 Task: Send an email with the signature Layla Garcia with the subject Request for feedback on a crisis communication plan and the message I would like to schedule a project status review meeting. from softage.3@softage.net to softage.6@softage.net with an attached audio file Audio_log.mp3 and move the email from Sent Items to the folder Raw materials
Action: Mouse moved to (227, 350)
Screenshot: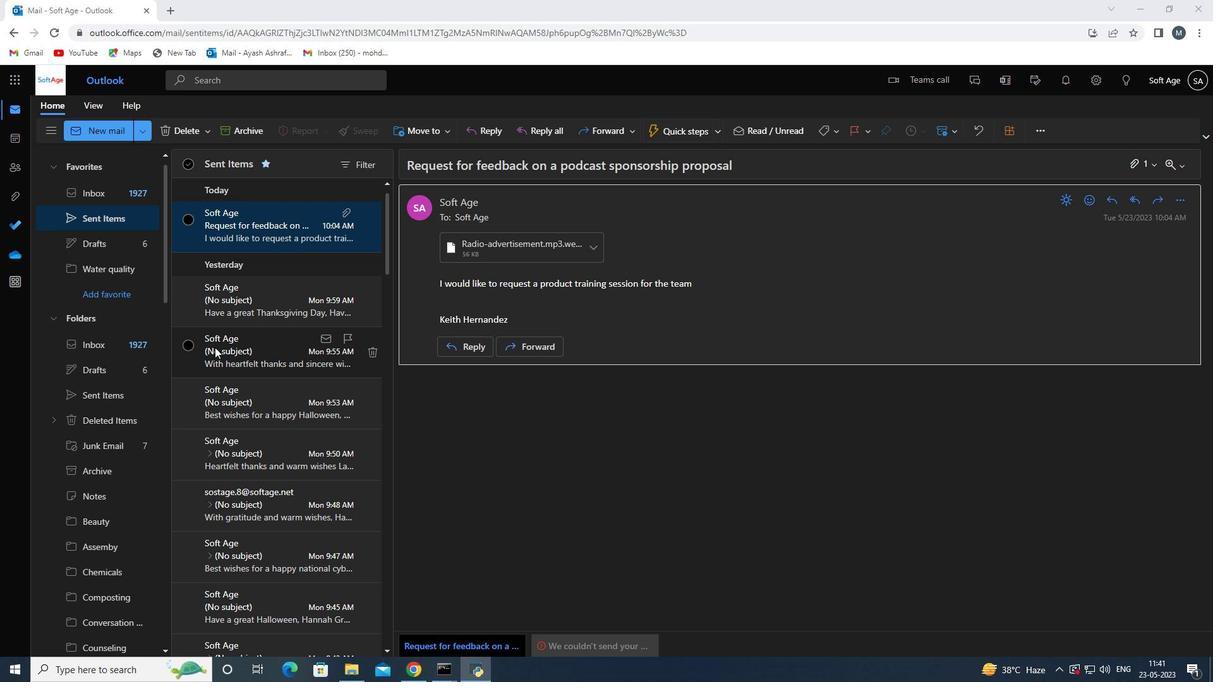
Action: Mouse scrolled (227, 351) with delta (0, 0)
Screenshot: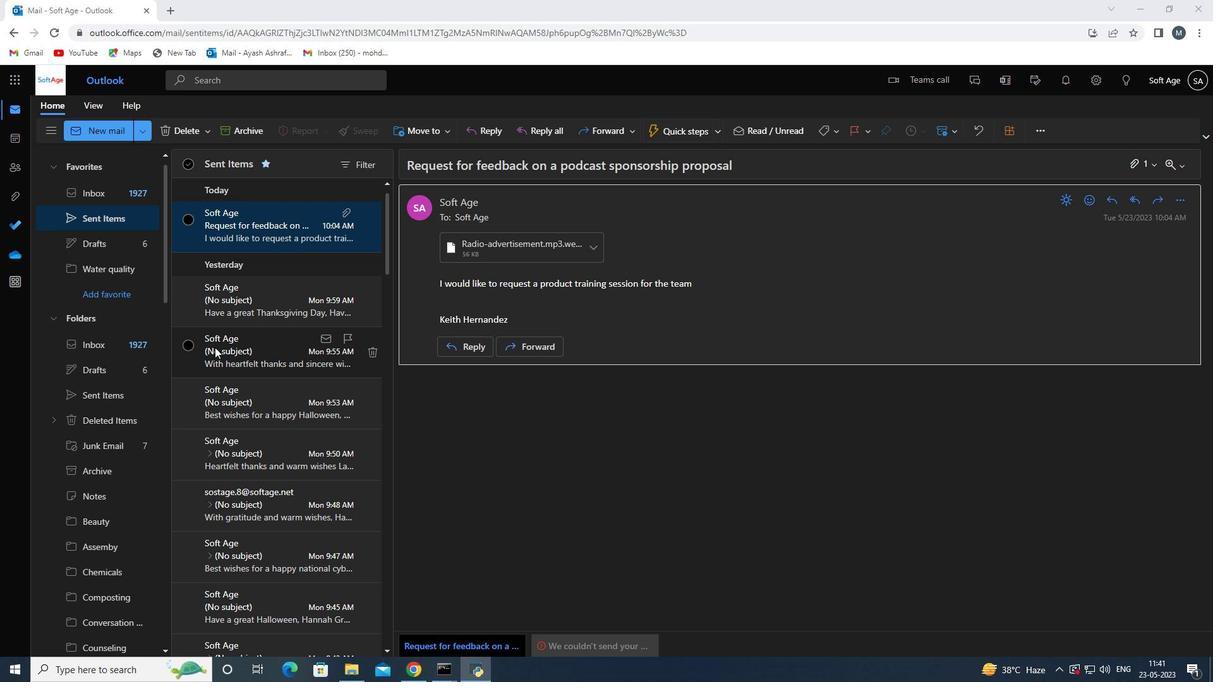 
Action: Mouse scrolled (227, 351) with delta (0, 0)
Screenshot: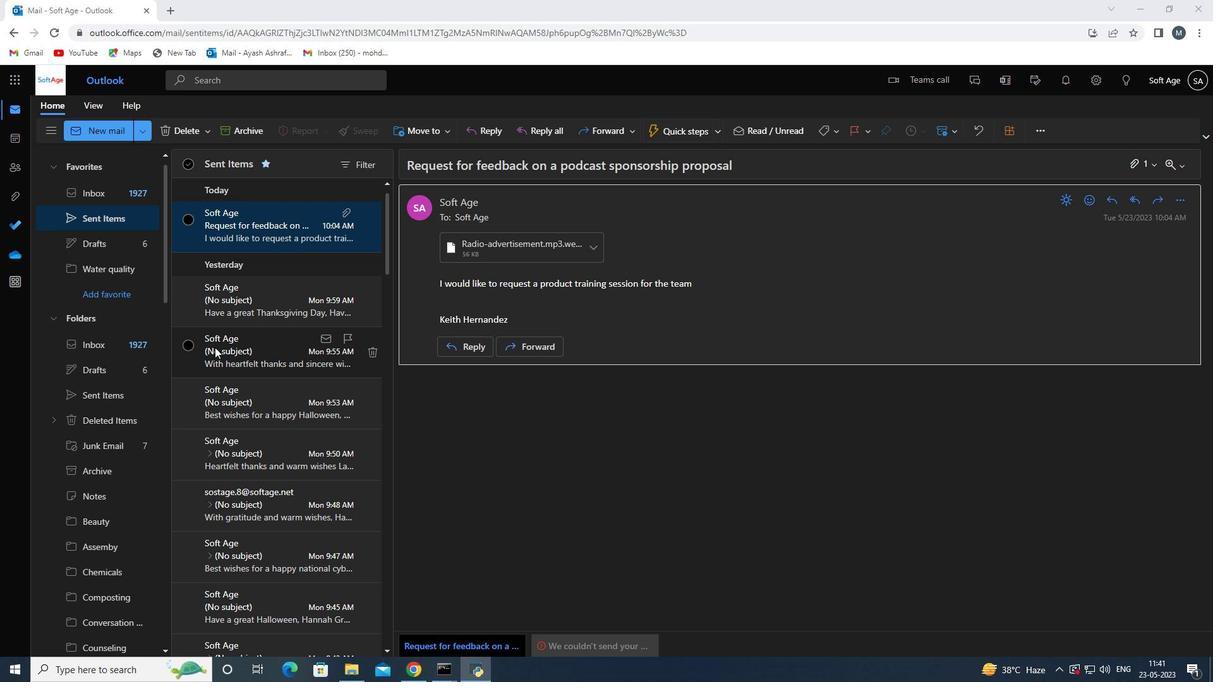 
Action: Mouse scrolled (227, 351) with delta (0, 0)
Screenshot: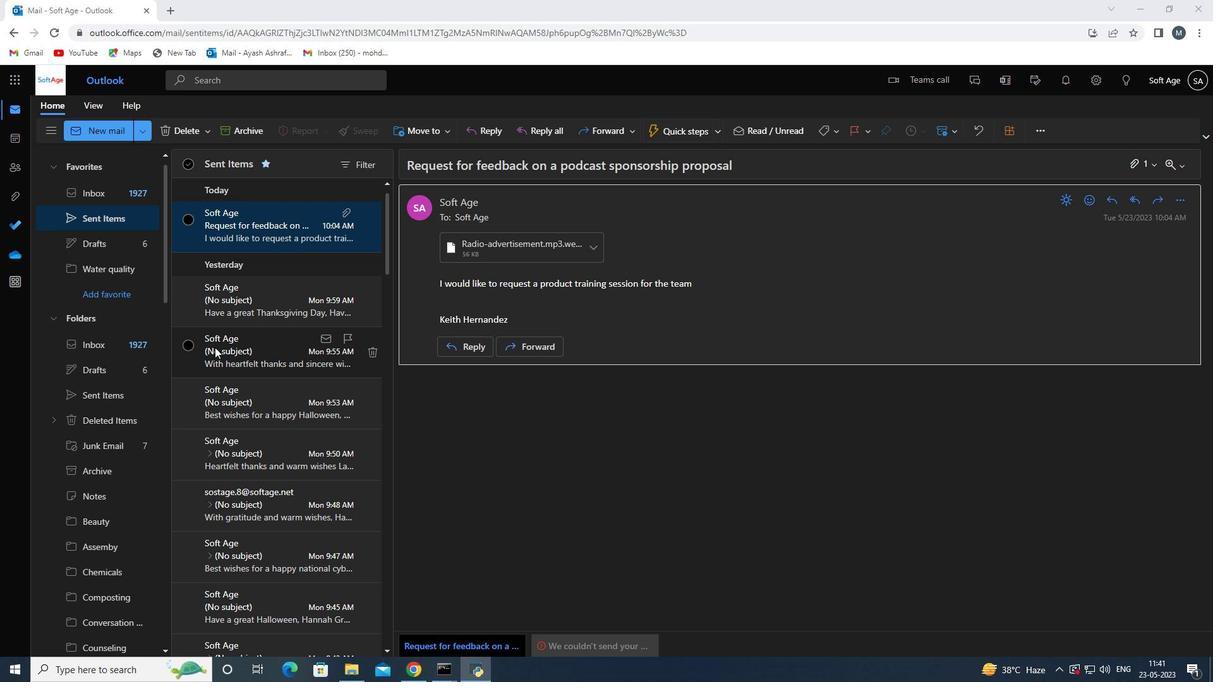 
Action: Mouse scrolled (227, 351) with delta (0, 0)
Screenshot: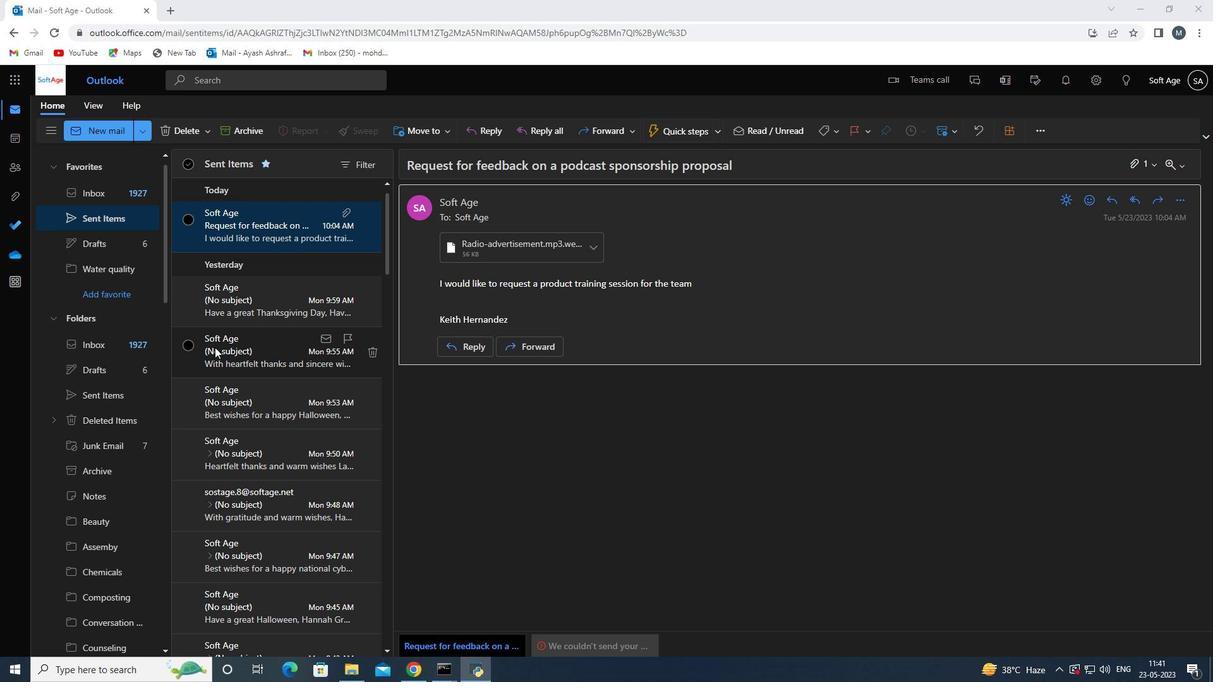 
Action: Mouse scrolled (227, 351) with delta (0, 0)
Screenshot: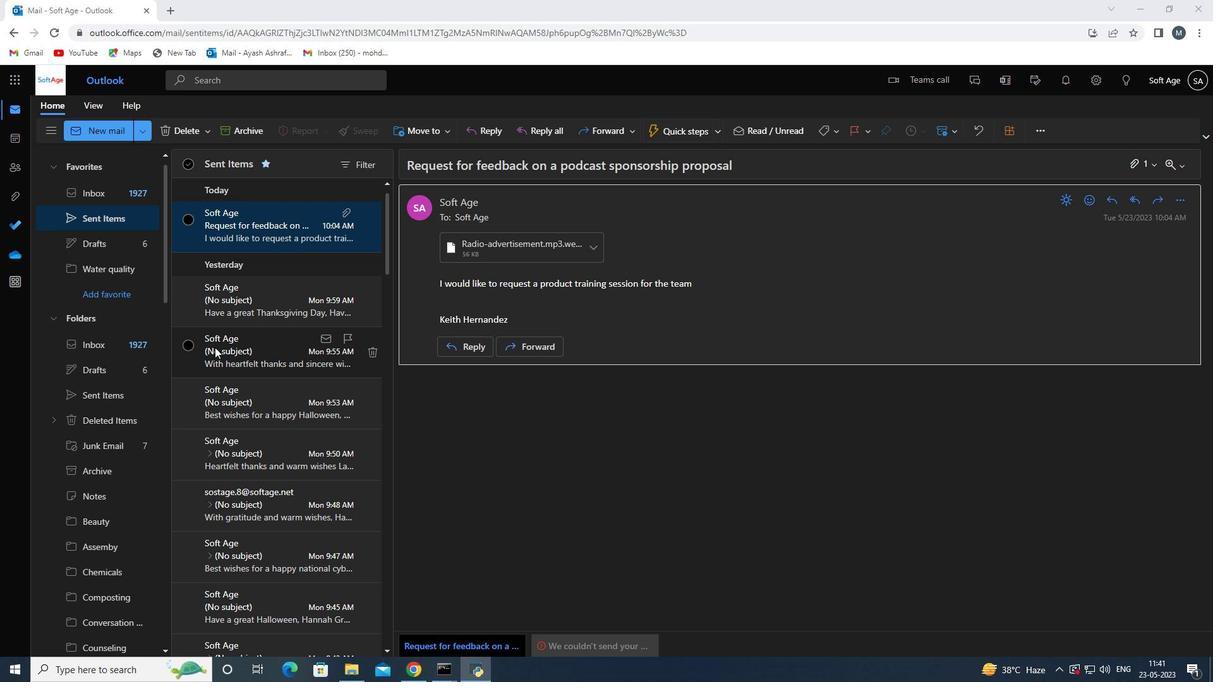 
Action: Mouse scrolled (227, 351) with delta (0, 0)
Screenshot: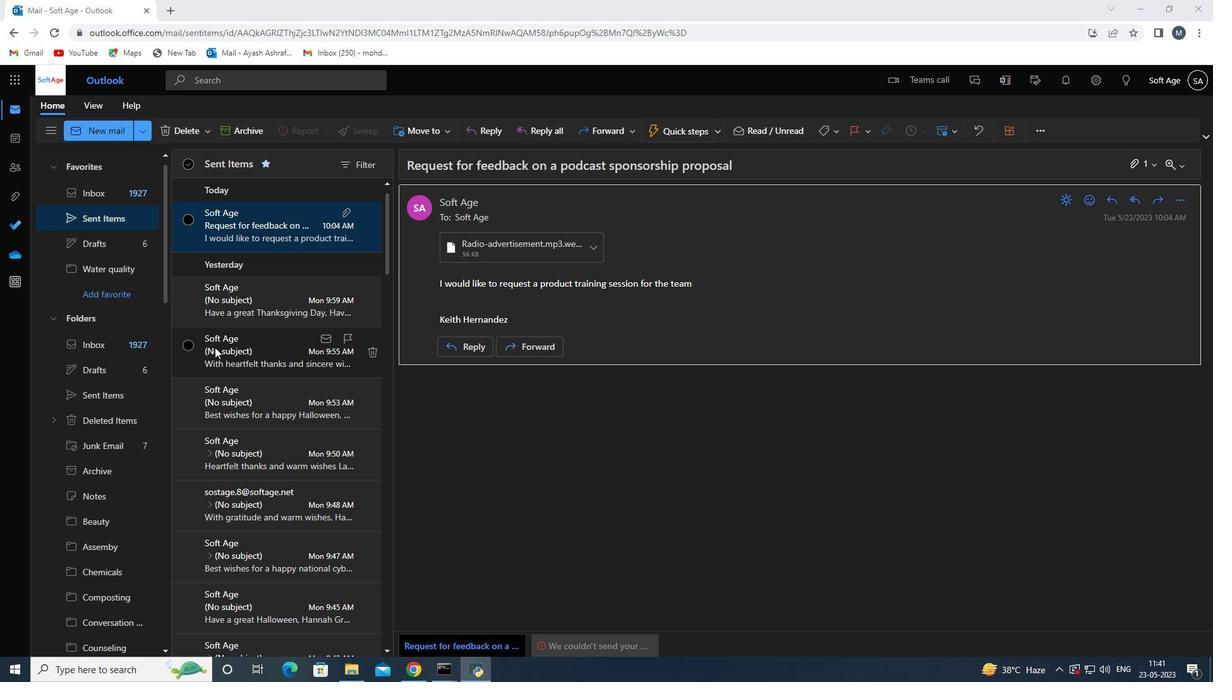 
Action: Mouse moved to (104, 137)
Screenshot: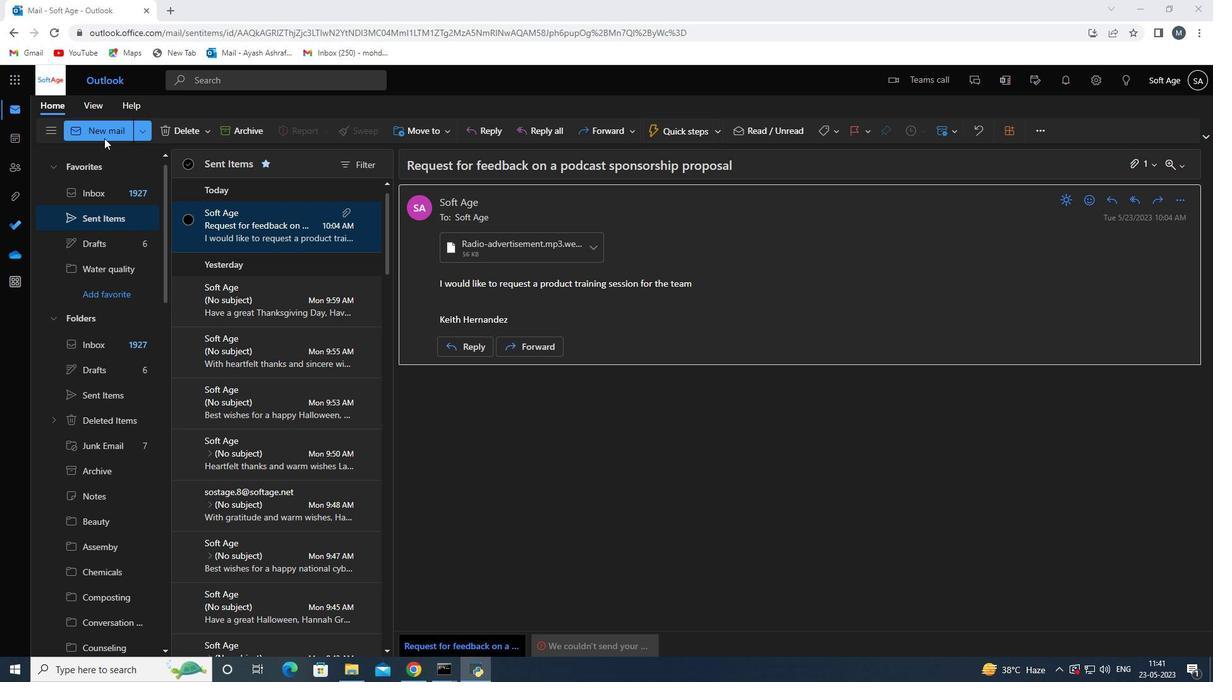 
Action: Mouse pressed left at (104, 137)
Screenshot: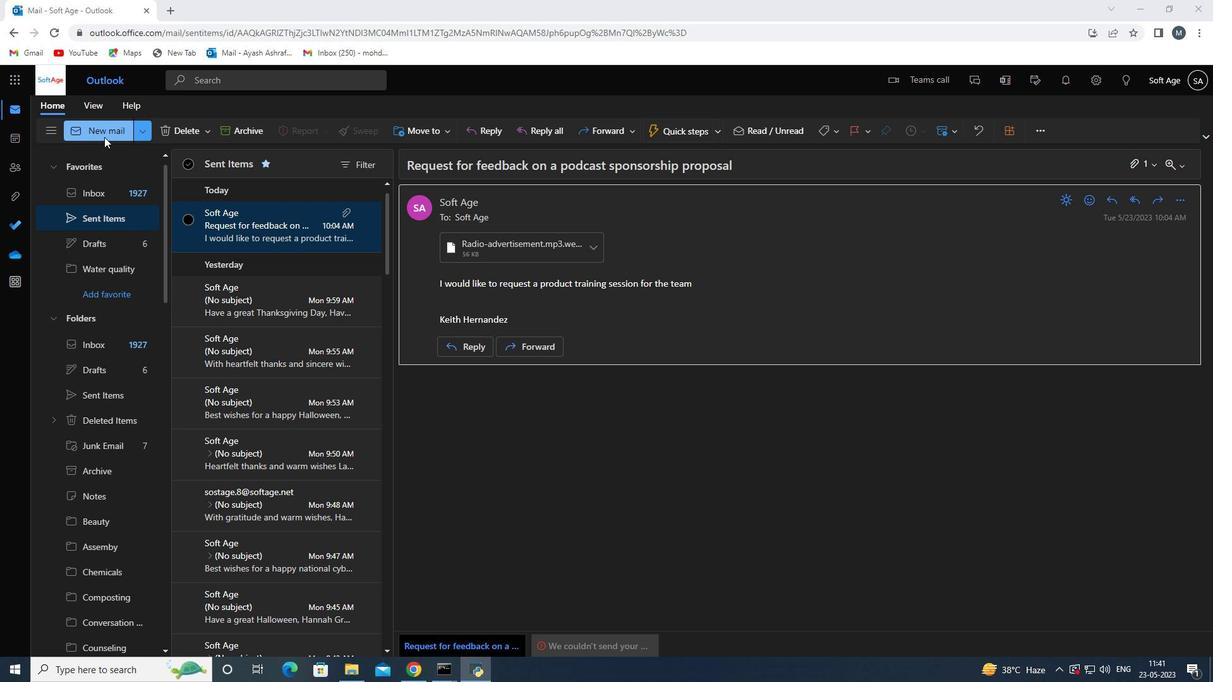 
Action: Mouse moved to (111, 194)
Screenshot: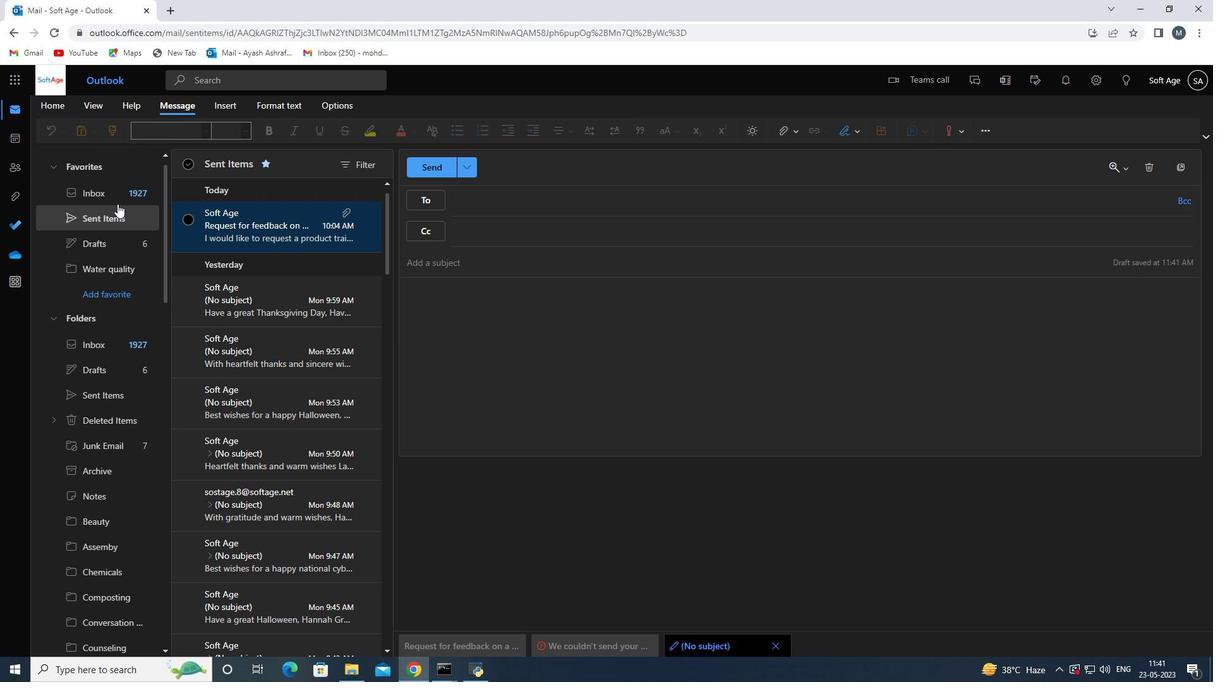 
Action: Mouse pressed left at (111, 194)
Screenshot: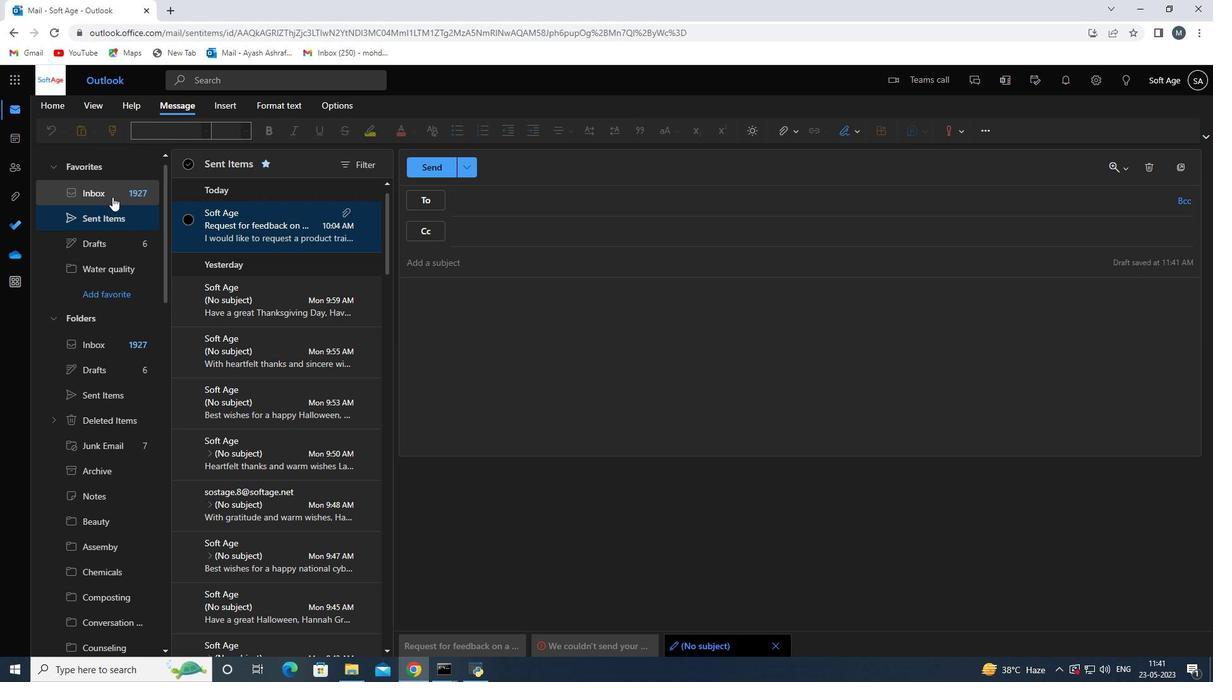 
Action: Mouse moved to (94, 128)
Screenshot: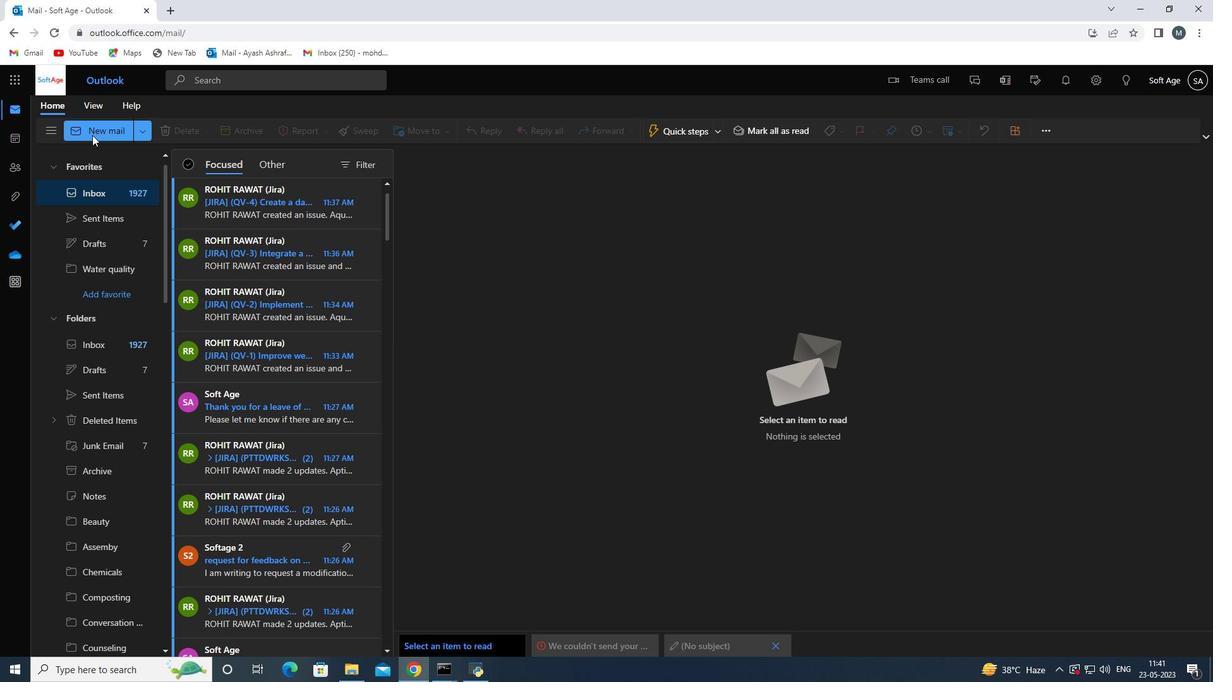 
Action: Mouse pressed left at (94, 128)
Screenshot: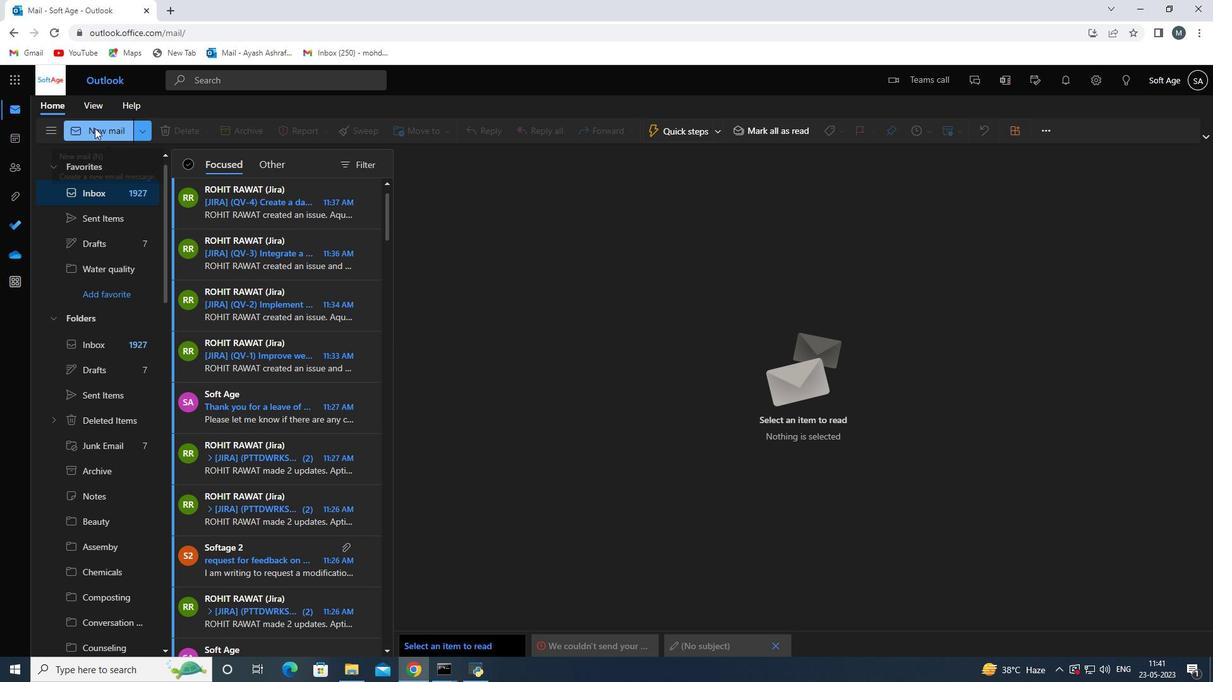 
Action: Mouse moved to (857, 134)
Screenshot: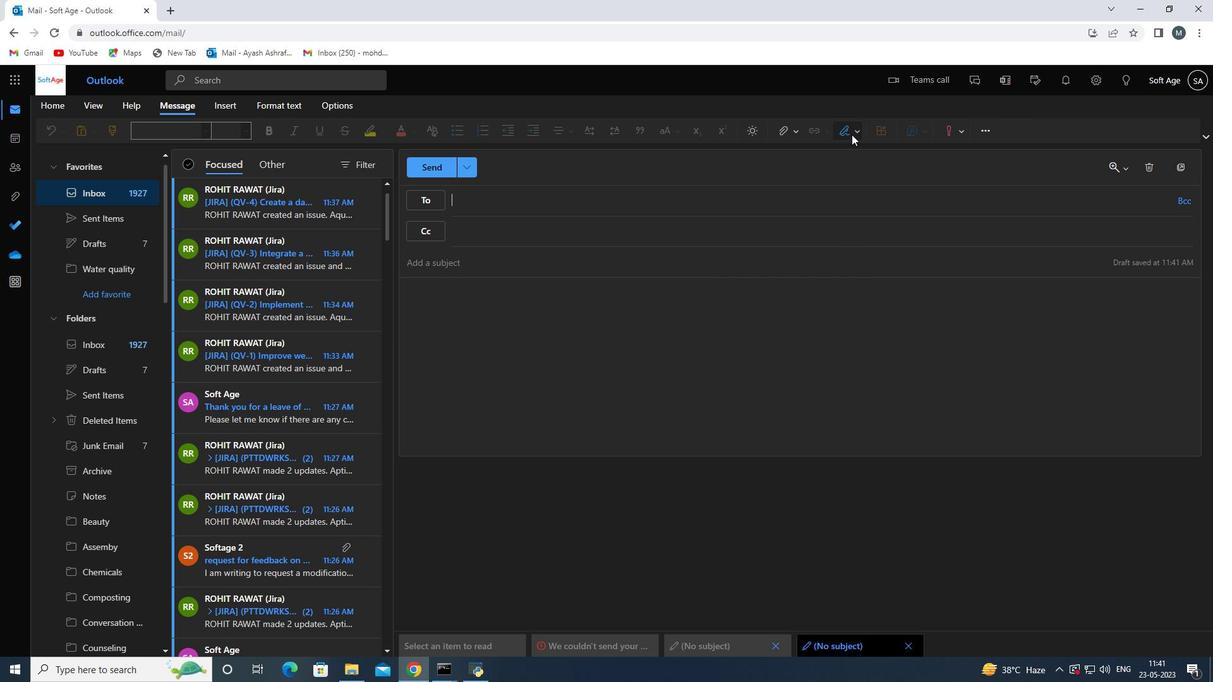 
Action: Mouse pressed left at (857, 134)
Screenshot: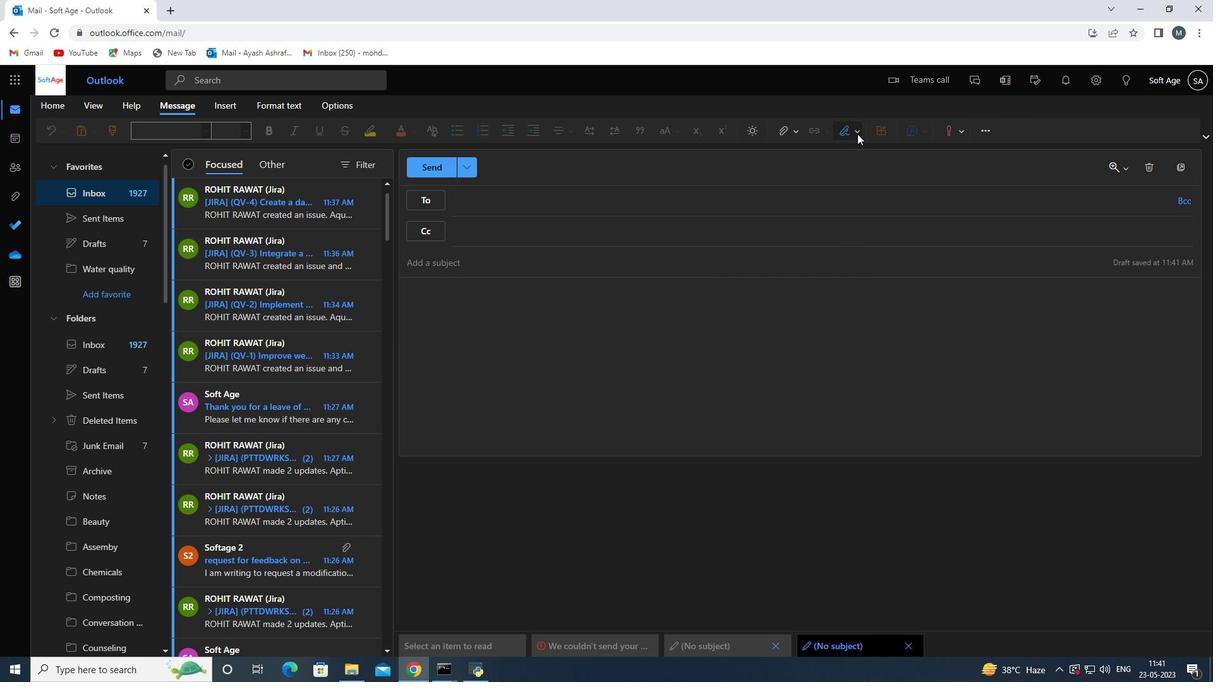 
Action: Mouse moved to (838, 179)
Screenshot: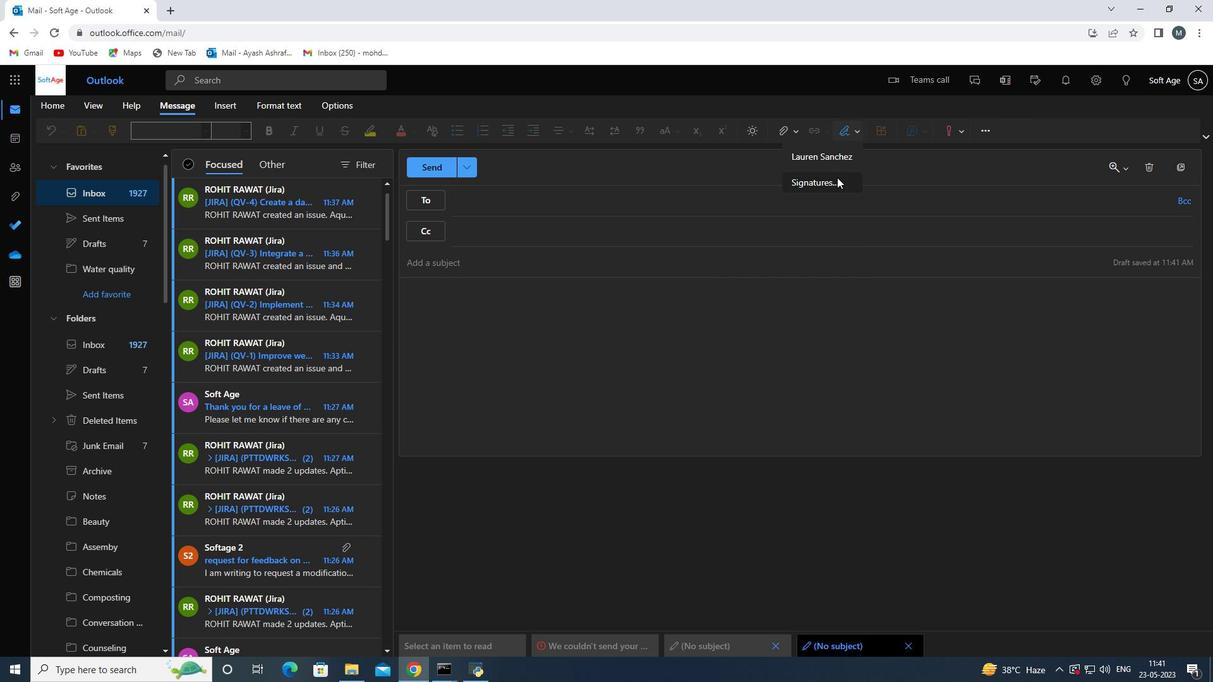 
Action: Mouse pressed left at (838, 179)
Screenshot: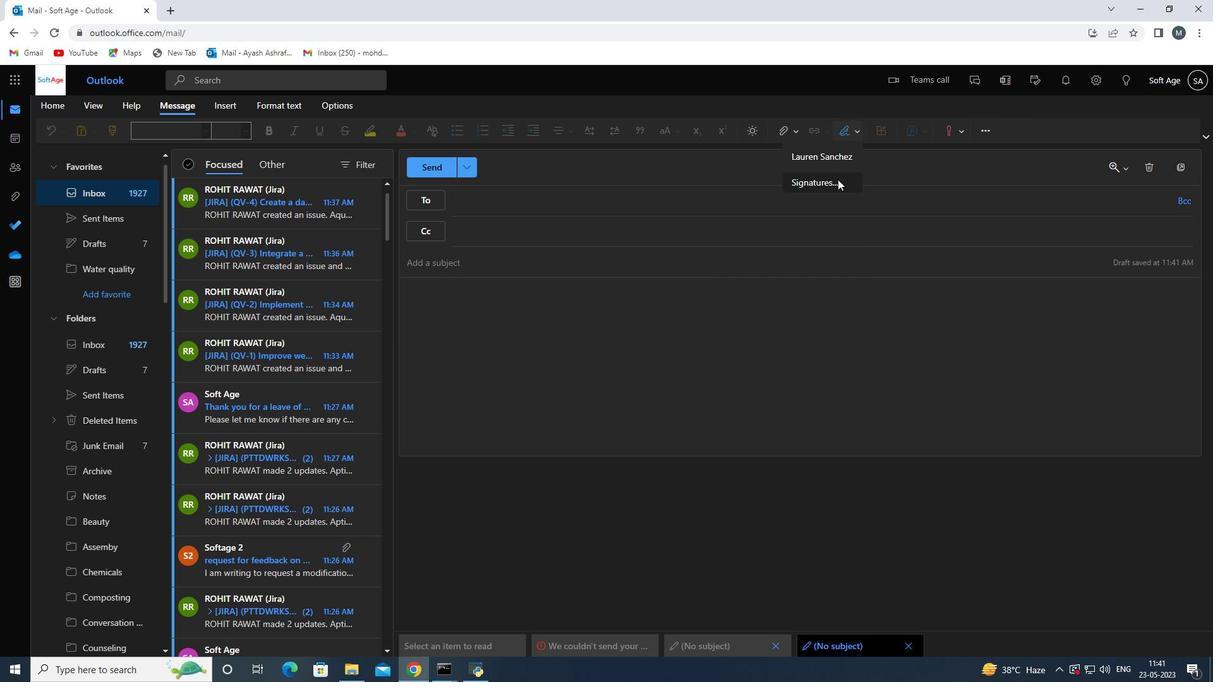 
Action: Mouse moved to (841, 235)
Screenshot: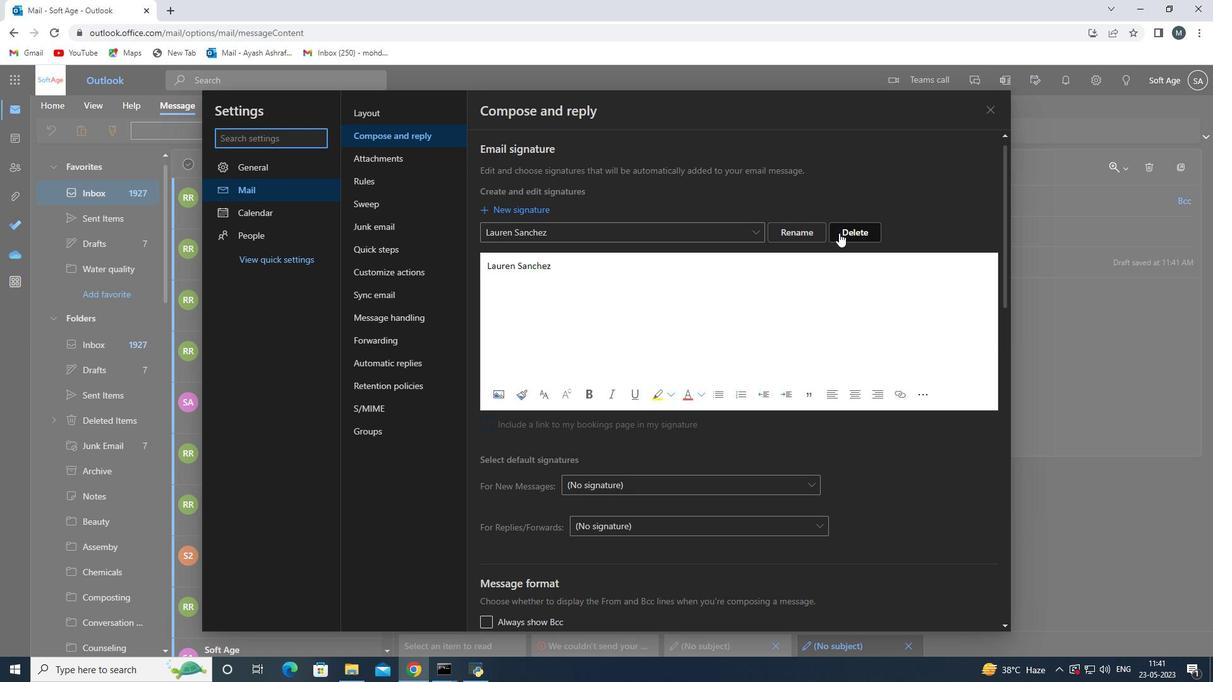 
Action: Mouse pressed left at (841, 235)
Screenshot: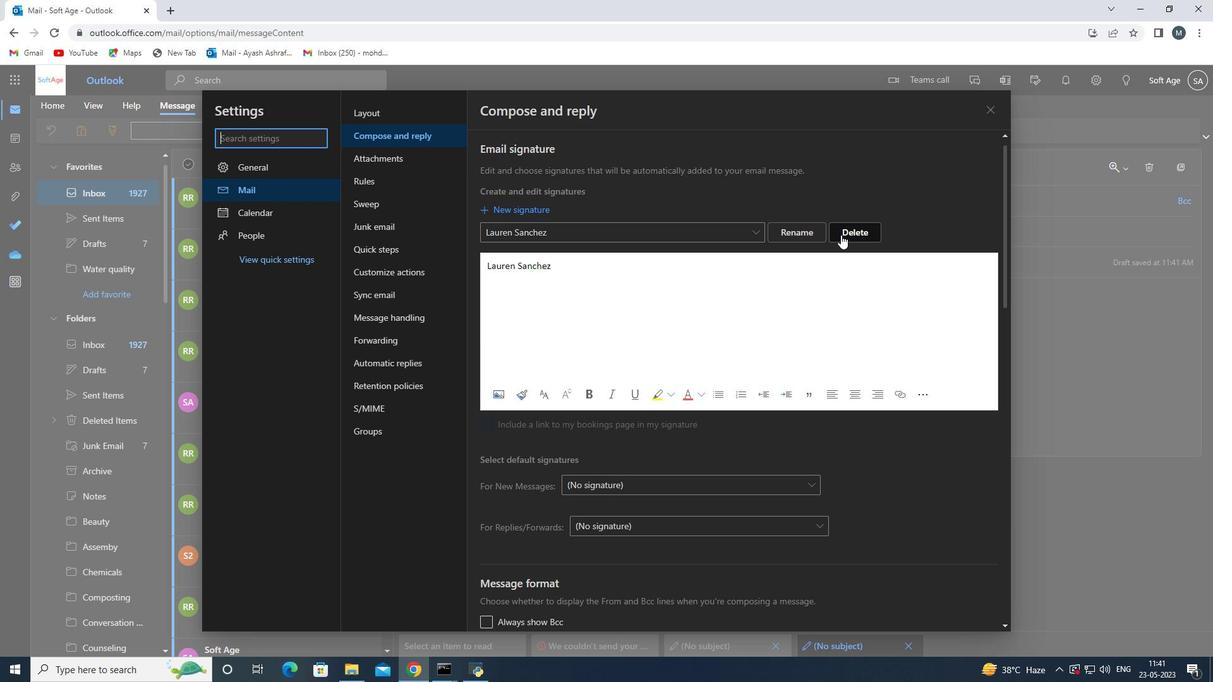 
Action: Mouse moved to (685, 229)
Screenshot: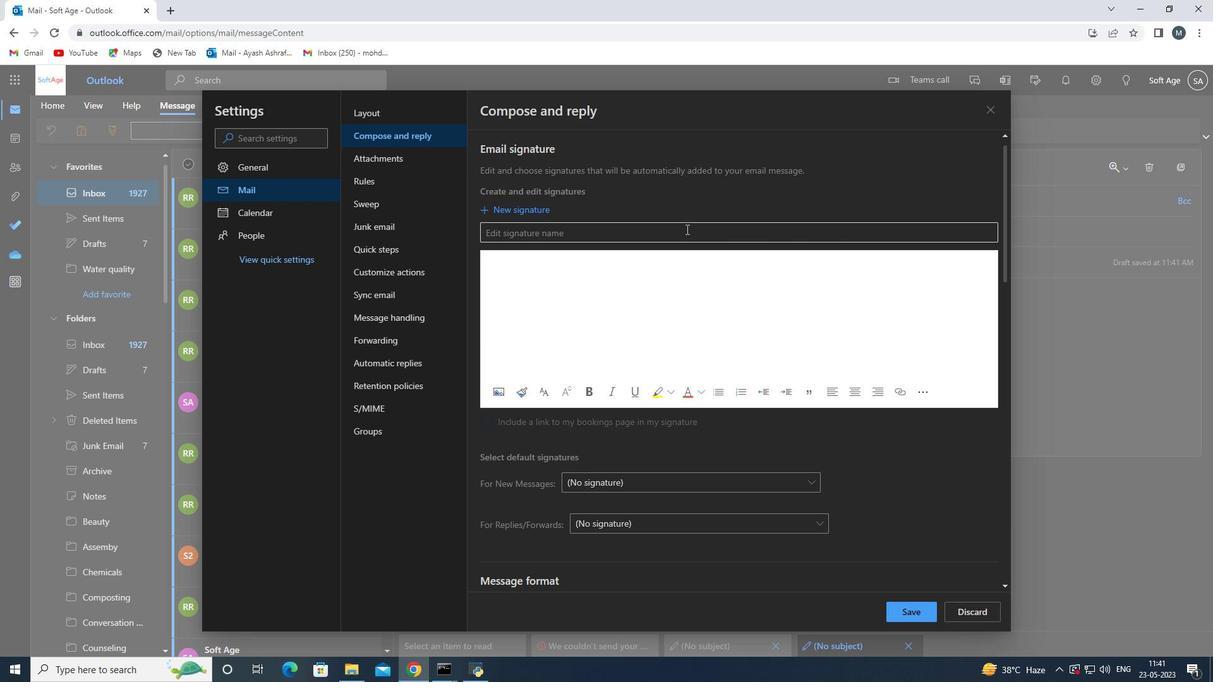 
Action: Mouse pressed left at (685, 229)
Screenshot: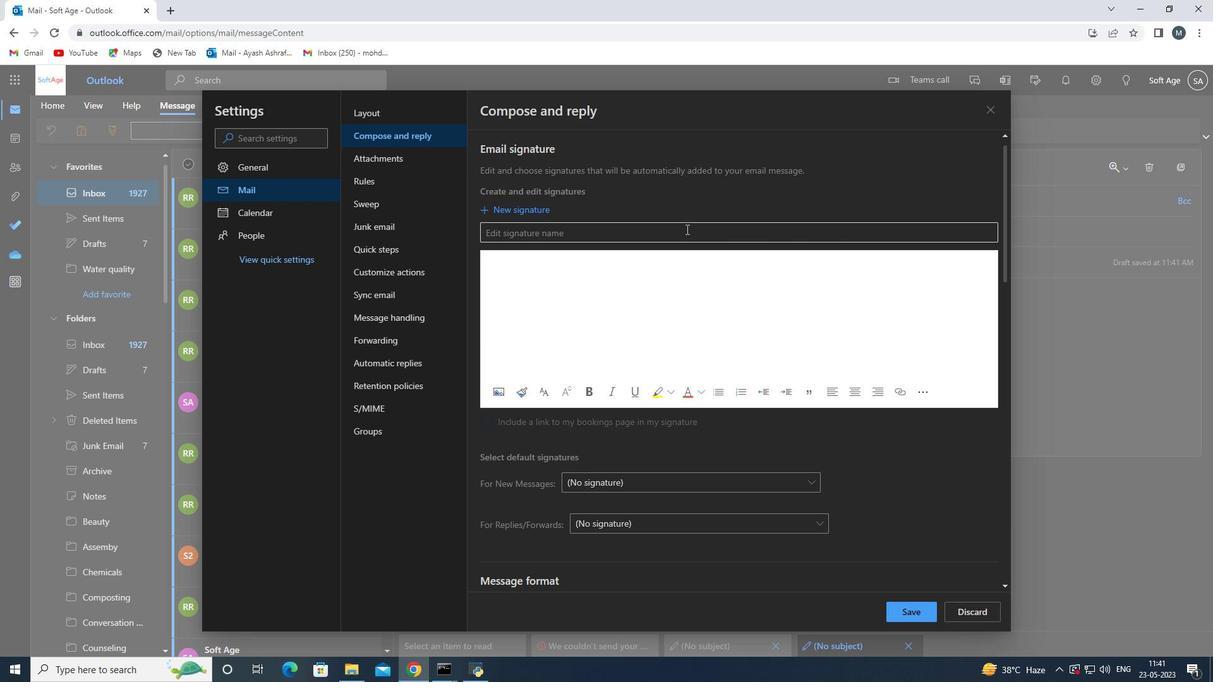 
Action: Key pressed <Key.shift>Layla<Key.space><Key.shift><Key.shift><Key.shift><Key.shift><Key.shift><Key.shift><Key.shift><Key.shift><Key.shift><Key.shift><Key.shift><Key.shift><Key.shift><Key.shift><Key.shift>Garcis<Key.space><Key.backspace><Key.backspace>a
Screenshot: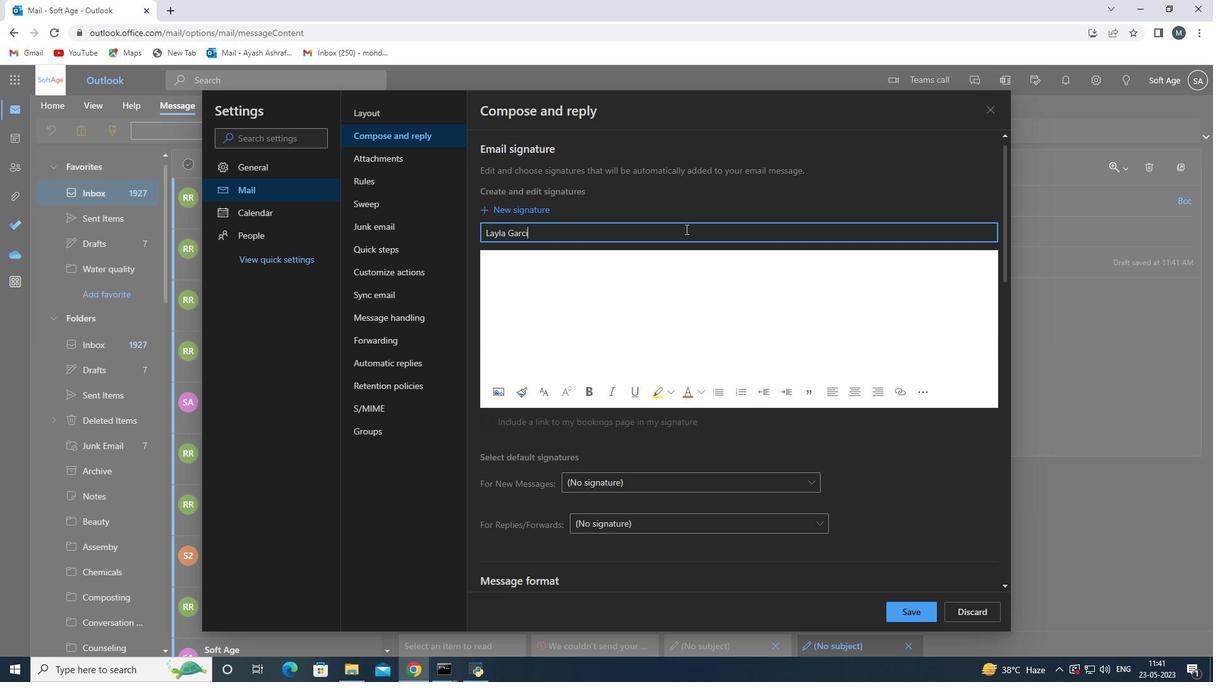 
Action: Mouse moved to (680, 281)
Screenshot: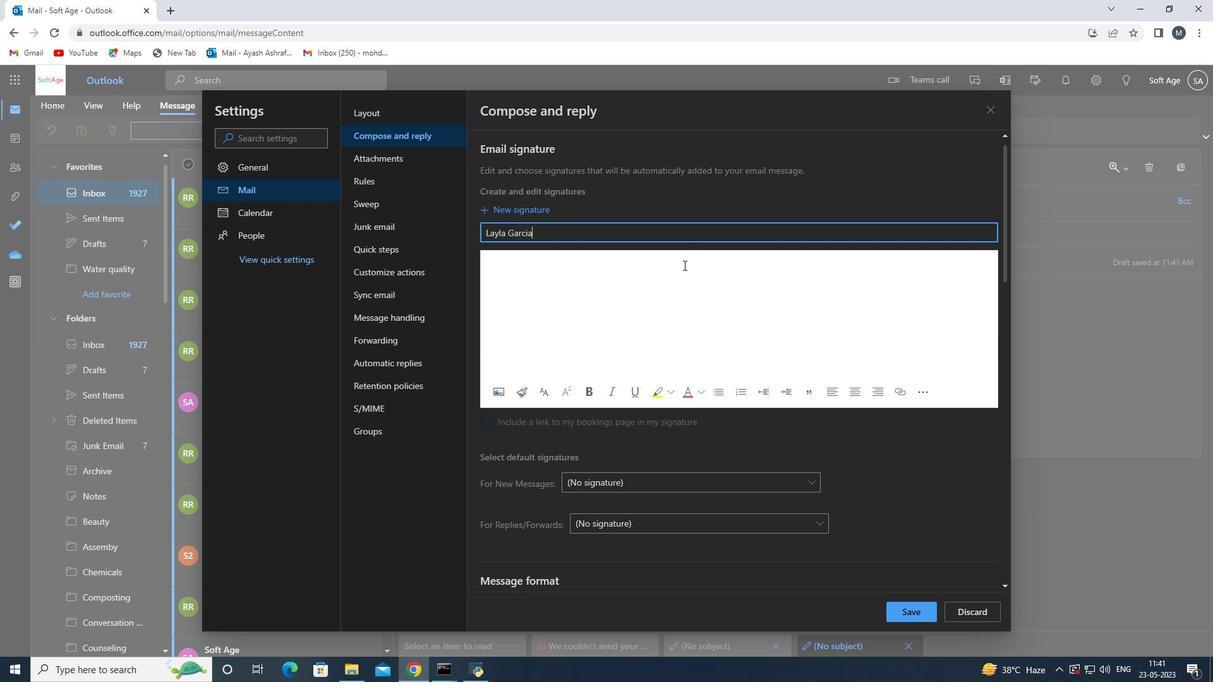 
Action: Mouse pressed left at (680, 281)
Screenshot: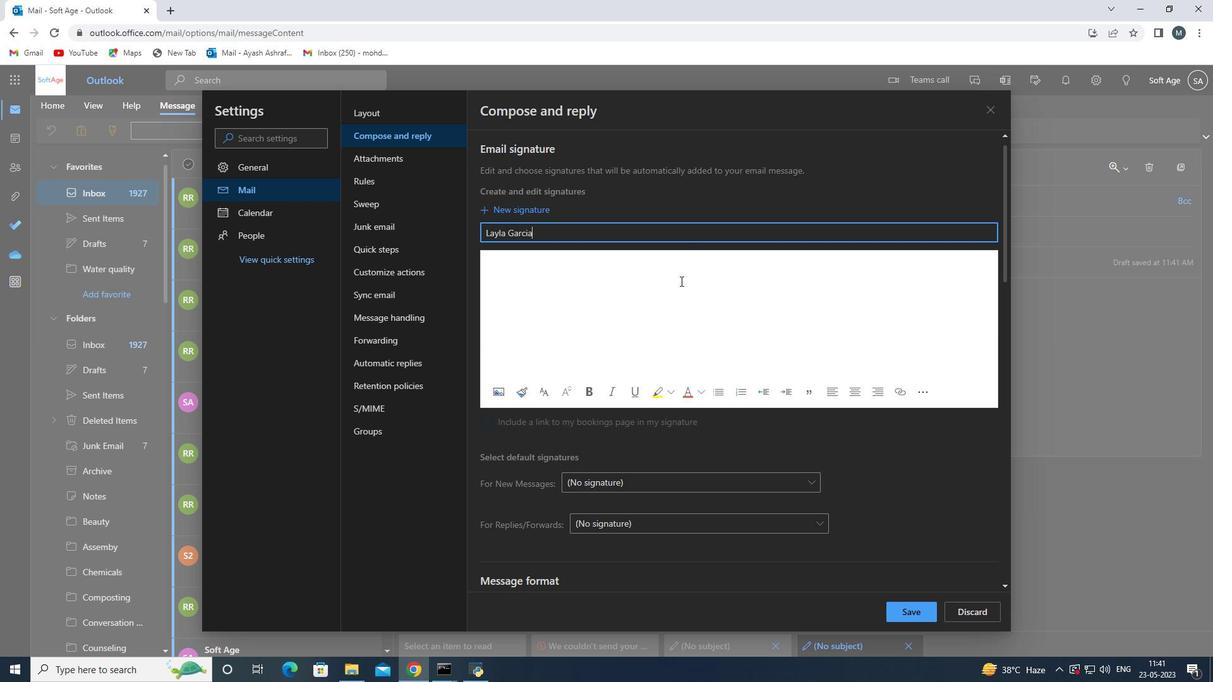 
Action: Key pressed <Key.shift>Layla<Key.space><Key.shift><Key.shift>garcia<Key.space>
Screenshot: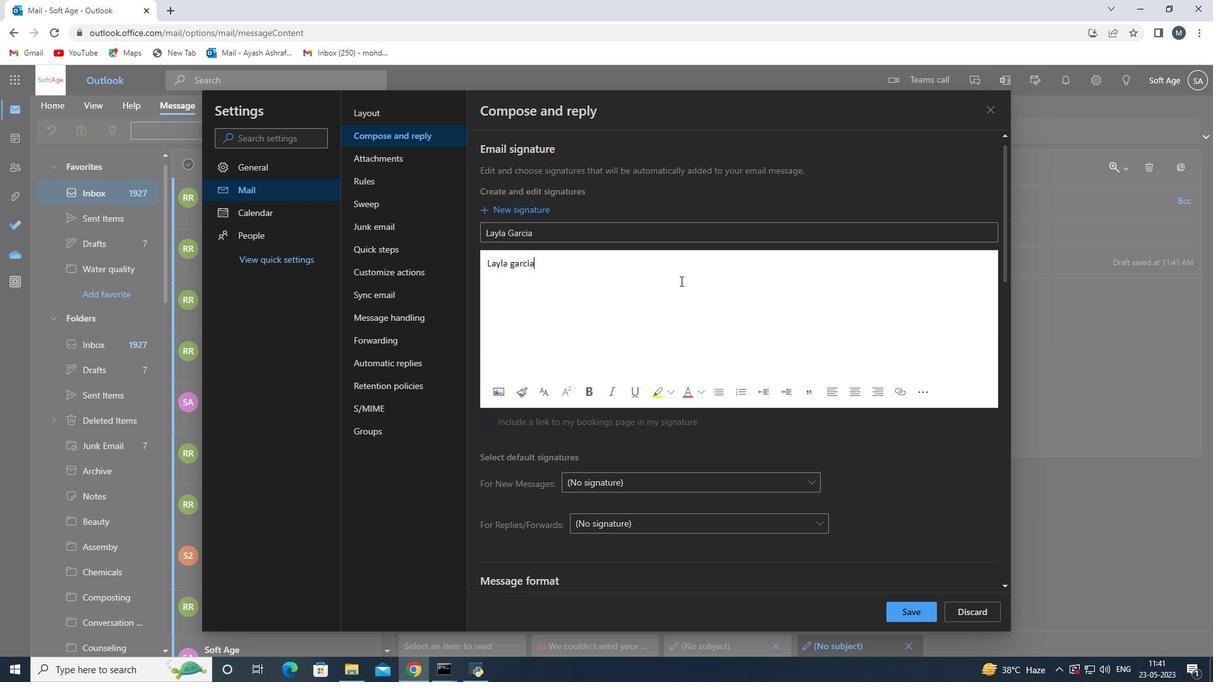 
Action: Mouse moved to (515, 261)
Screenshot: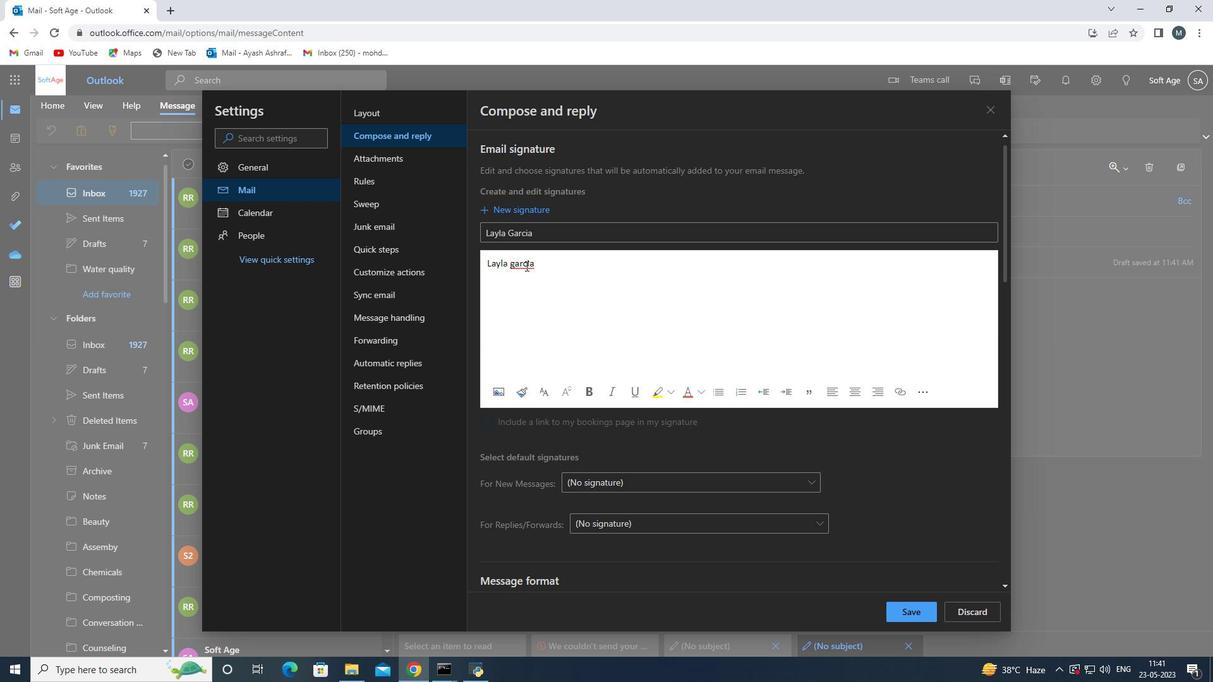 
Action: Mouse pressed left at (515, 261)
Screenshot: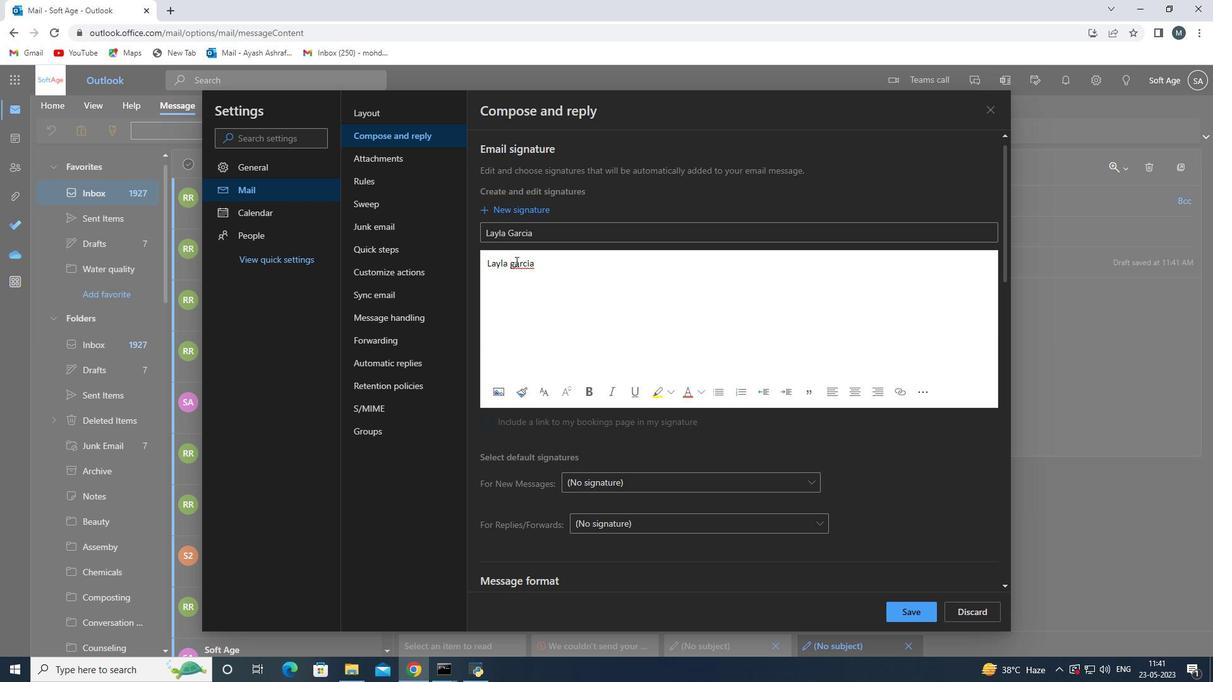 
Action: Mouse moved to (532, 266)
Screenshot: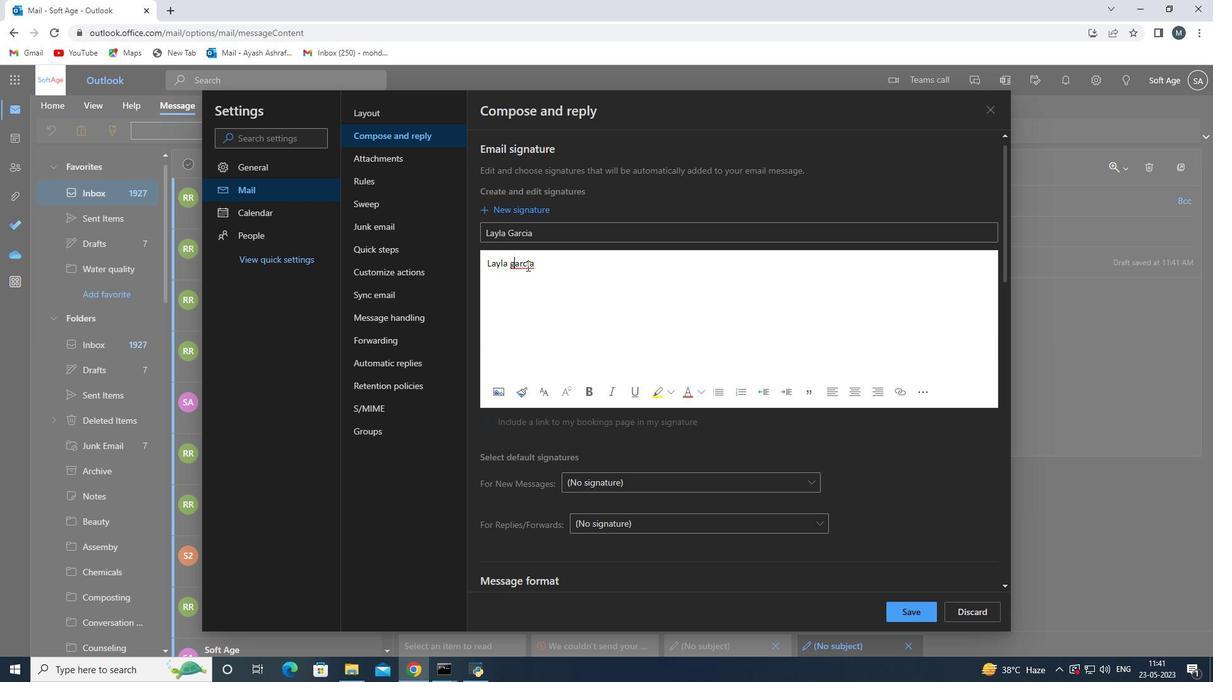 
Action: Key pressed <Key.backspace><Key.shift>G
Screenshot: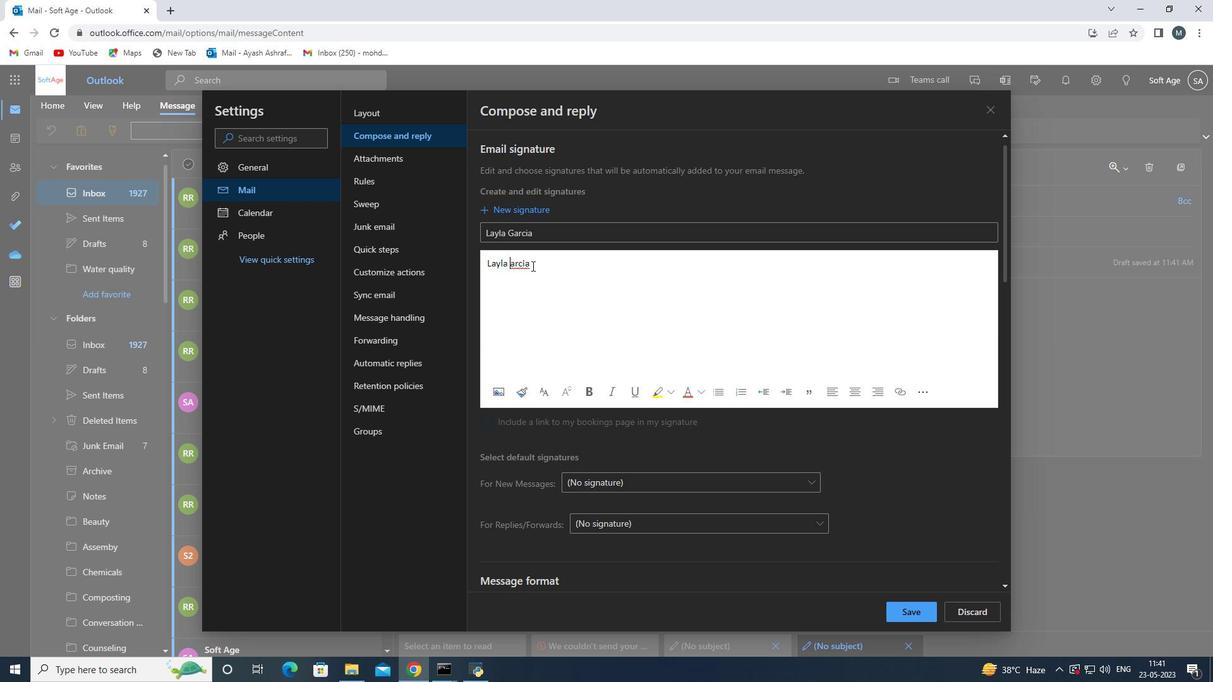 
Action: Mouse moved to (935, 612)
Screenshot: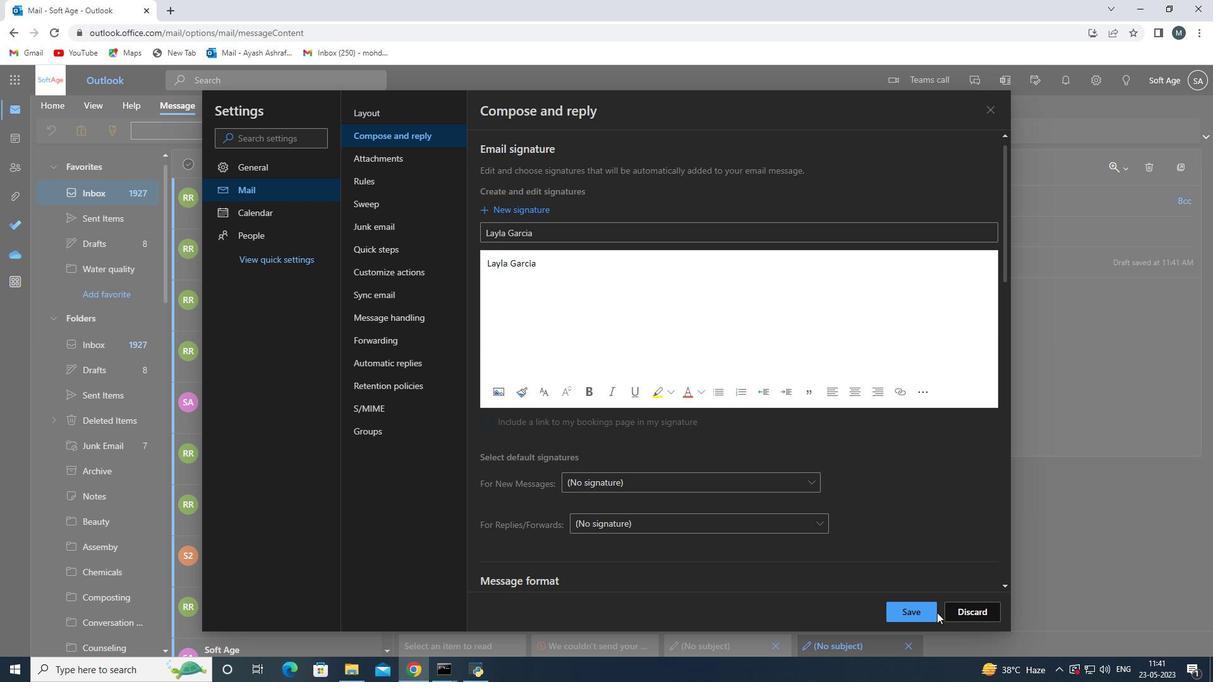 
Action: Mouse pressed left at (935, 612)
Screenshot: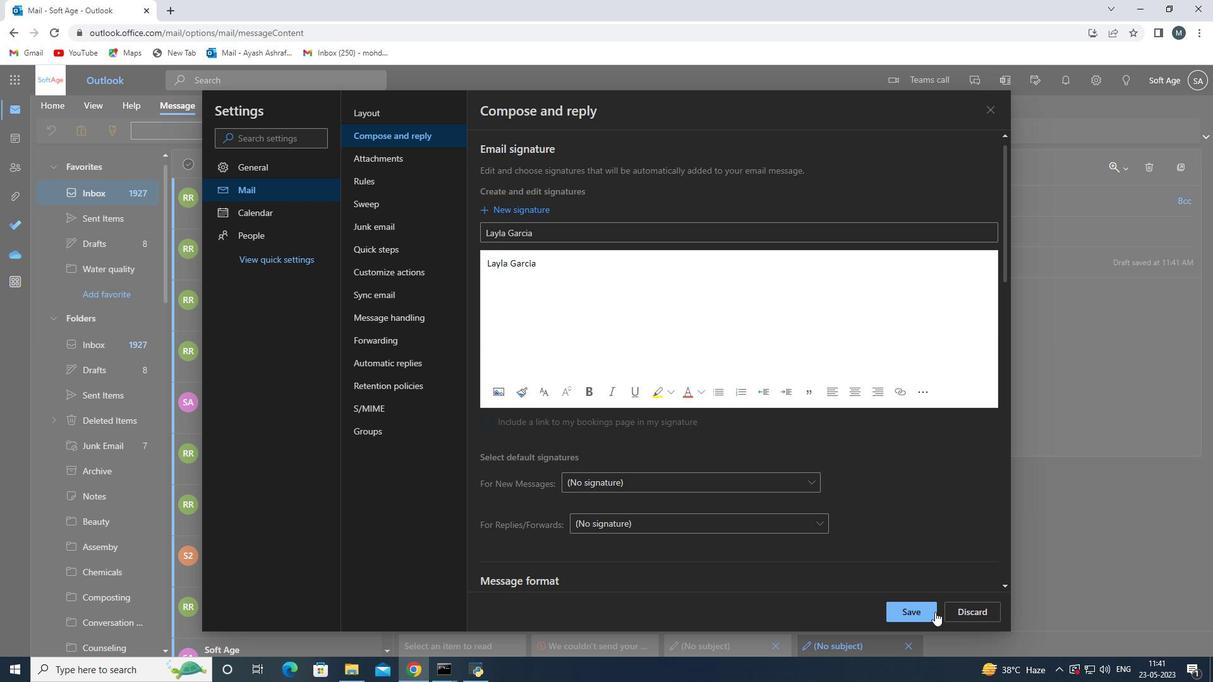 
Action: Mouse moved to (991, 110)
Screenshot: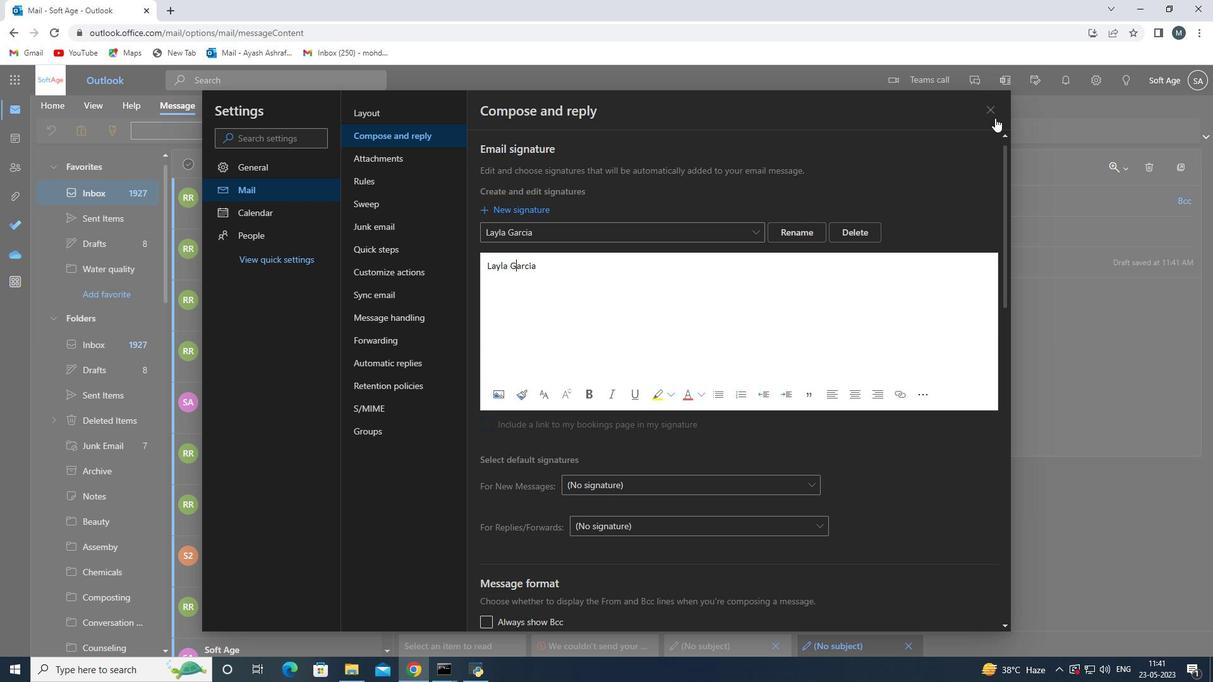 
Action: Mouse pressed left at (991, 110)
Screenshot: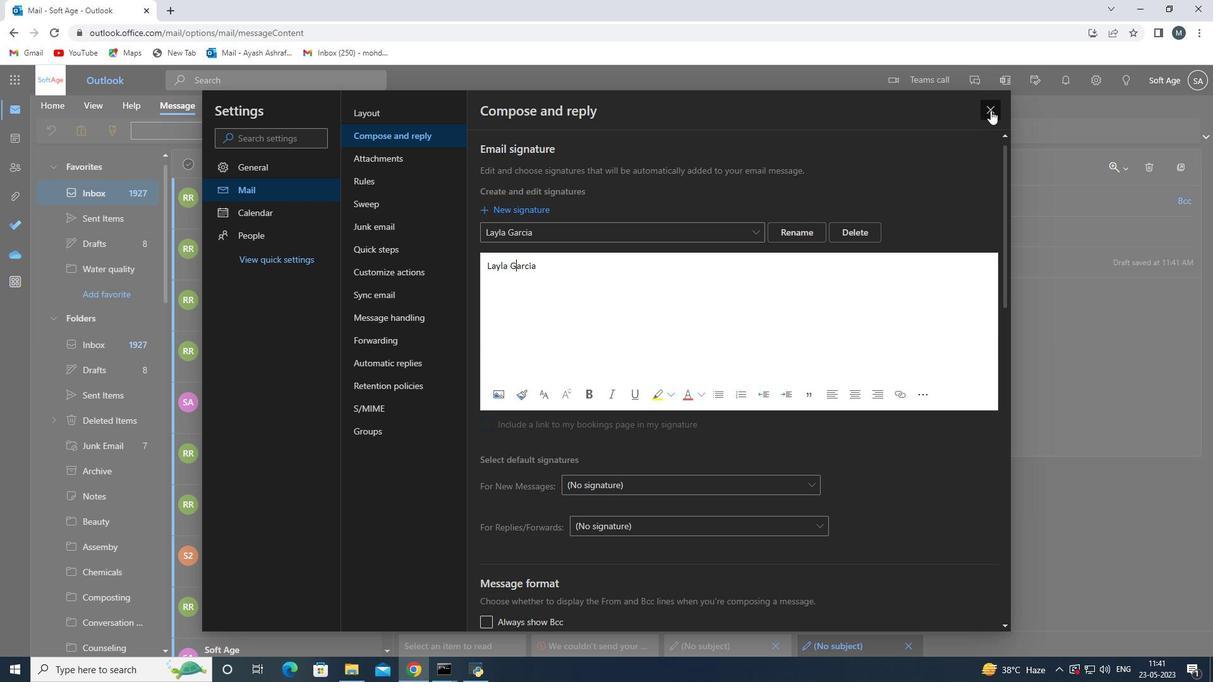 
Action: Mouse moved to (486, 266)
Screenshot: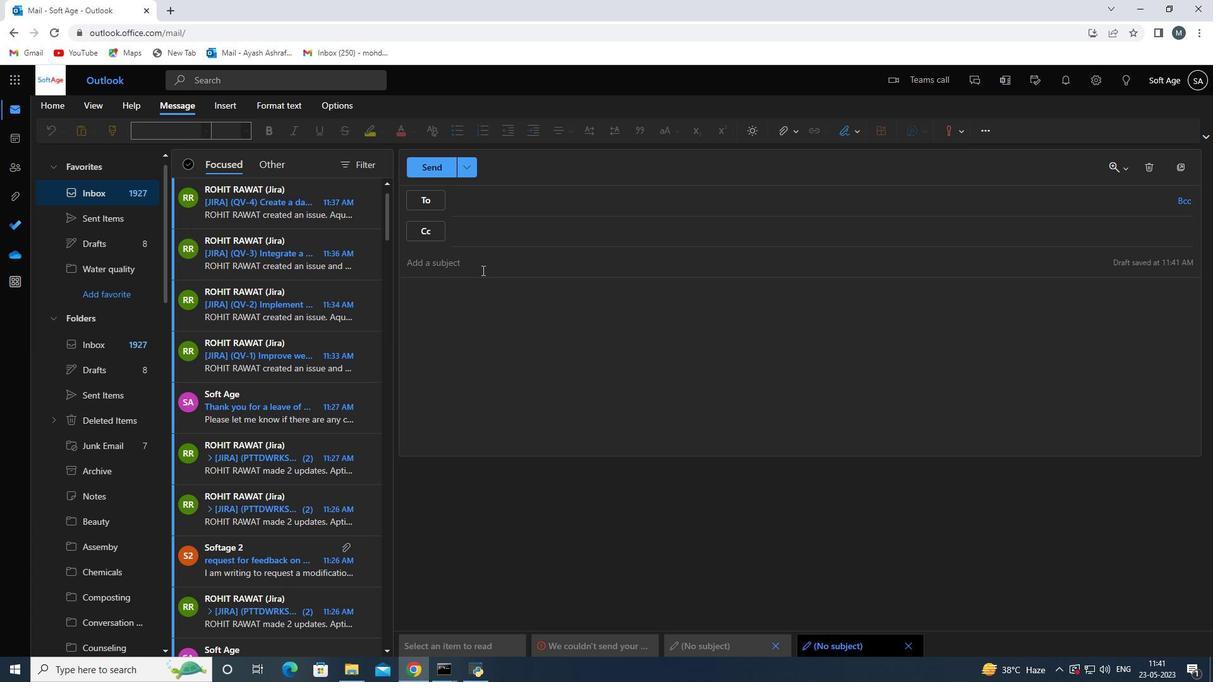 
Action: Mouse pressed left at (486, 266)
Screenshot: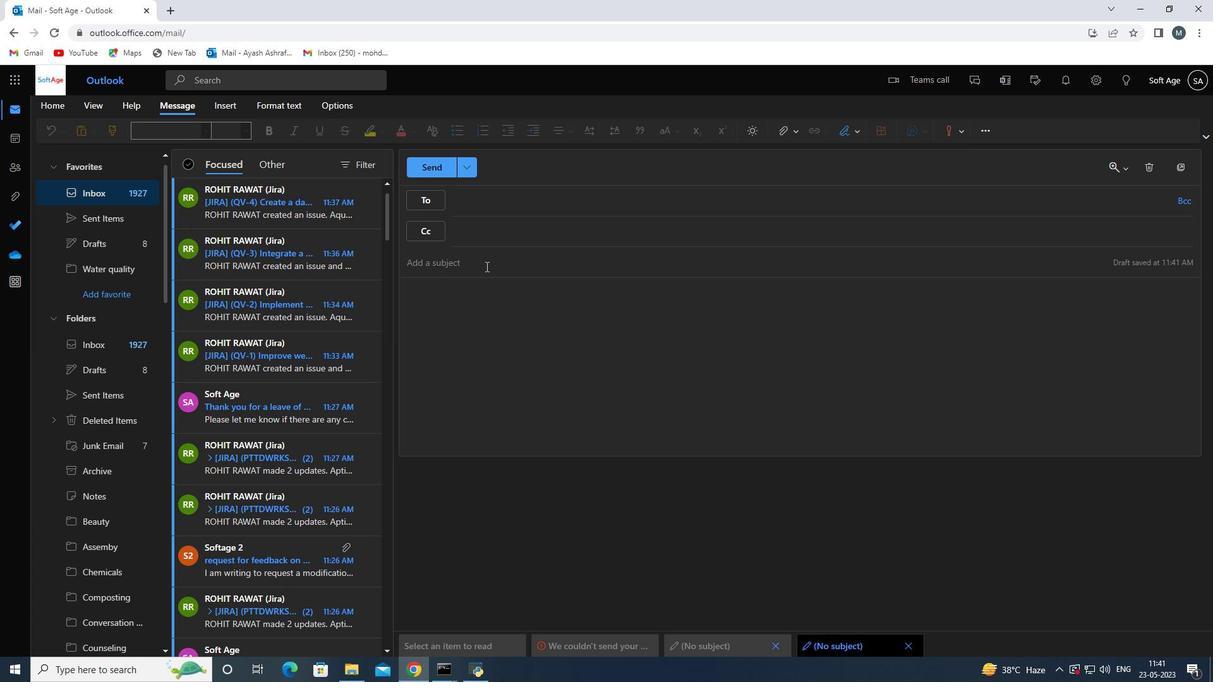 
Action: Key pressed <Key.shift>Request<Key.space>for<Key.space>feedback<Key.space>on<Key.space>a<Key.space>crisis<Key.space>communication<Key.space>plan<Key.space>
Screenshot: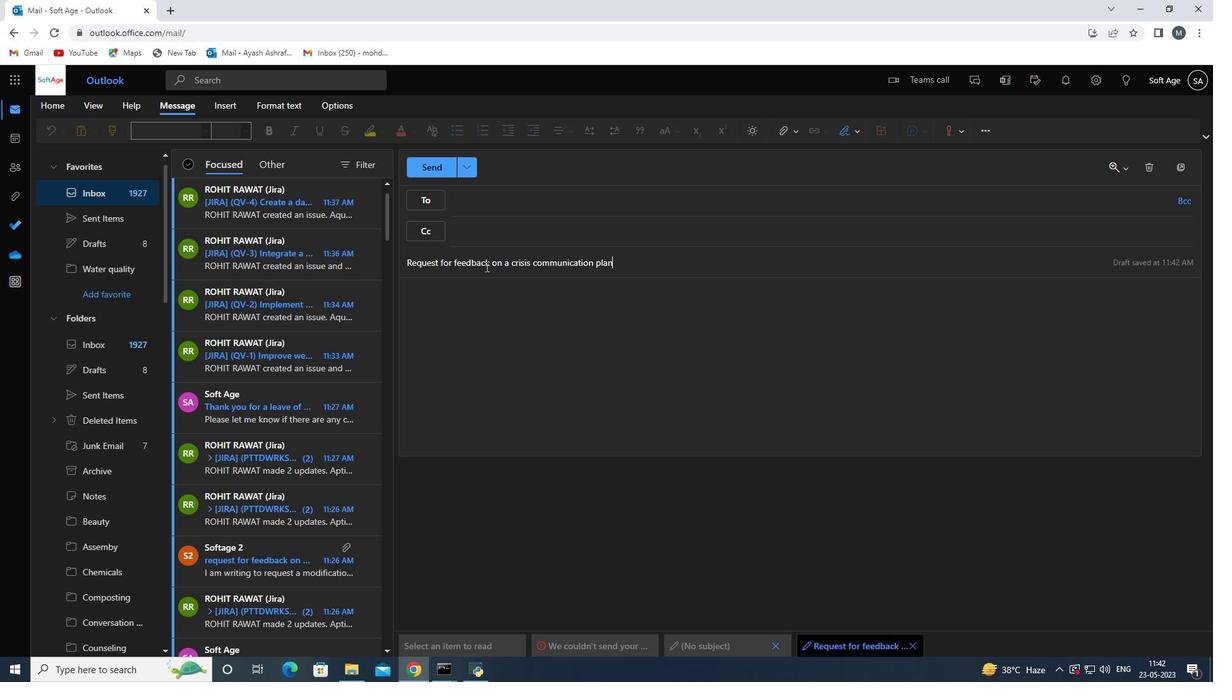 
Action: Mouse moved to (500, 311)
Screenshot: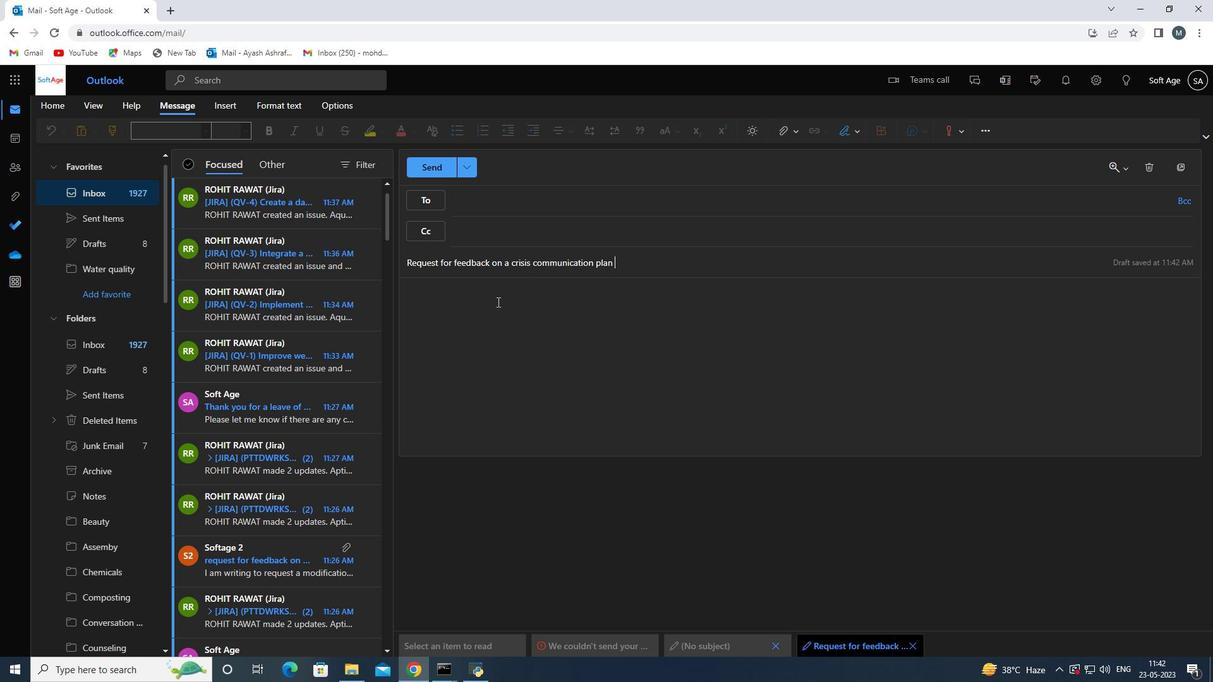 
Action: Mouse pressed left at (500, 311)
Screenshot: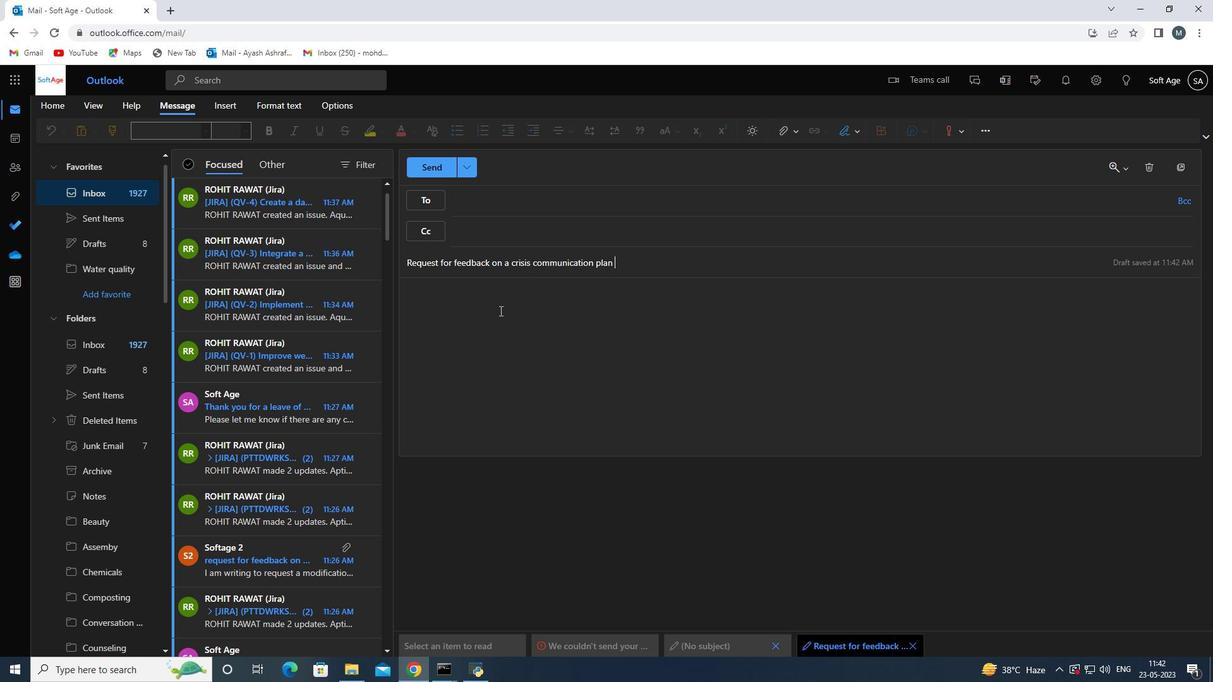 
Action: Key pressed <Key.shift>I<Key.space>would<Key.space>like<Key.space>to<Key.space>schedukl<Key.backspace><Key.backspace>le<Key.space>a<Key.space>project<Key.space>stt<Key.backspace>atus<Key.space>review<Key.space>meeting<Key.space>
Screenshot: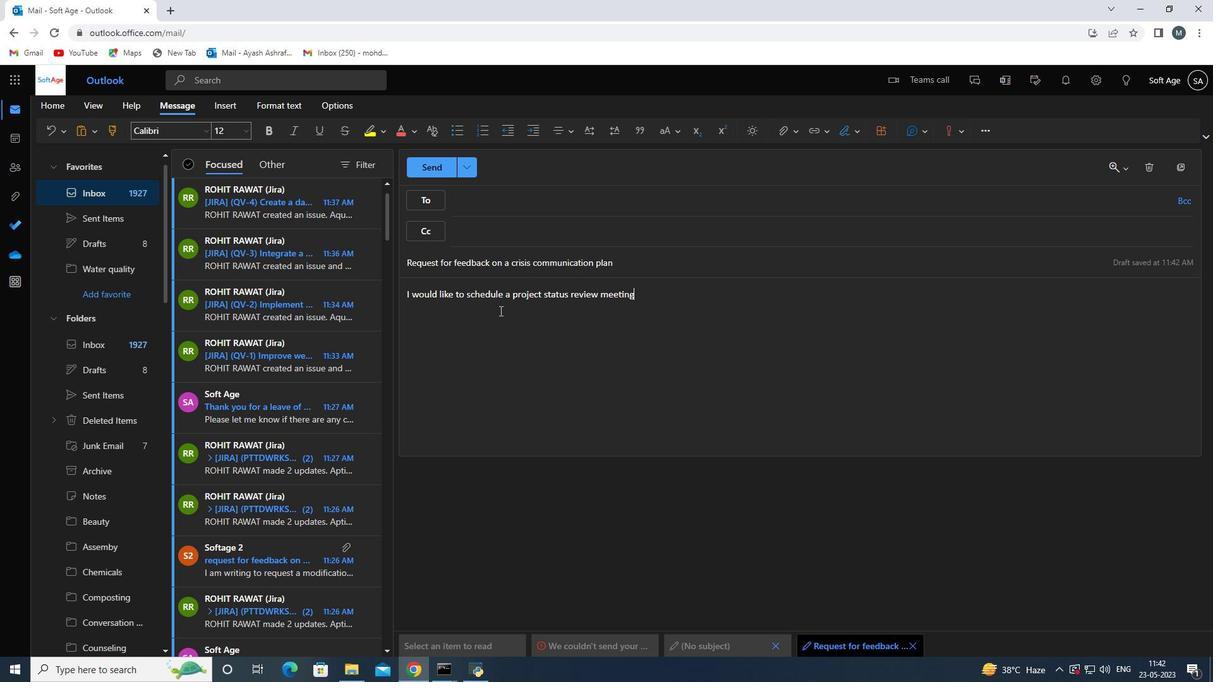 
Action: Mouse moved to (515, 205)
Screenshot: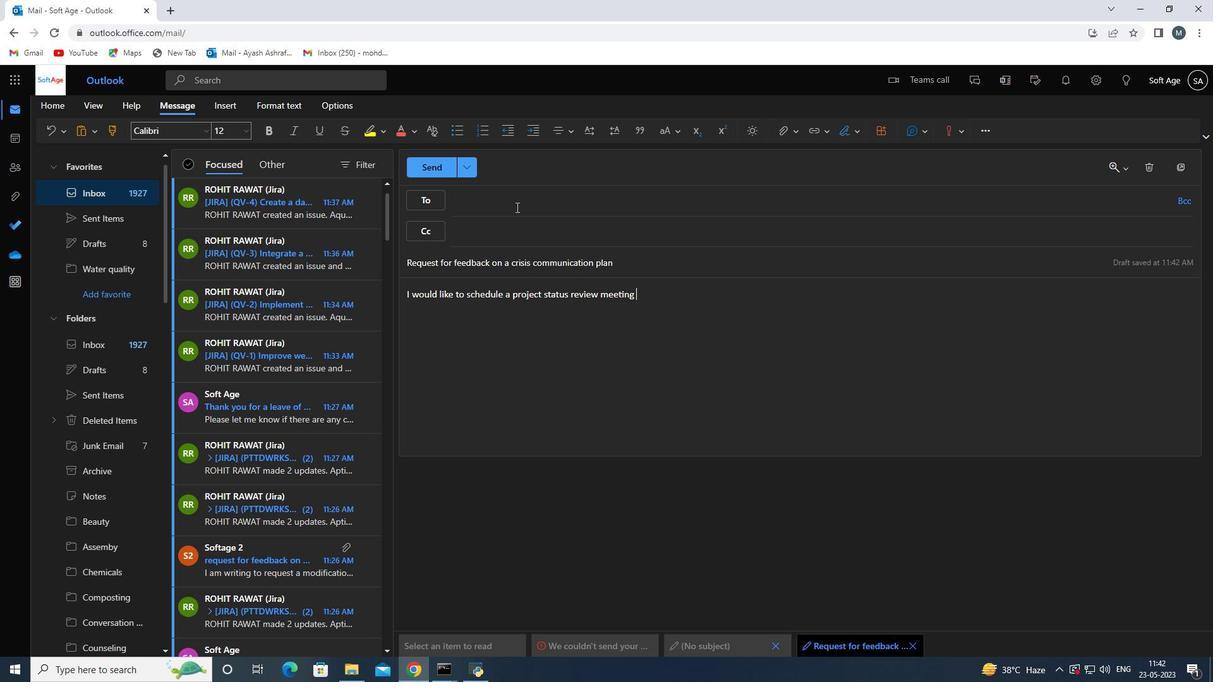
Action: Mouse pressed left at (515, 205)
Screenshot: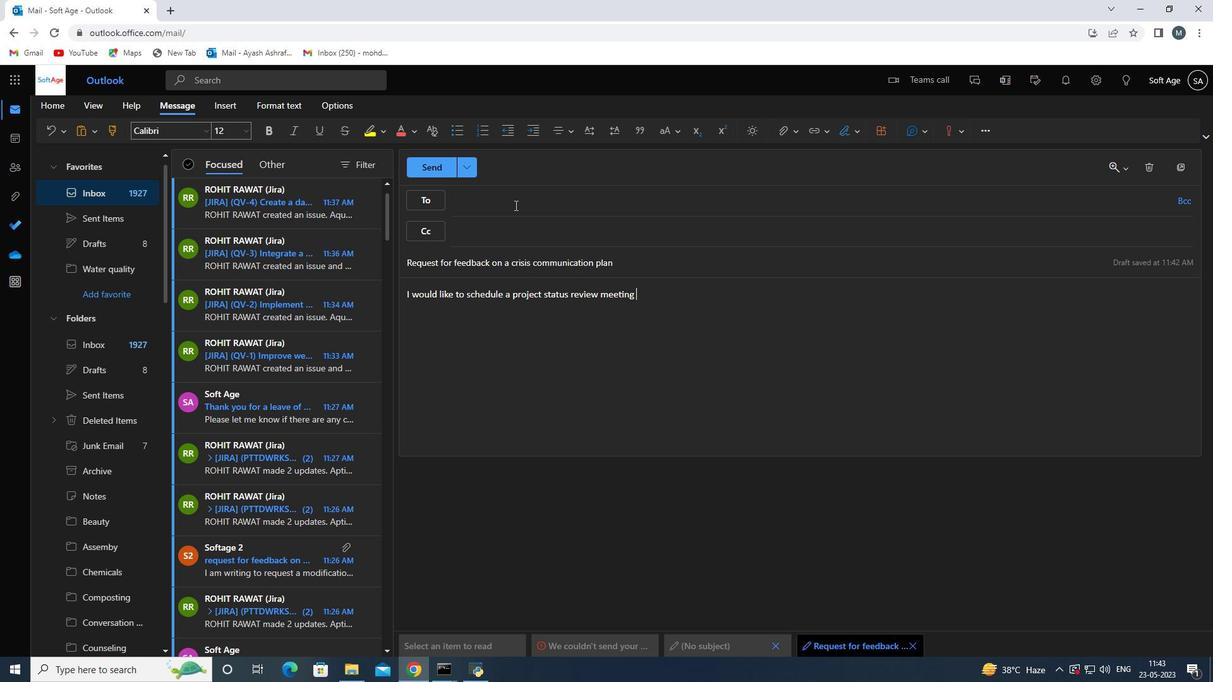 
Action: Mouse moved to (515, 205)
Screenshot: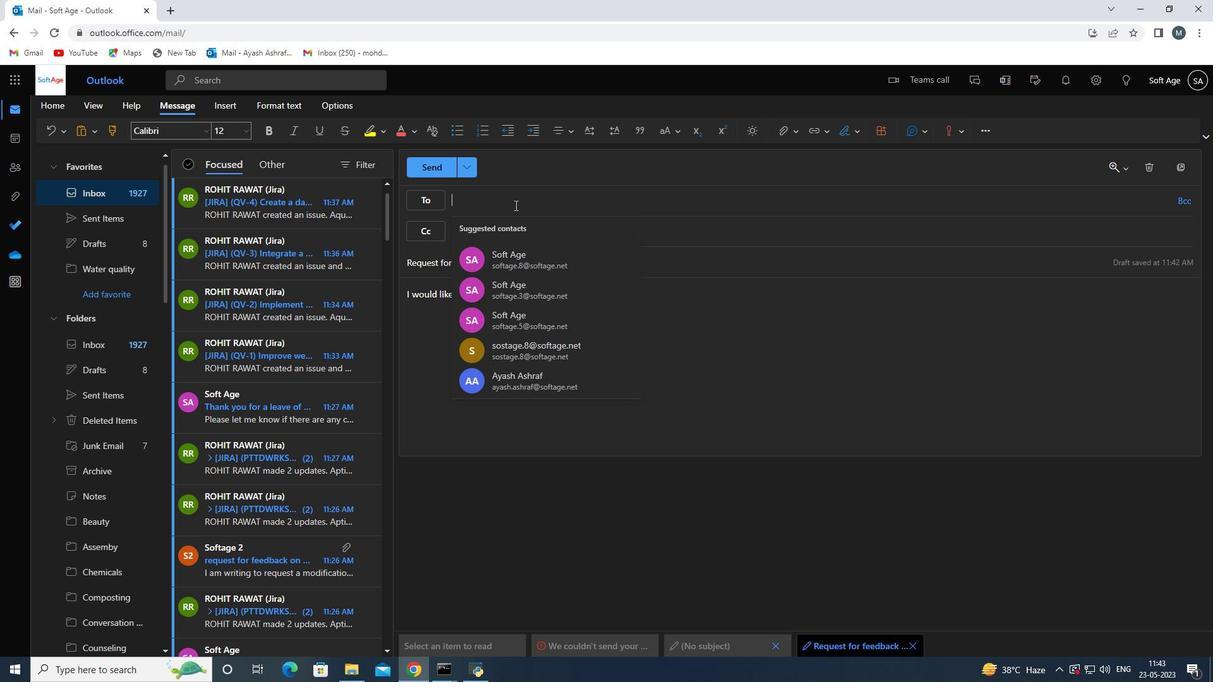 
Action: Key pressed softage.6<Key.shift>@softage.net
Screenshot: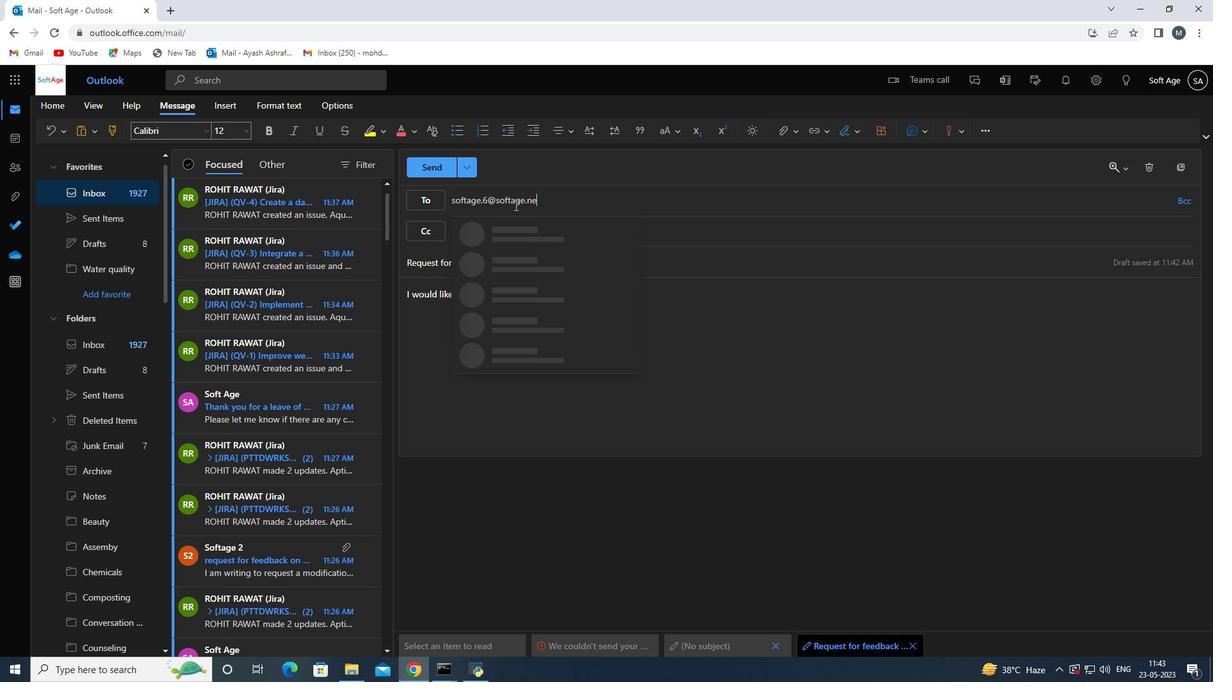 
Action: Mouse moved to (531, 238)
Screenshot: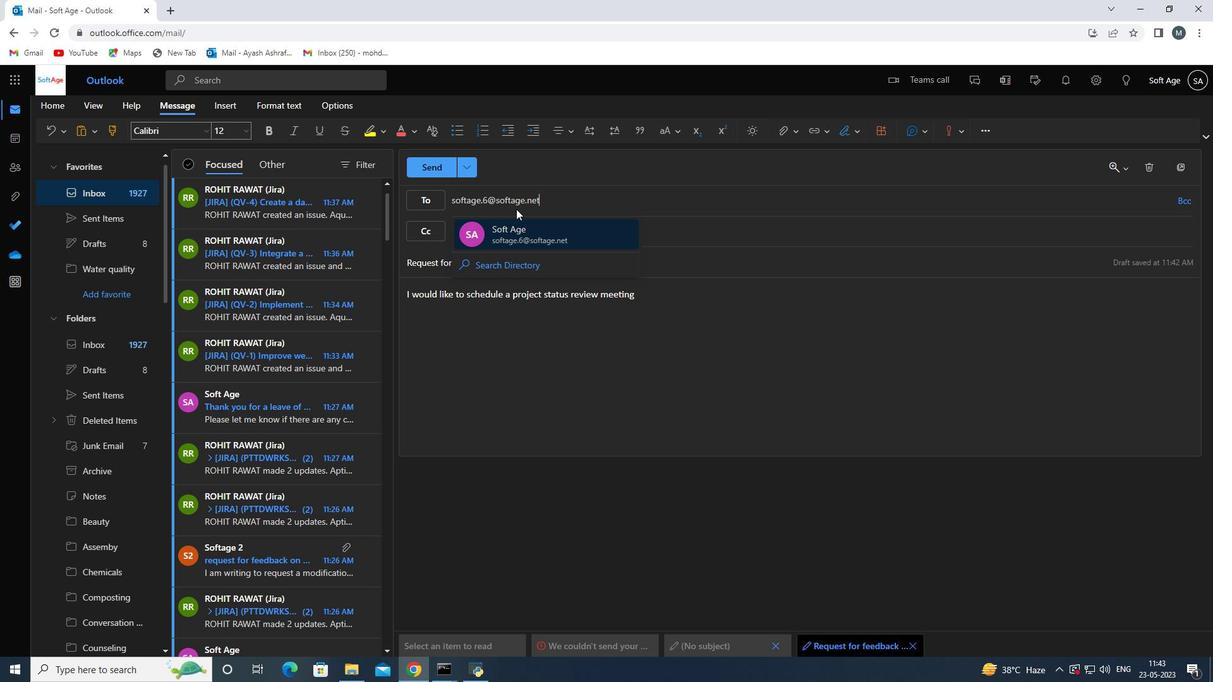 
Action: Mouse pressed left at (531, 238)
Screenshot: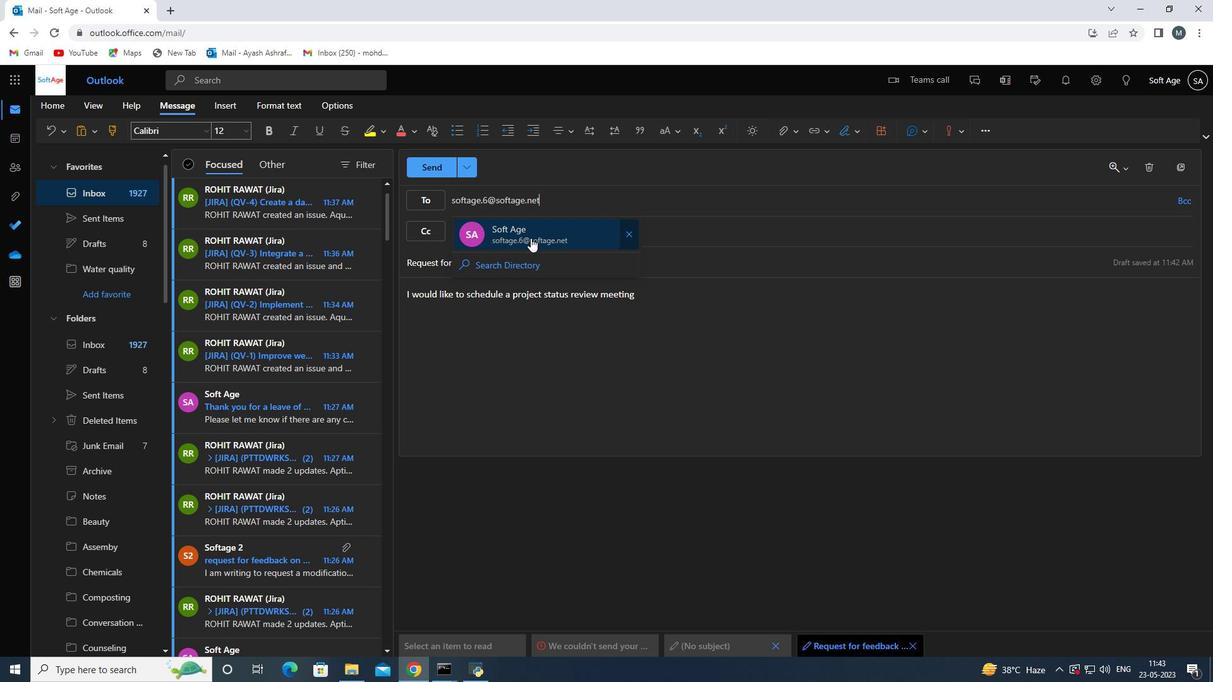 
Action: Mouse moved to (858, 132)
Screenshot: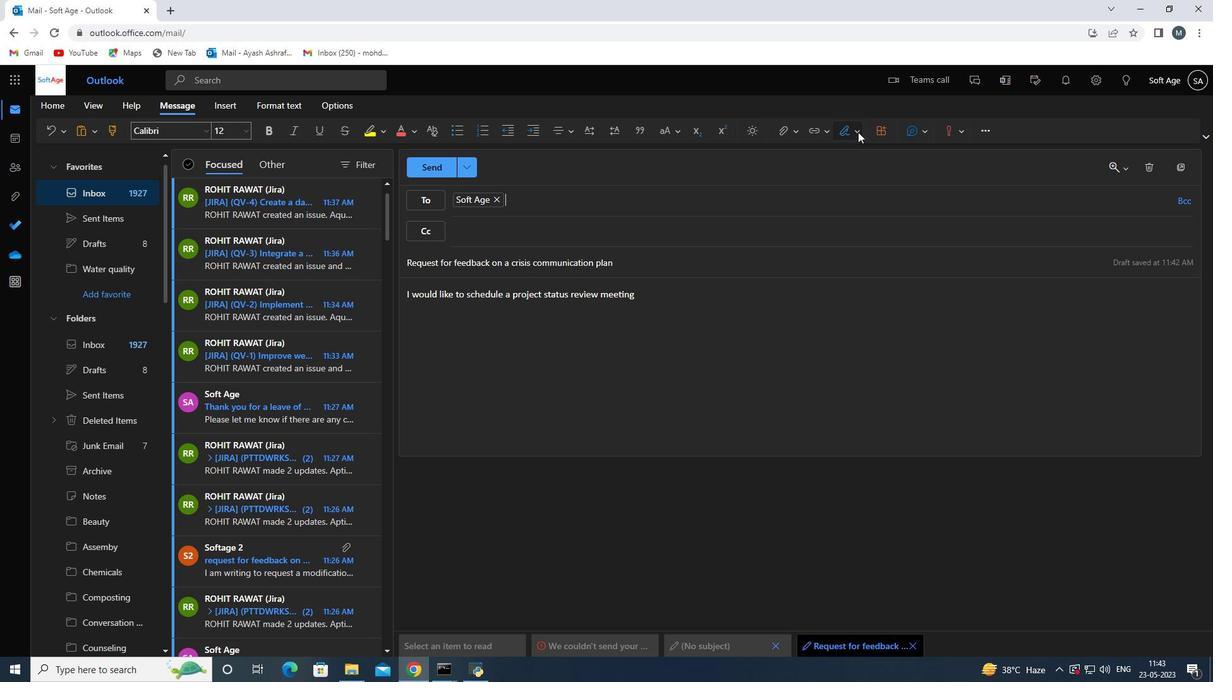 
Action: Mouse pressed left at (858, 132)
Screenshot: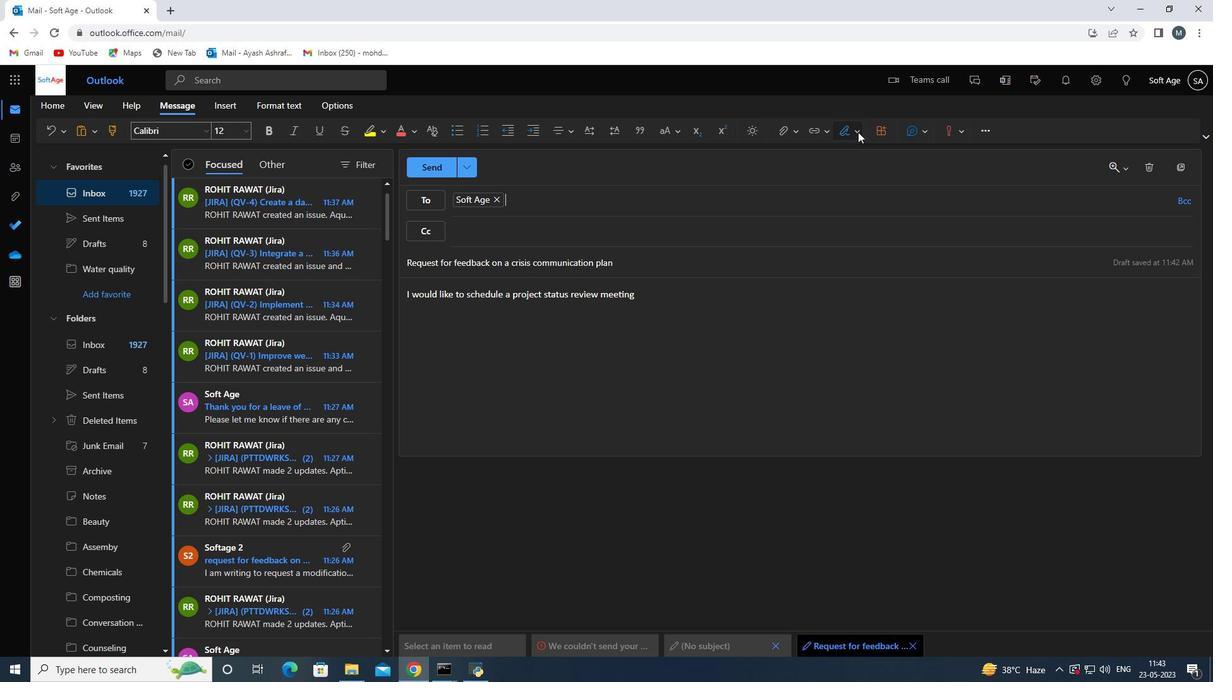 
Action: Mouse moved to (831, 159)
Screenshot: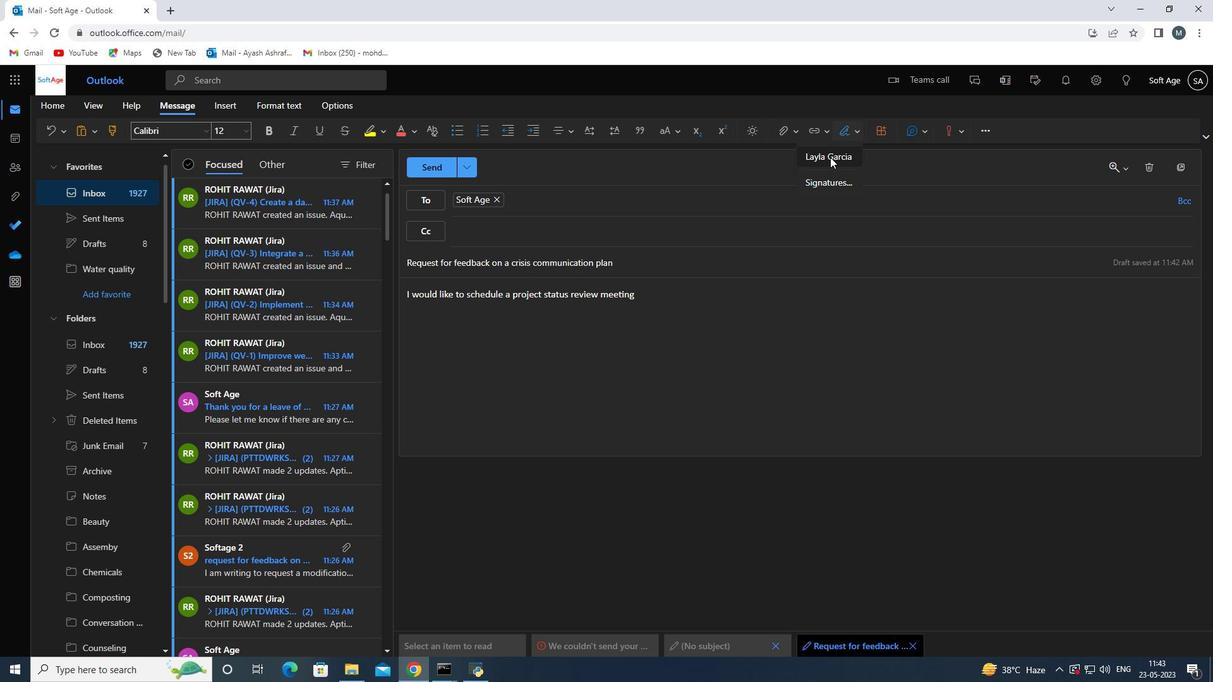 
Action: Mouse pressed left at (831, 159)
Screenshot: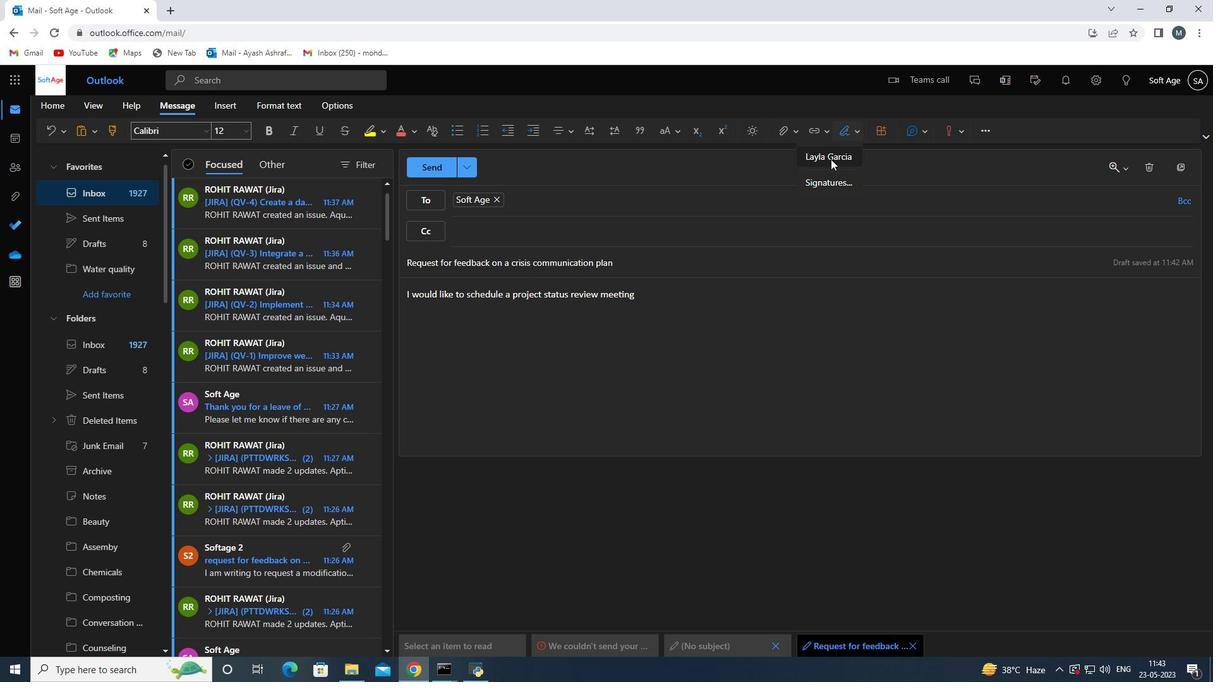 
Action: Mouse moved to (792, 132)
Screenshot: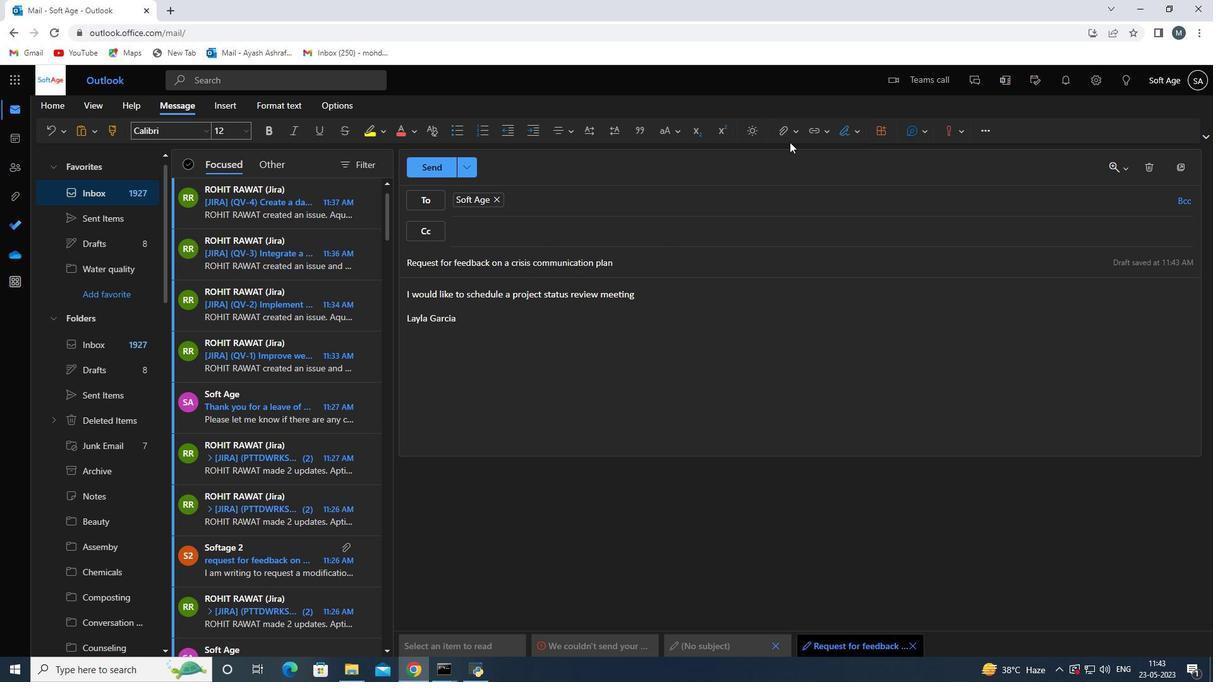 
Action: Mouse pressed left at (792, 132)
Screenshot: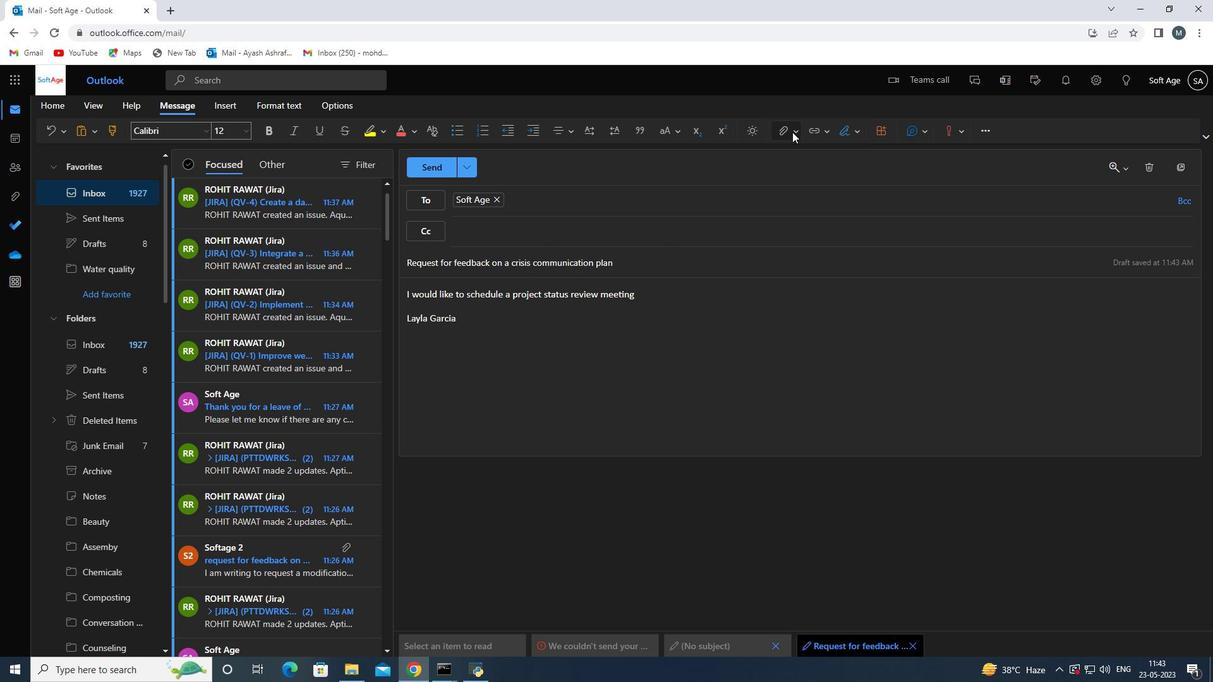 
Action: Mouse moved to (778, 156)
Screenshot: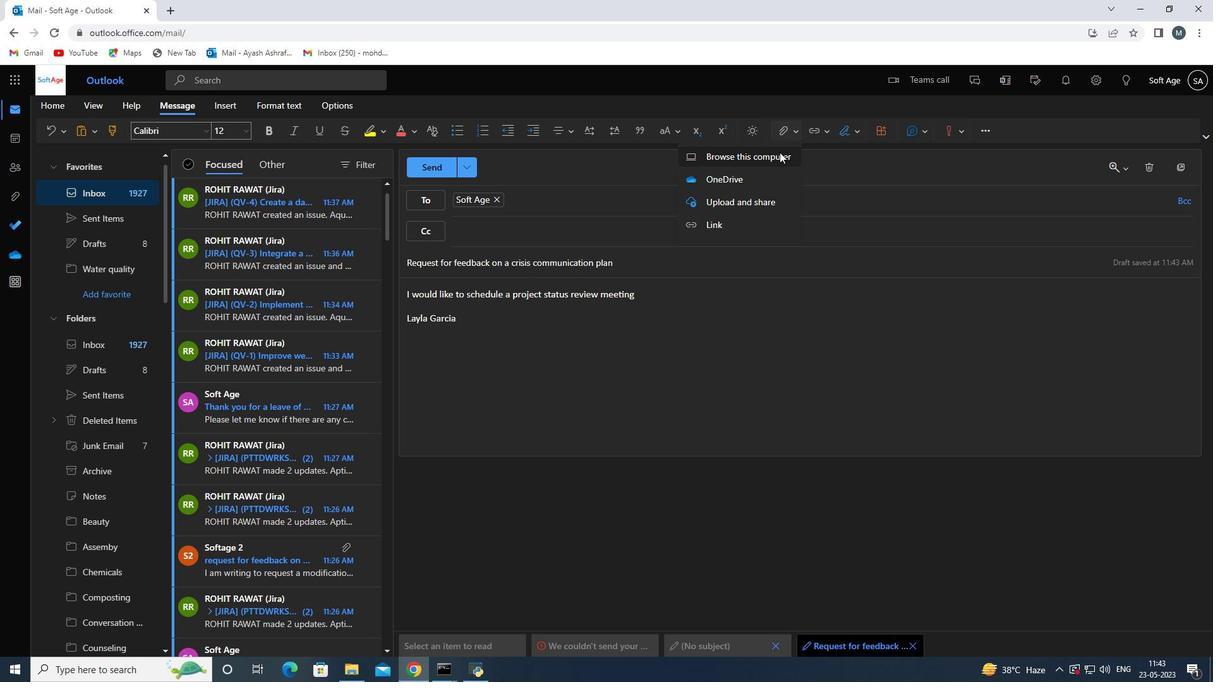 
Action: Mouse pressed left at (778, 156)
Screenshot: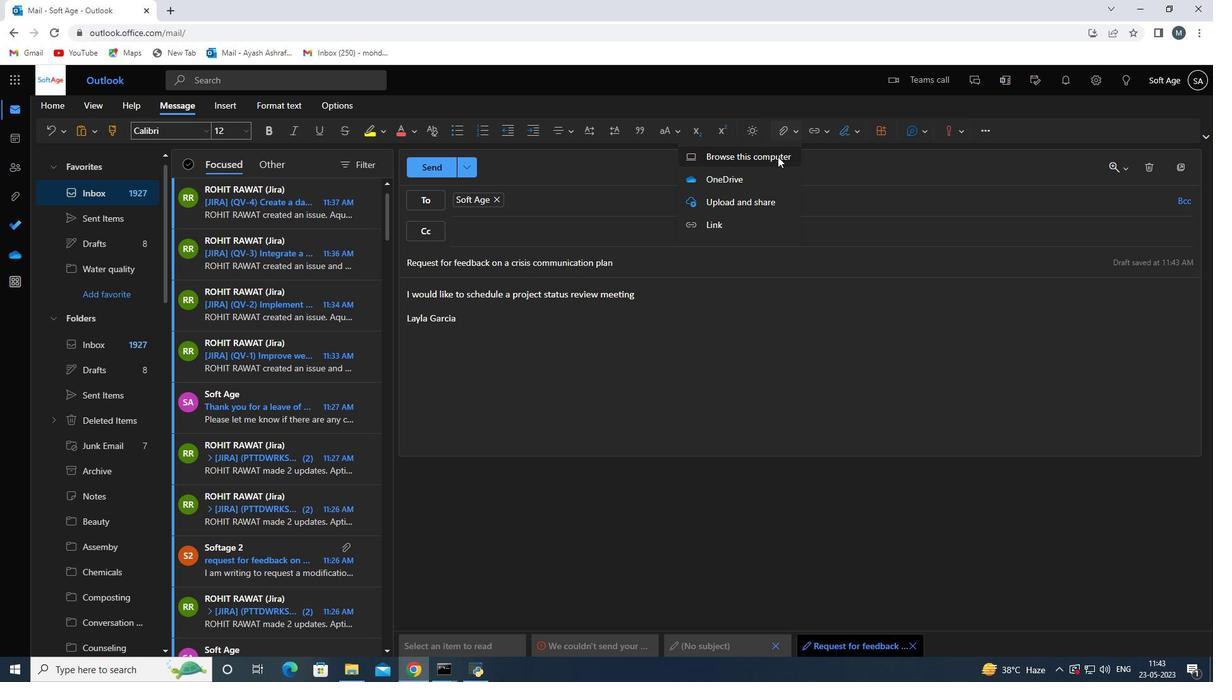 
Action: Mouse moved to (248, 208)
Screenshot: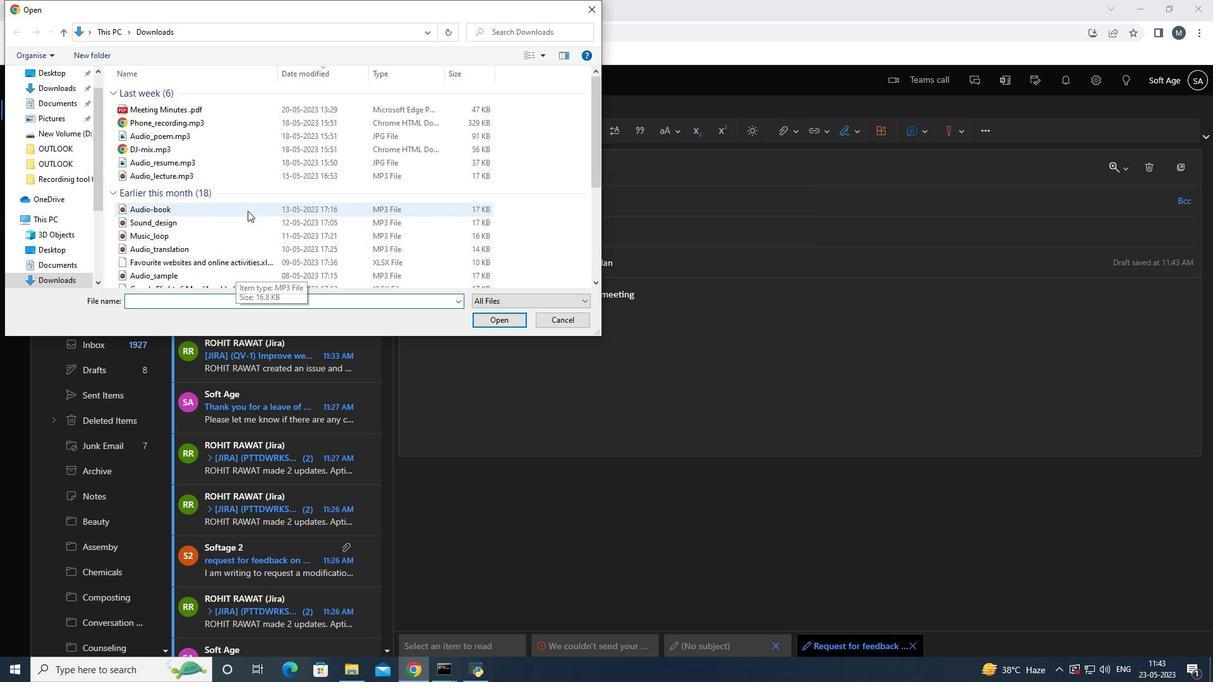 
Action: Mouse scrolled (248, 208) with delta (0, 0)
Screenshot: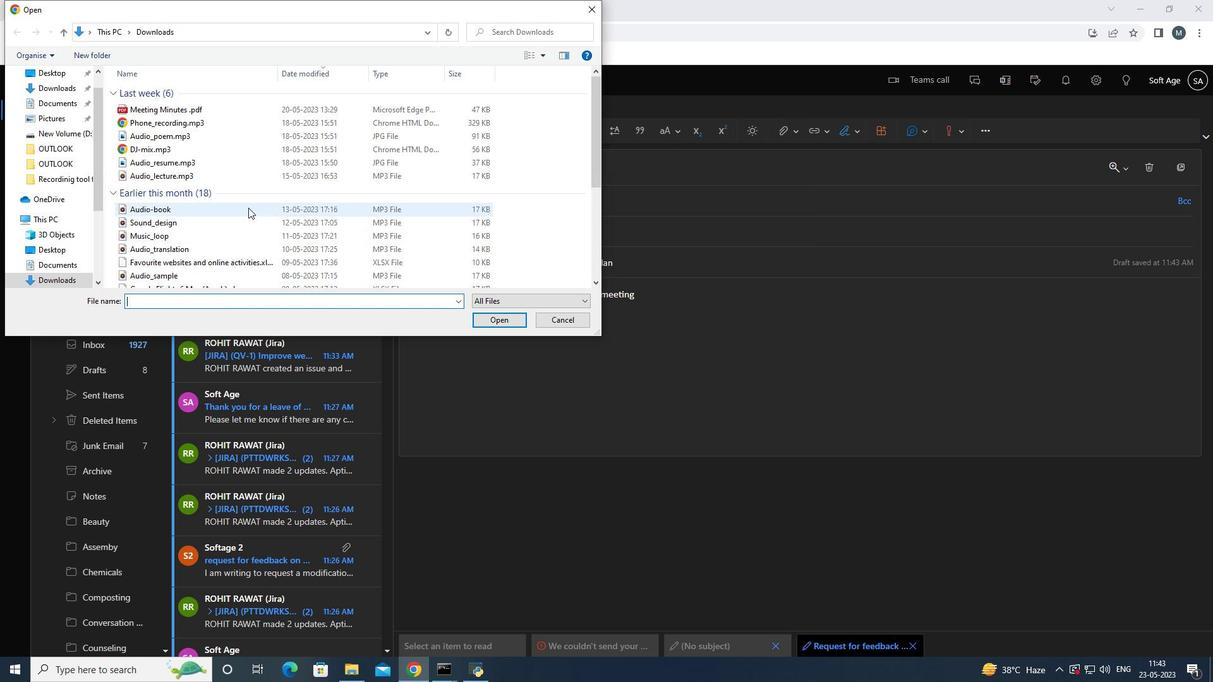 
Action: Mouse scrolled (248, 208) with delta (0, 0)
Screenshot: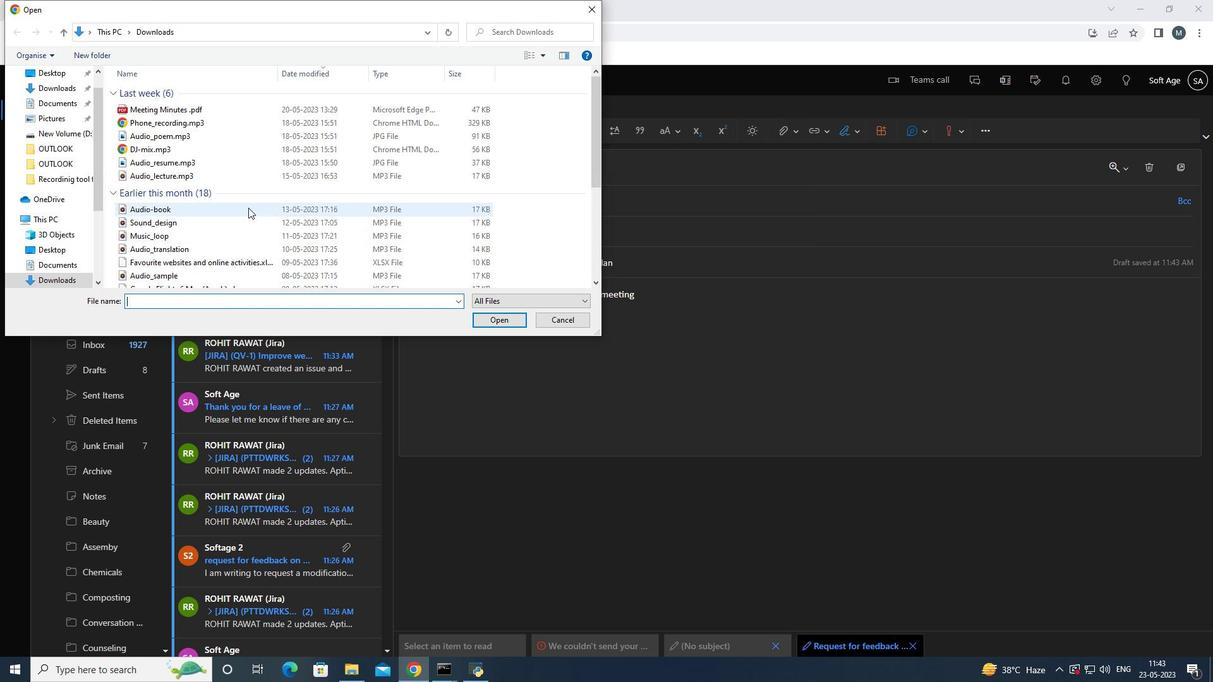 
Action: Mouse moved to (249, 225)
Screenshot: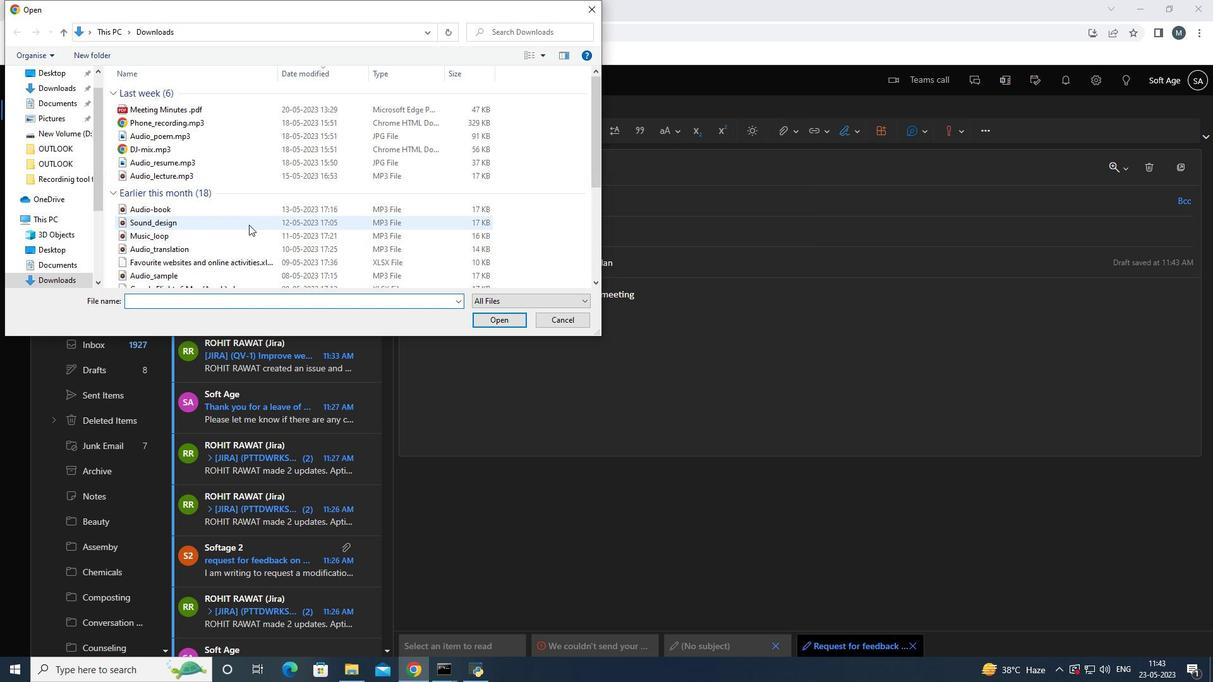 
Action: Mouse scrolled (249, 224) with delta (0, 0)
Screenshot: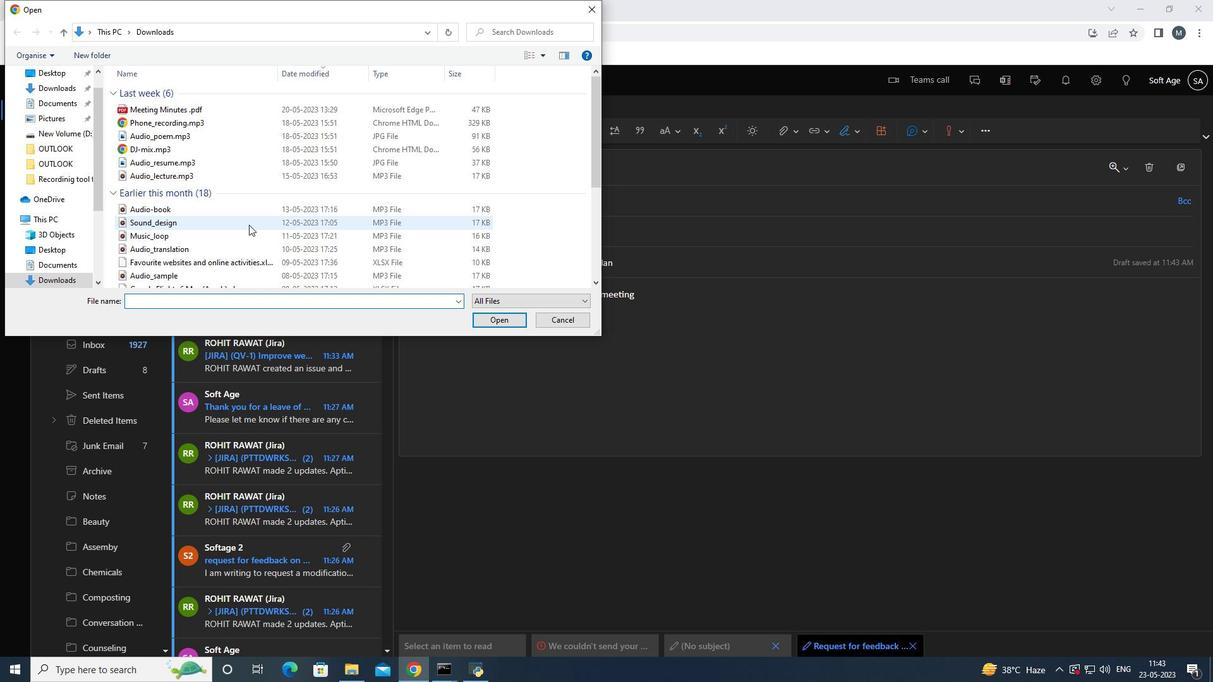 
Action: Mouse moved to (218, 224)
Screenshot: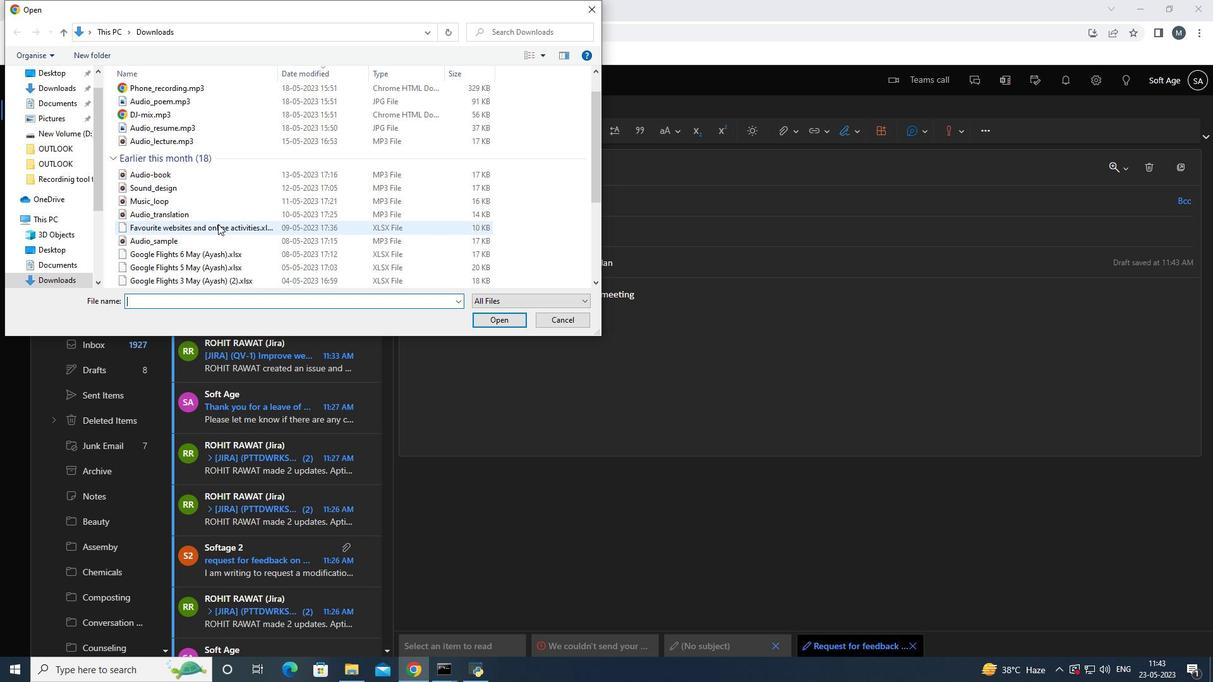 
Action: Mouse pressed left at (218, 224)
Screenshot: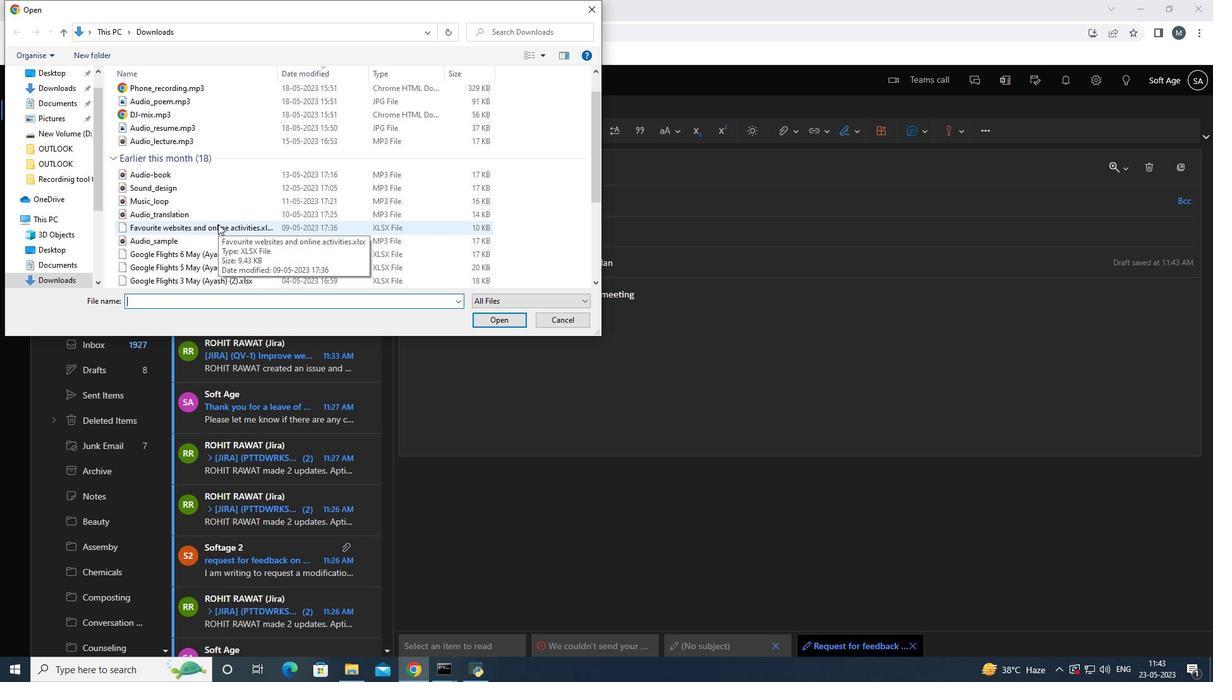 
Action: Mouse pressed right at (218, 224)
Screenshot: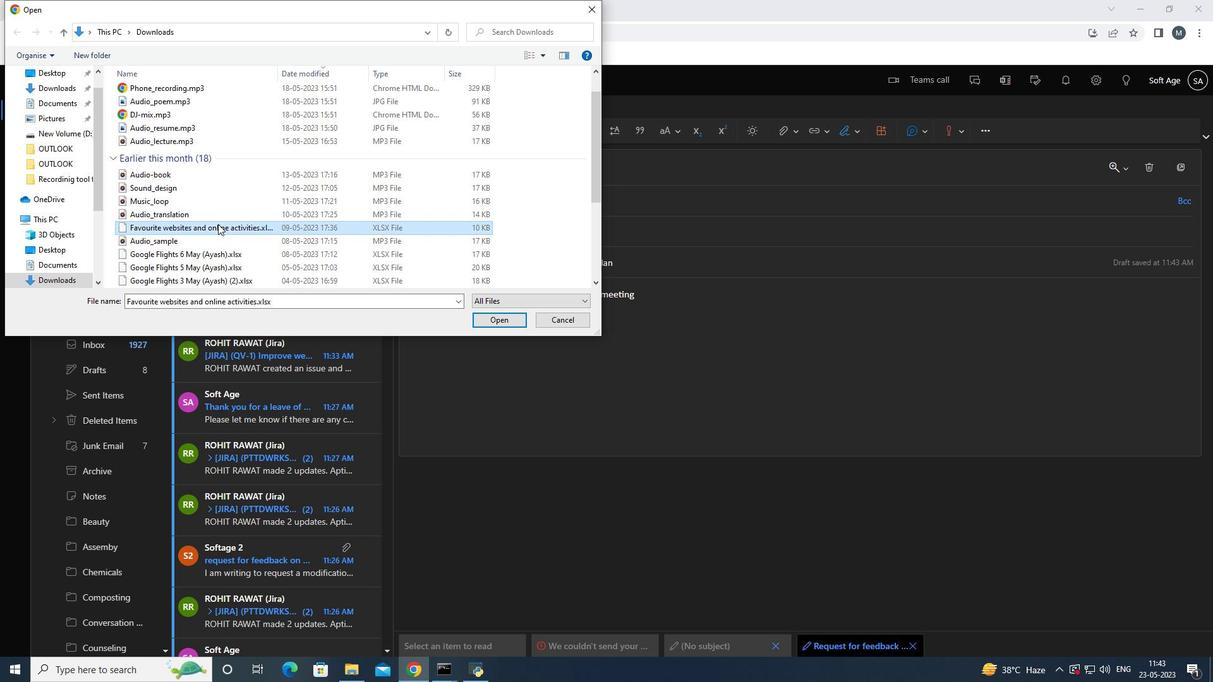 
Action: Mouse moved to (262, 464)
Screenshot: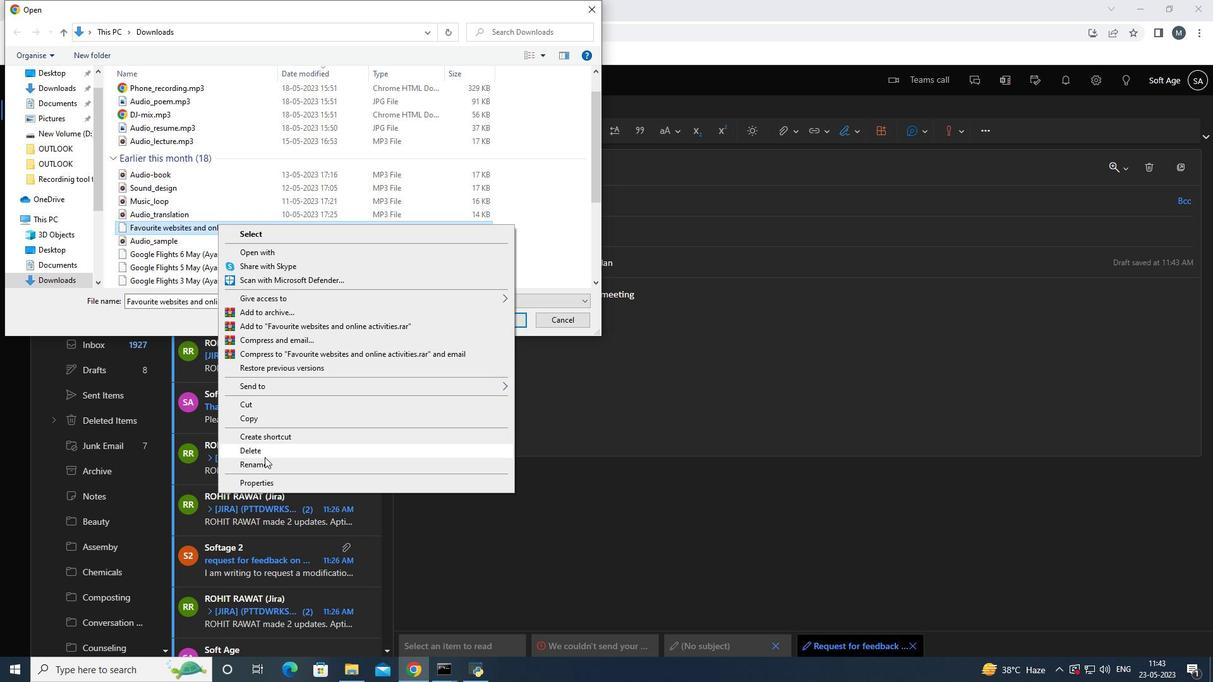 
Action: Mouse pressed left at (262, 464)
Screenshot: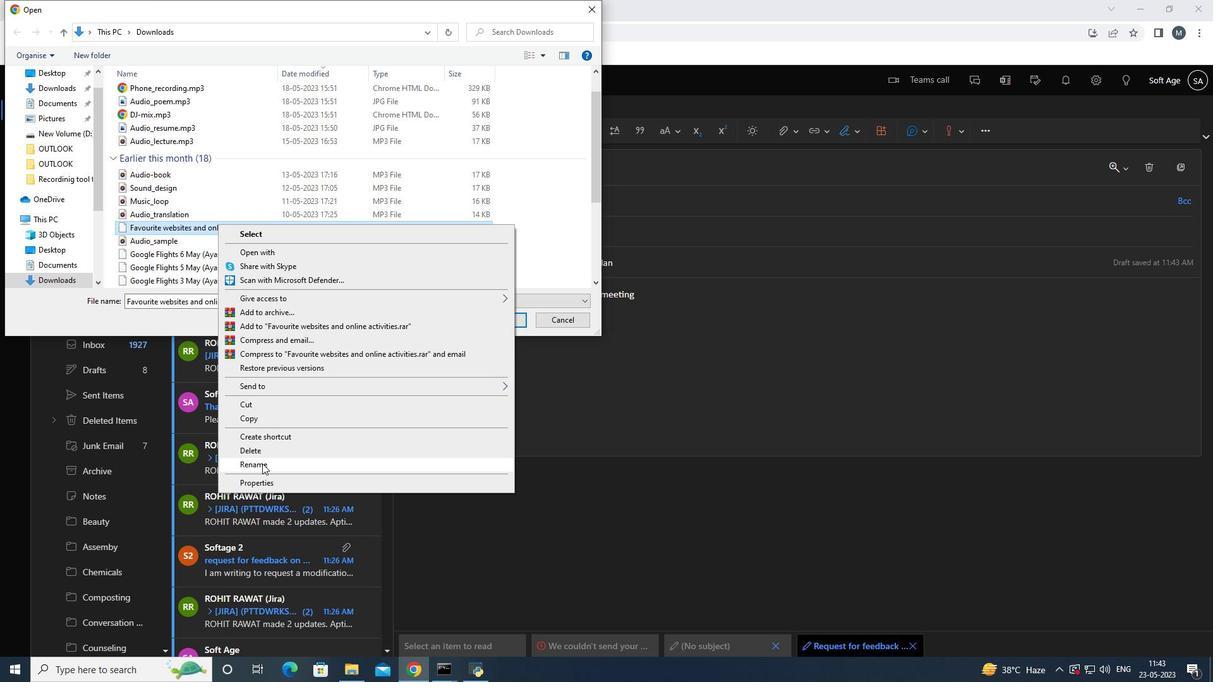 
Action: Key pressed <Key.shift>Audio<Key.shift><Key.caps_lock>_LO<Key.backspace><Key.backspace><Key.caps_lock>log.mp3
Screenshot: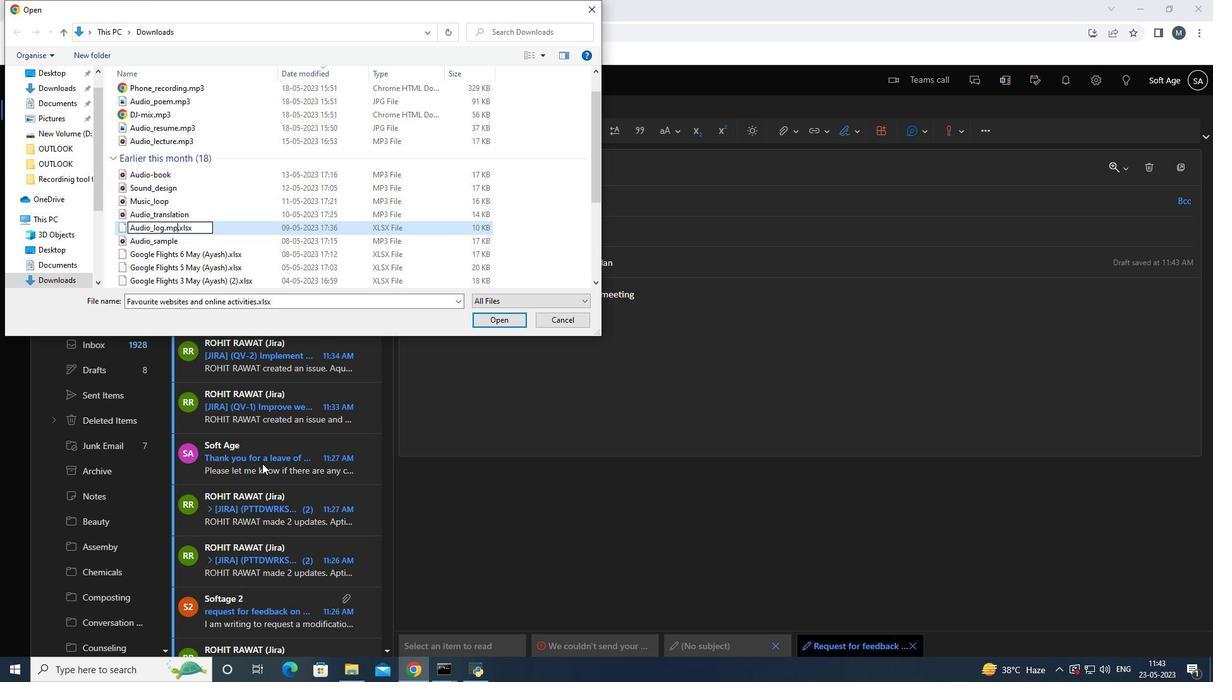 
Action: Mouse moved to (209, 226)
Screenshot: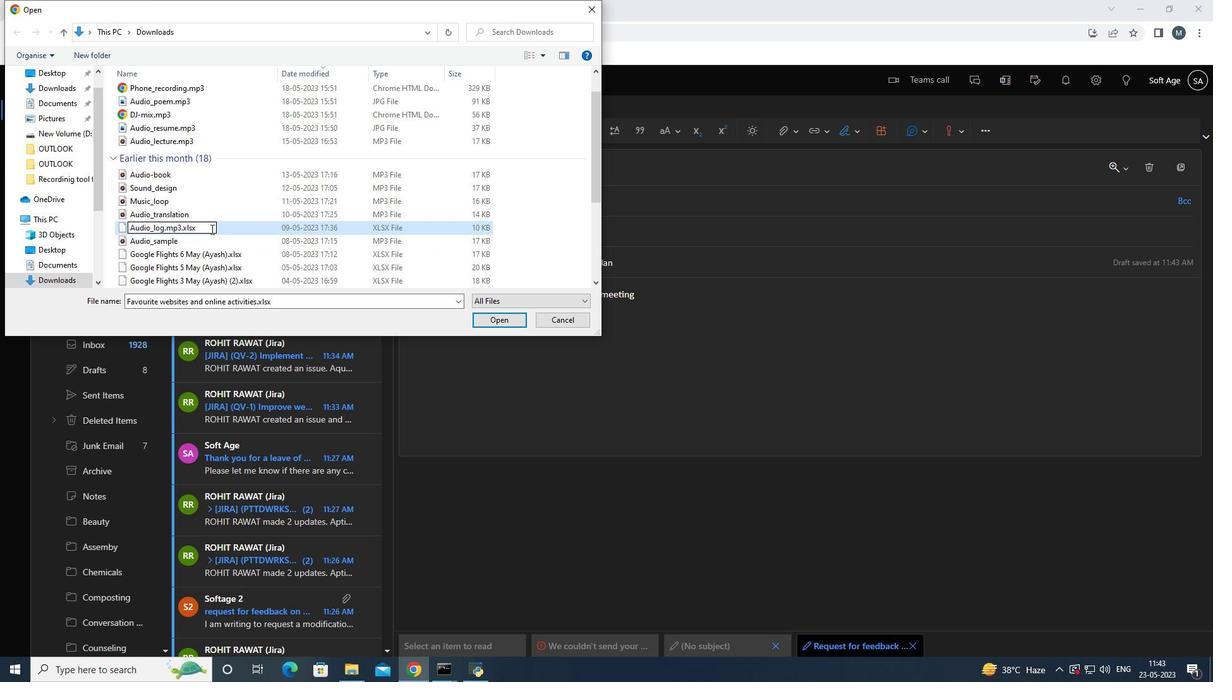 
Action: Mouse pressed left at (209, 226)
Screenshot: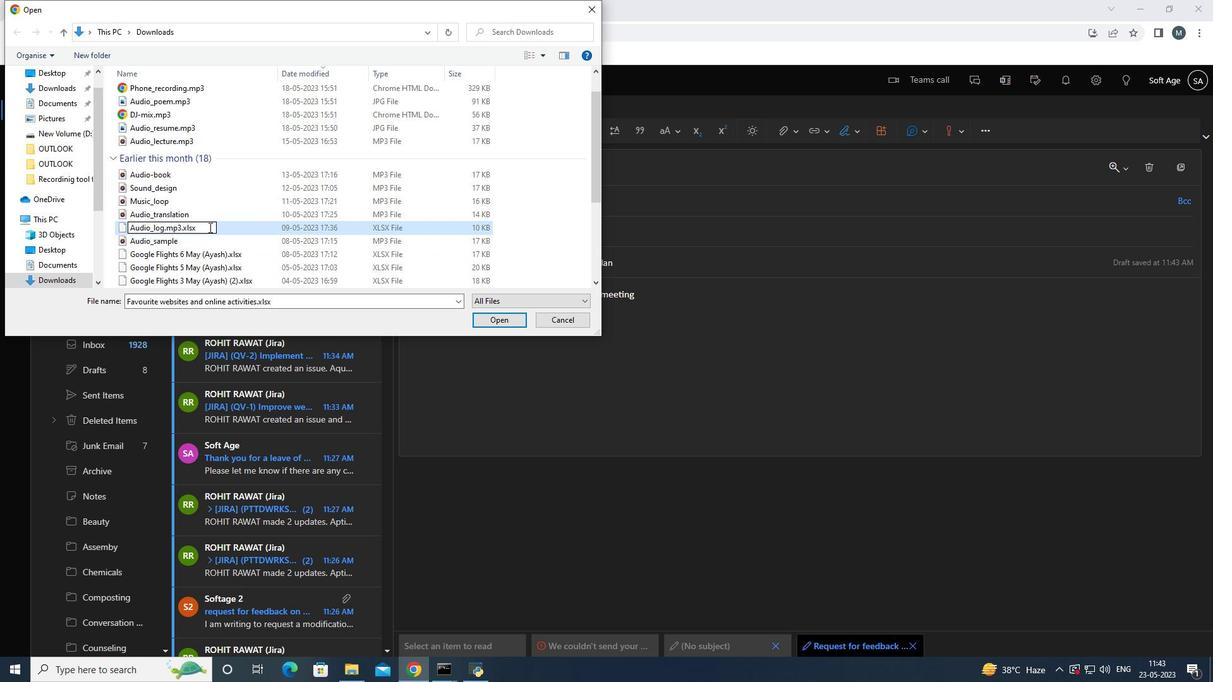 
Action: Key pressed <Key.backspace><Key.backspace><Key.backspace><Key.backspace><Key.backspace>
Screenshot: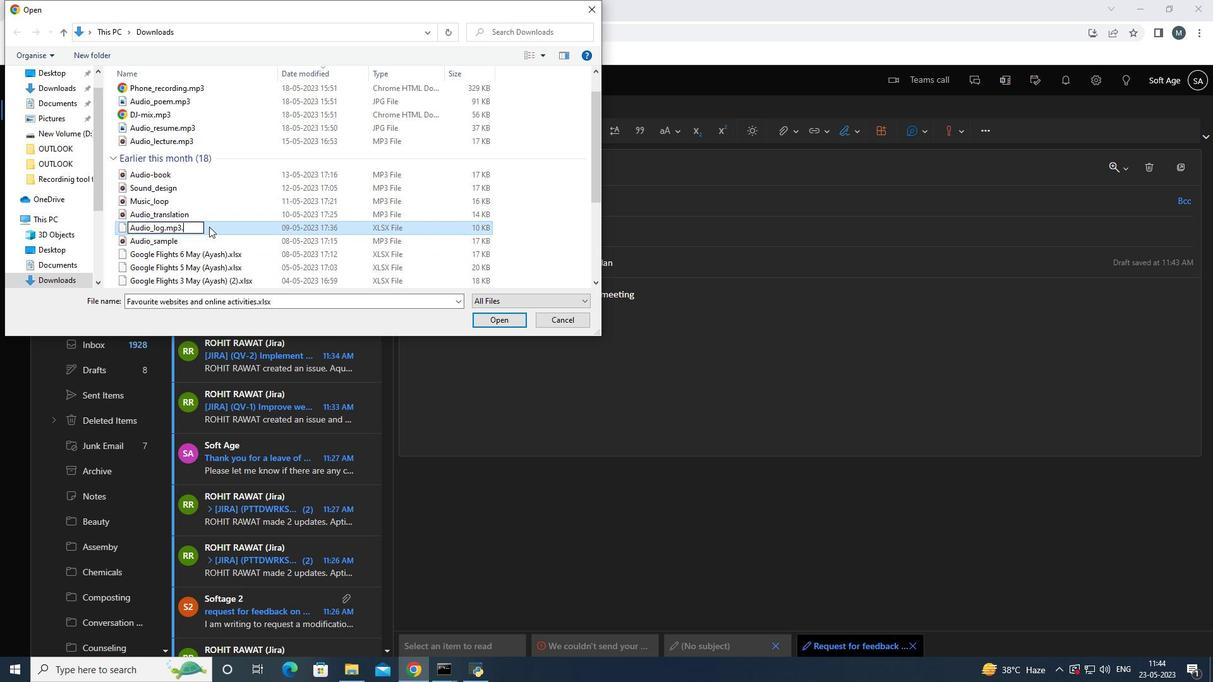 
Action: Mouse moved to (488, 318)
Screenshot: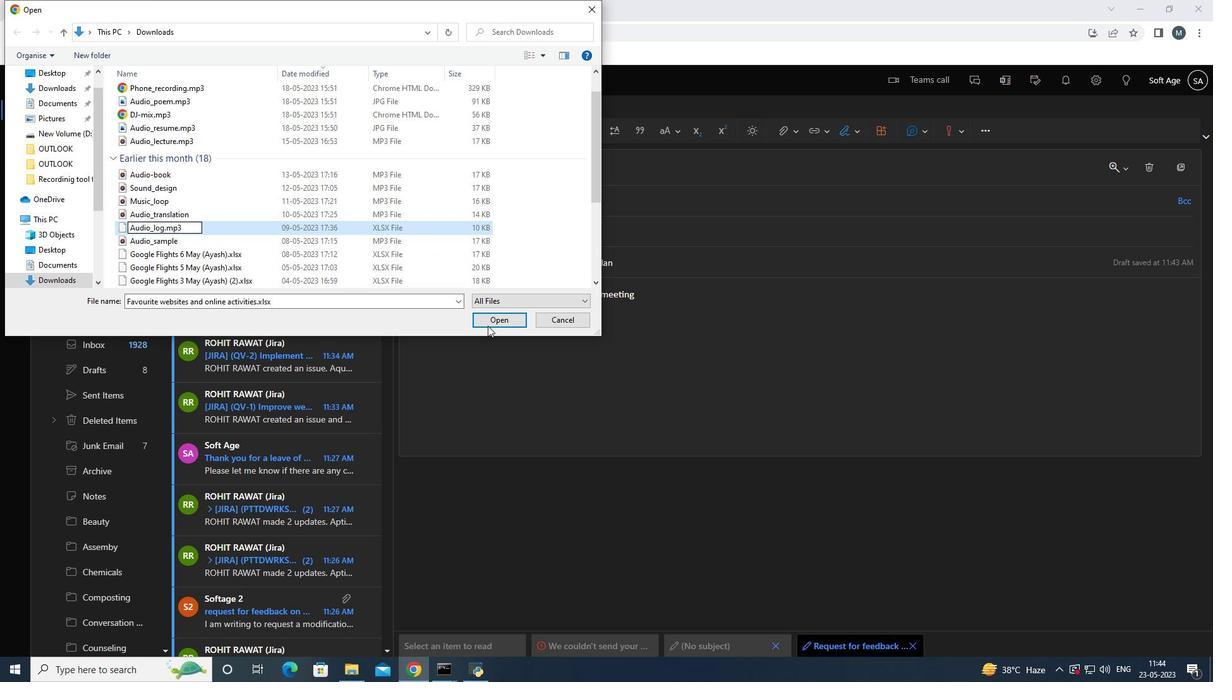 
Action: Mouse pressed left at (488, 318)
Screenshot: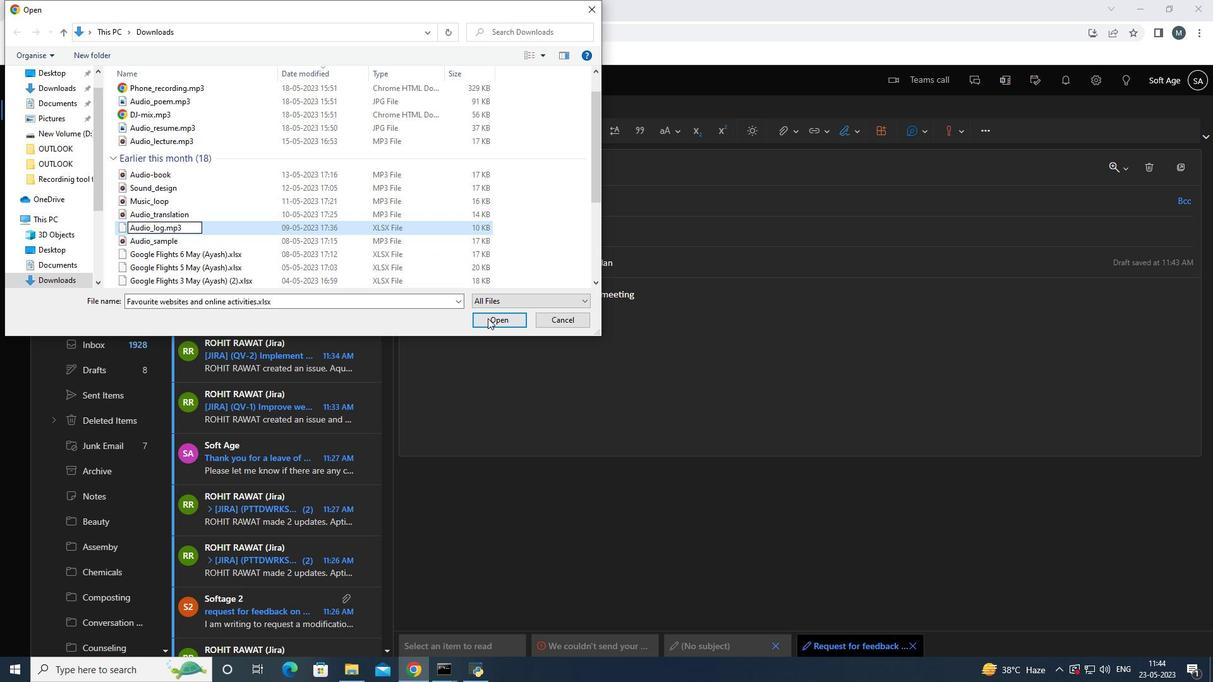 
Action: Mouse moved to (674, 342)
Screenshot: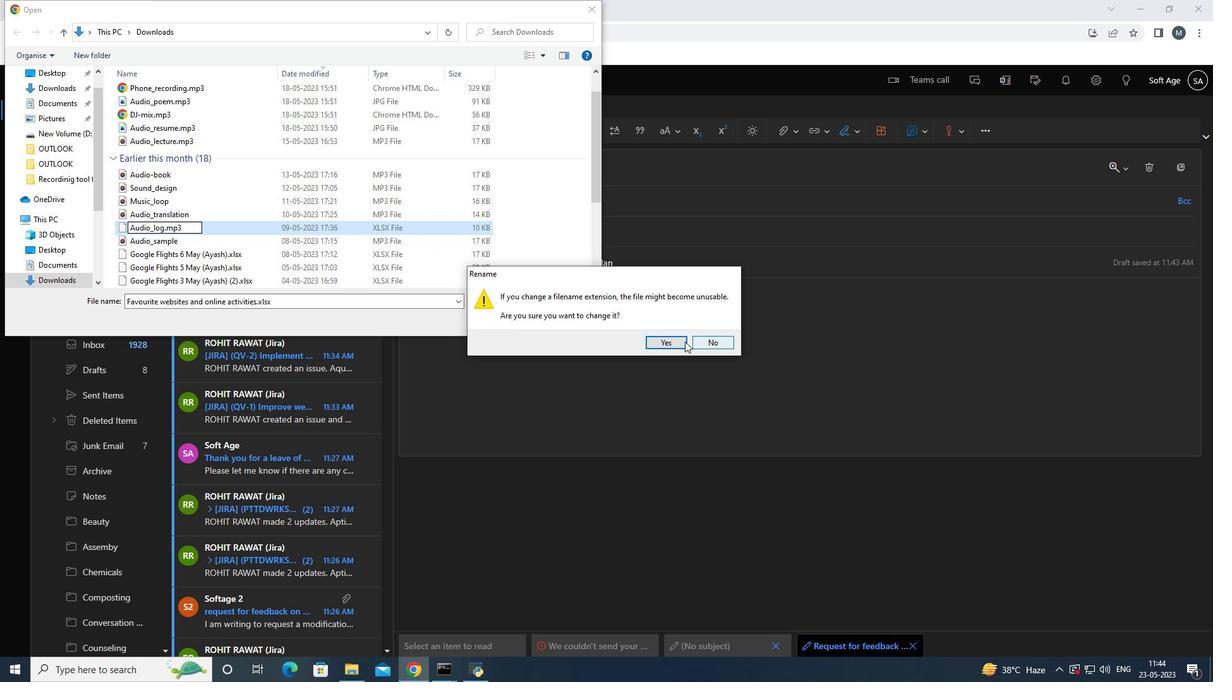 
Action: Mouse pressed left at (674, 342)
Screenshot: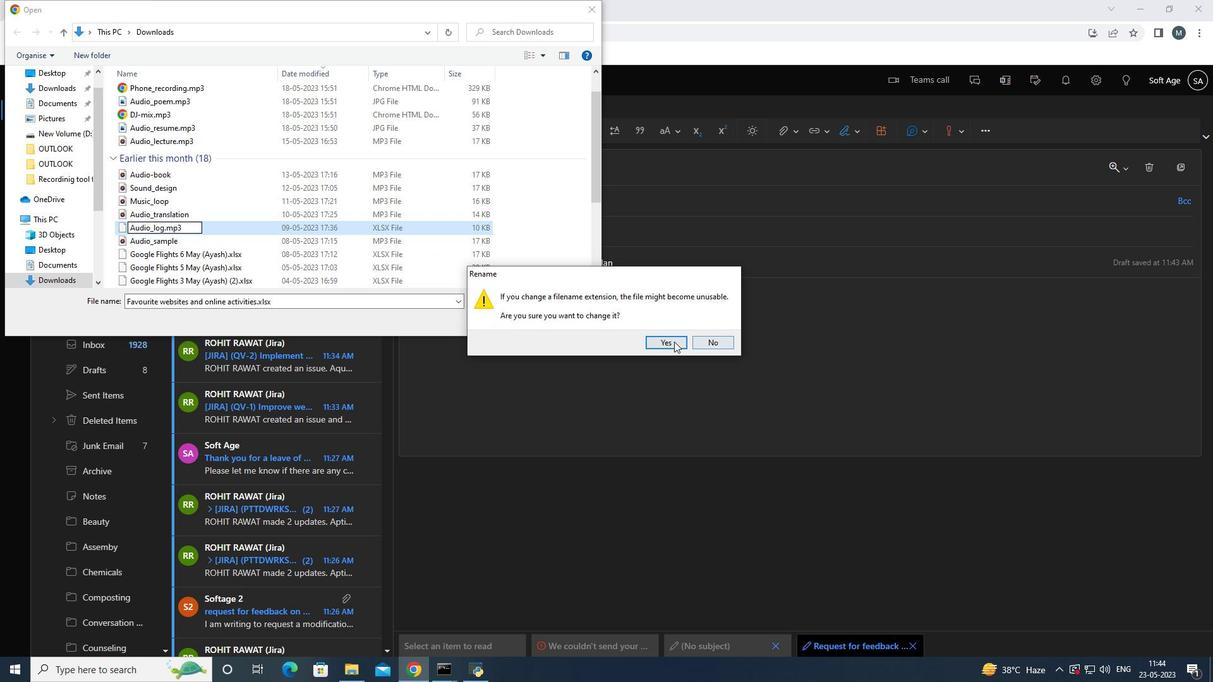 
Action: Mouse moved to (331, 228)
Screenshot: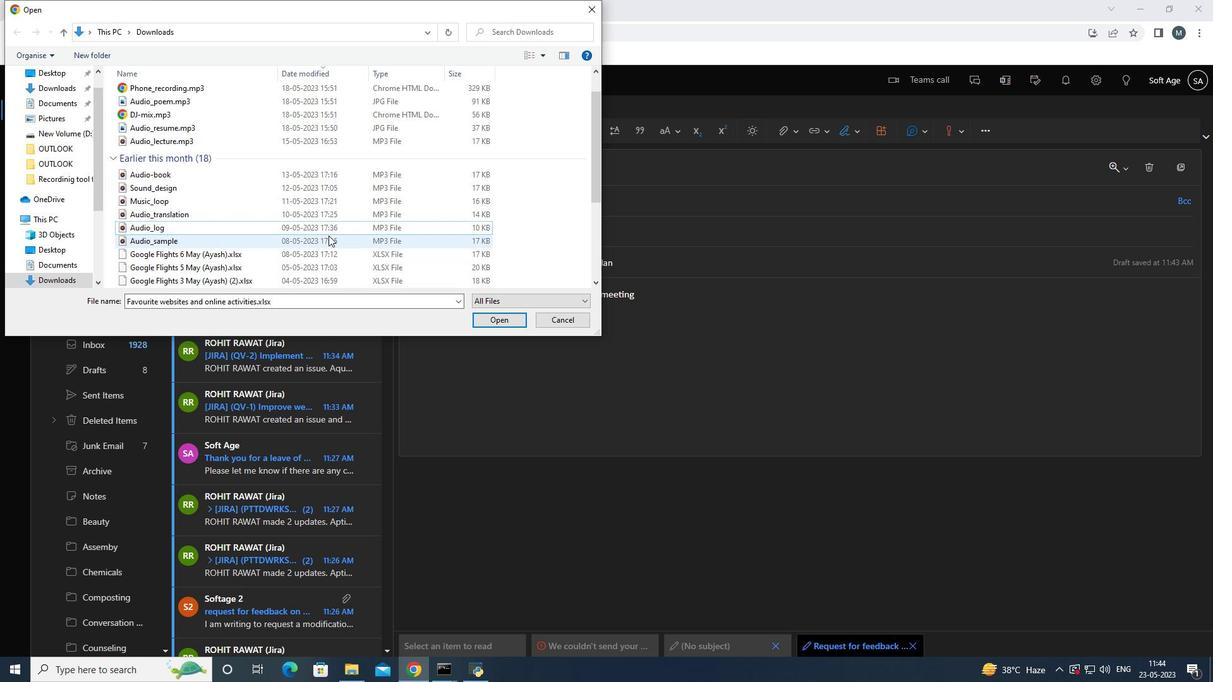 
Action: Mouse pressed left at (331, 228)
Screenshot: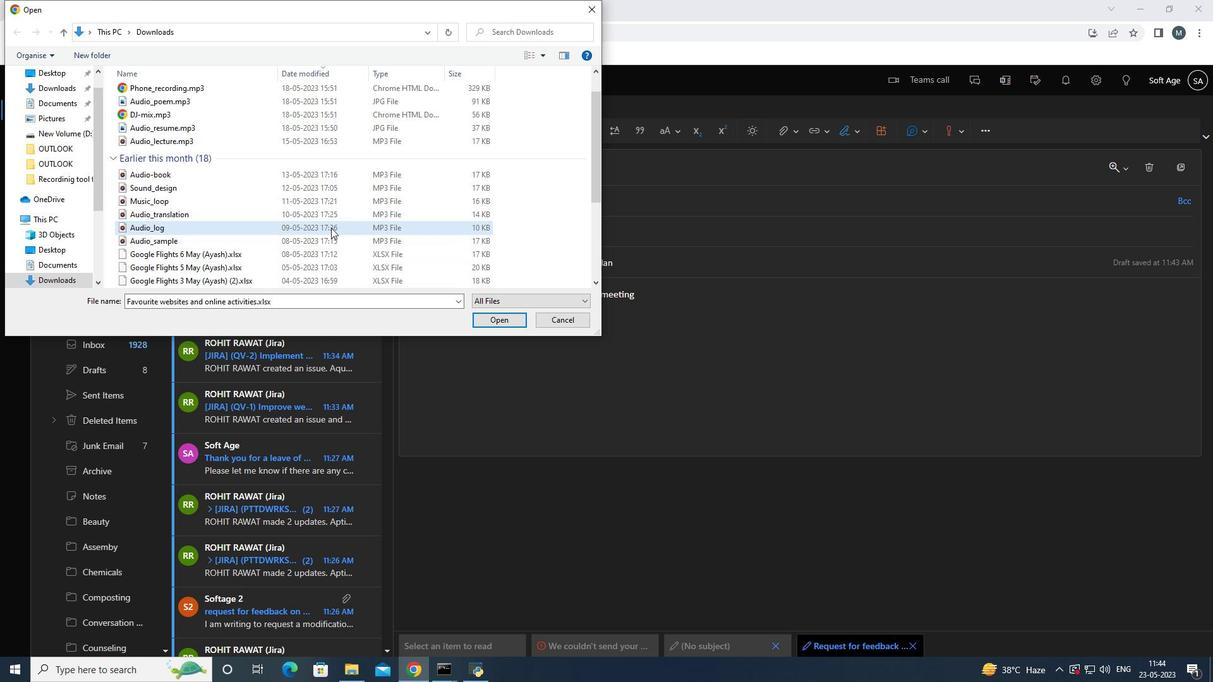 
Action: Mouse moved to (498, 324)
Screenshot: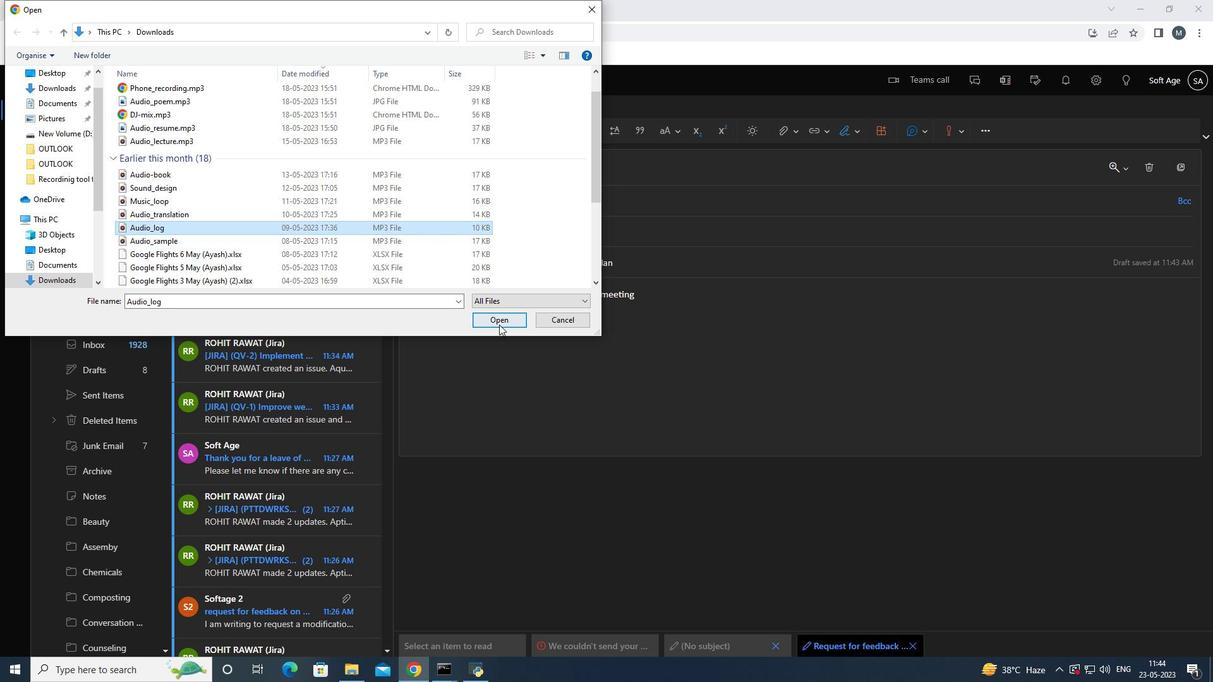 
Action: Mouse pressed left at (498, 324)
Screenshot: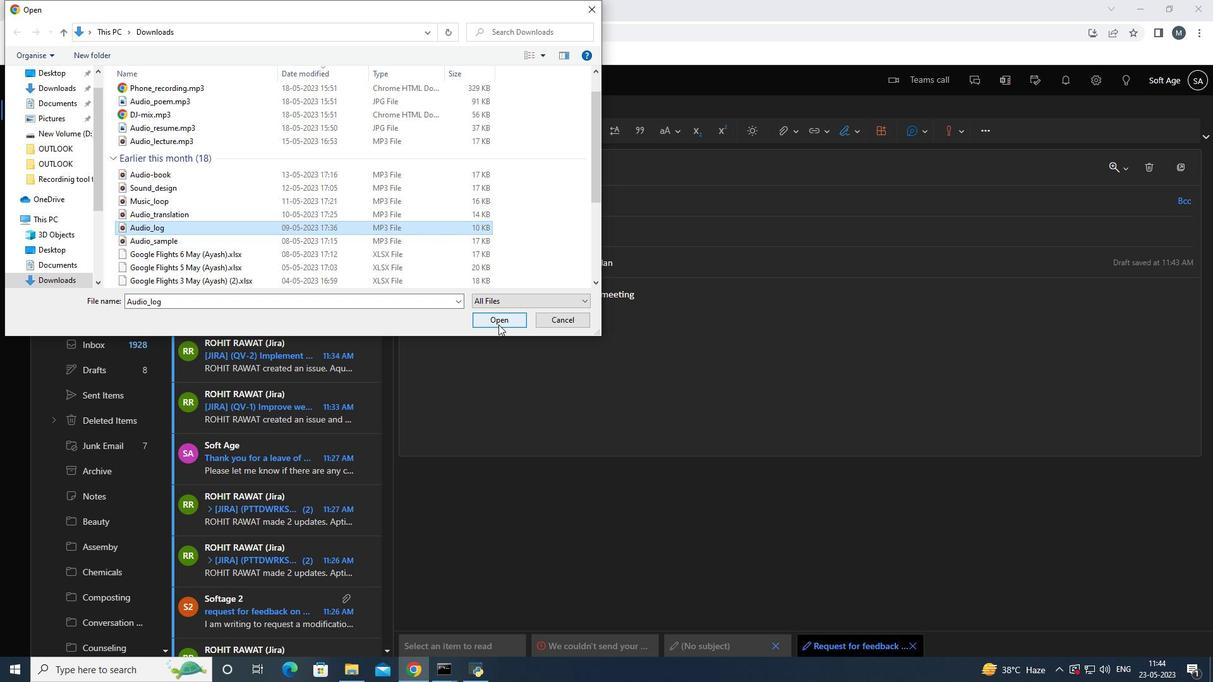 
Action: Mouse moved to (427, 167)
Screenshot: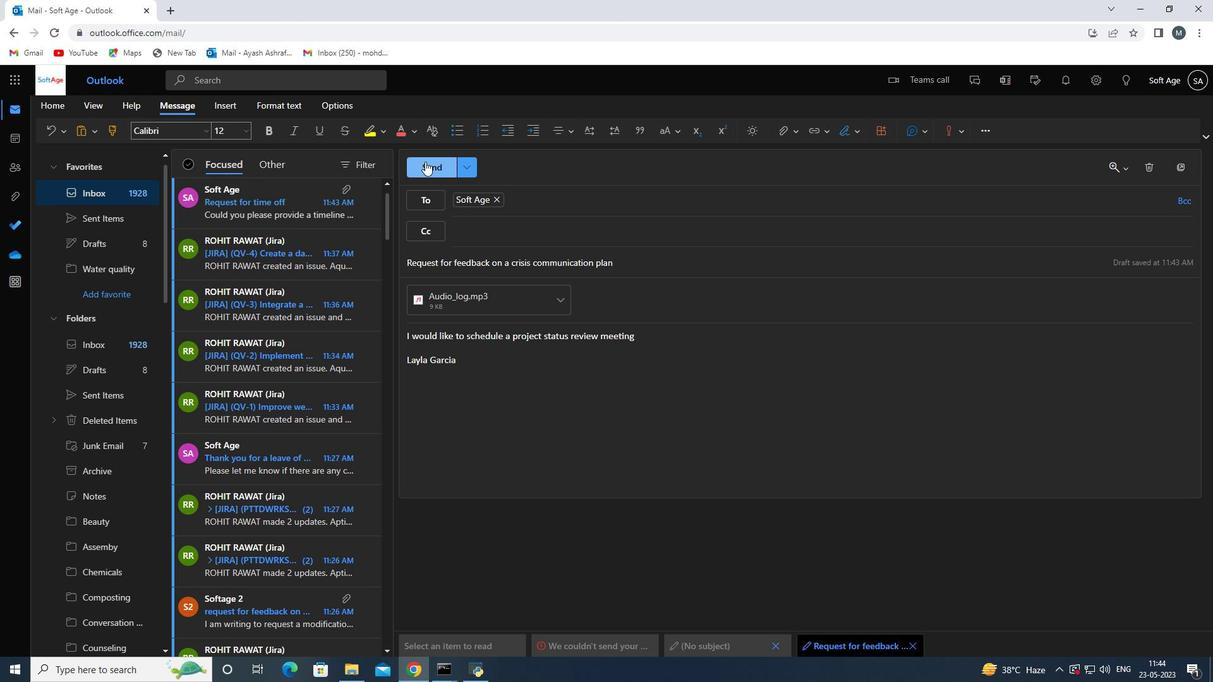 
Action: Mouse pressed left at (427, 167)
Screenshot: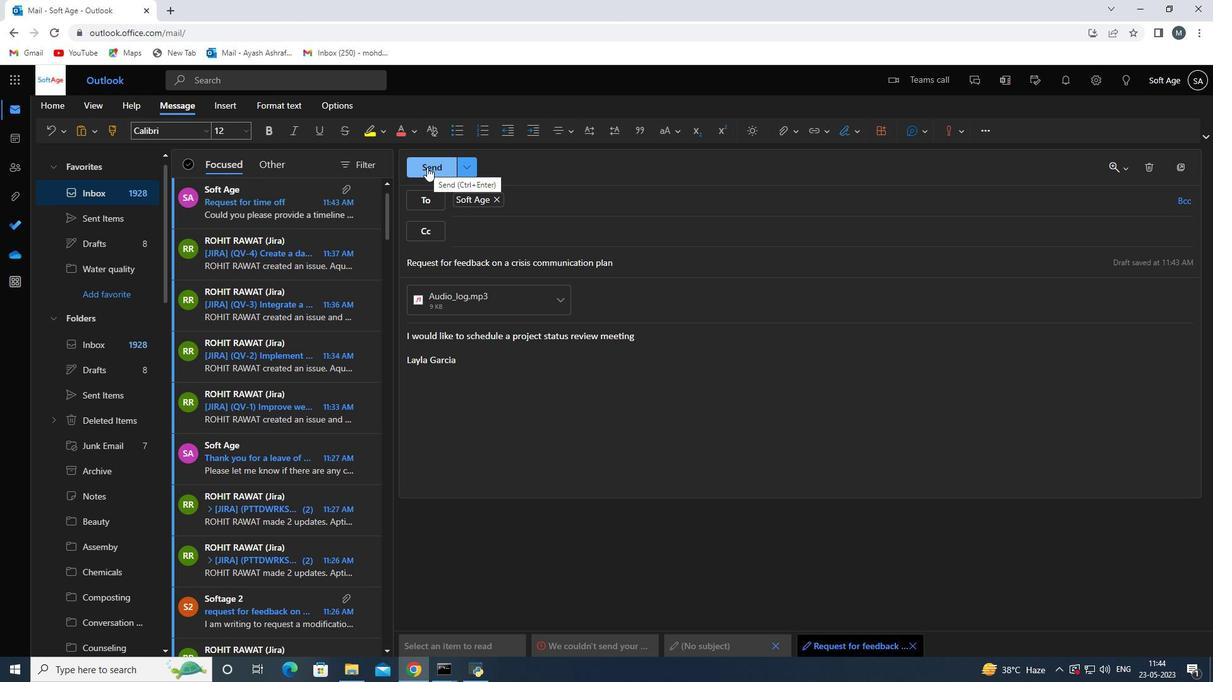 
Action: Mouse moved to (142, 304)
Screenshot: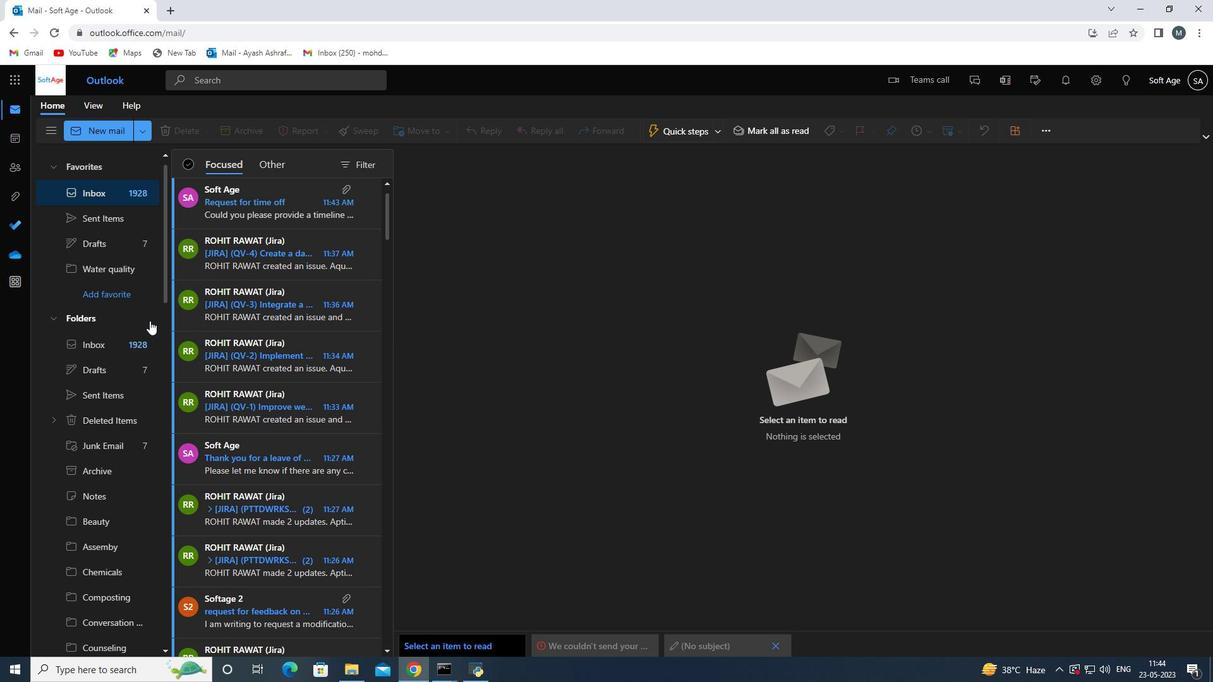 
Action: Mouse scrolled (142, 305) with delta (0, 0)
Screenshot: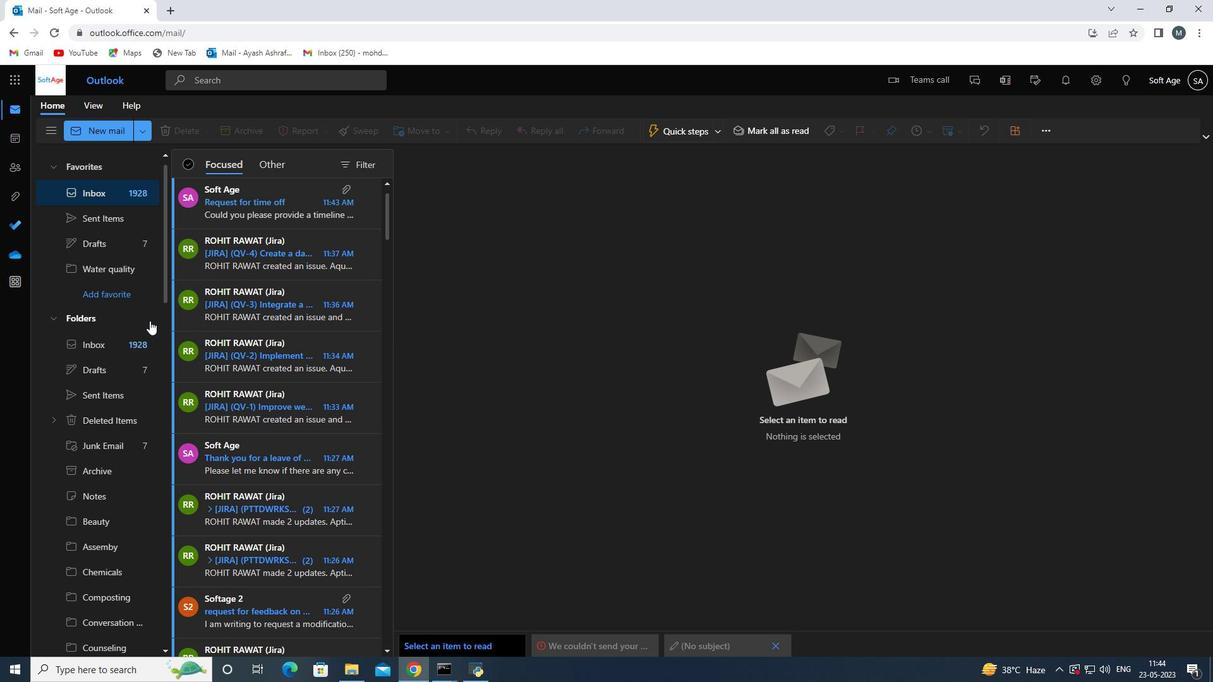 
Action: Mouse moved to (140, 302)
Screenshot: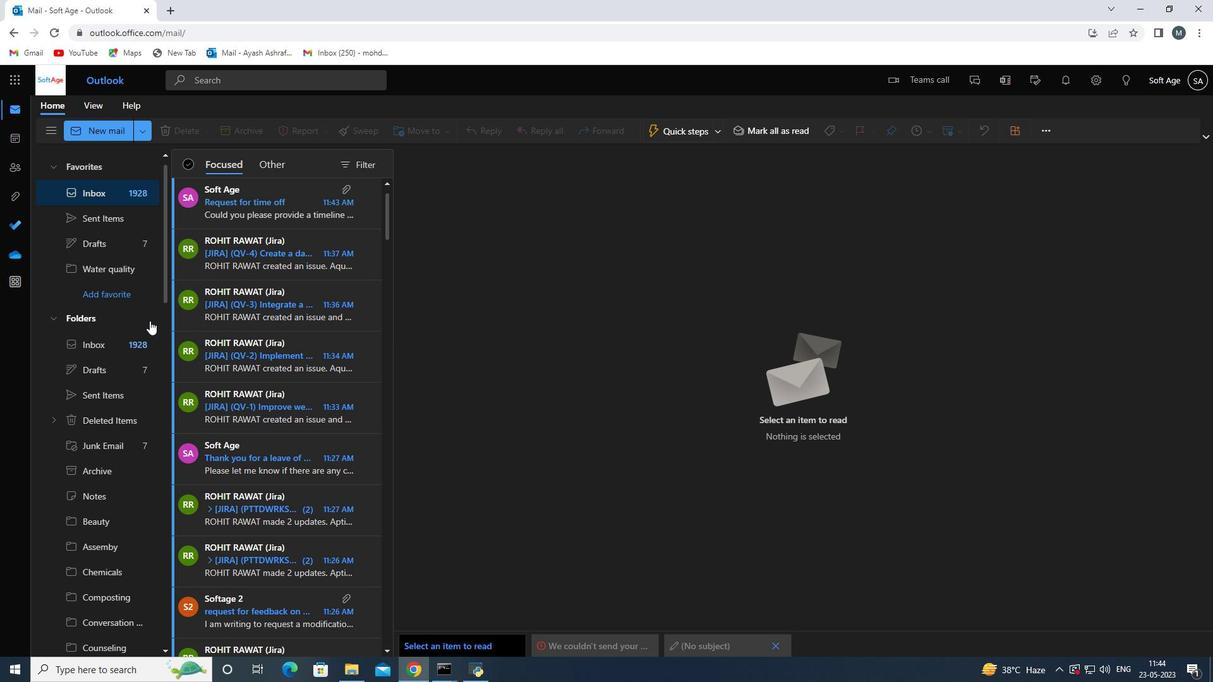 
Action: Mouse scrolled (140, 303) with delta (0, 0)
Screenshot: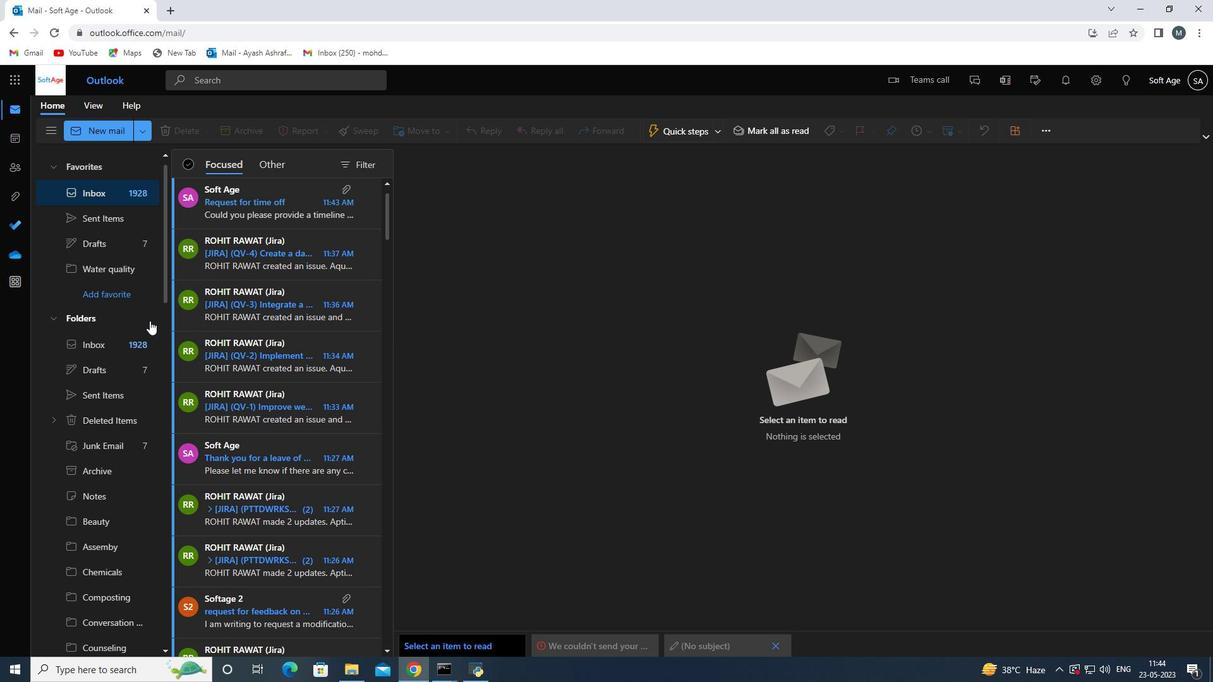 
Action: Mouse moved to (140, 300)
Screenshot: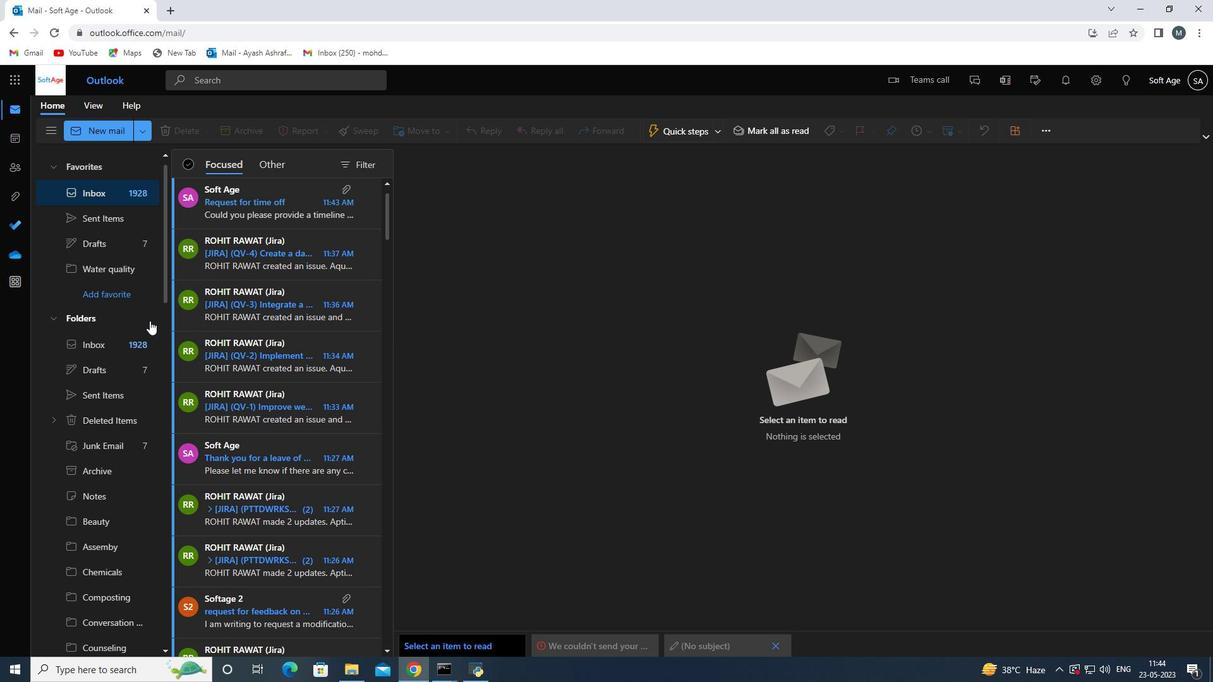 
Action: Mouse scrolled (140, 302) with delta (0, 0)
Screenshot: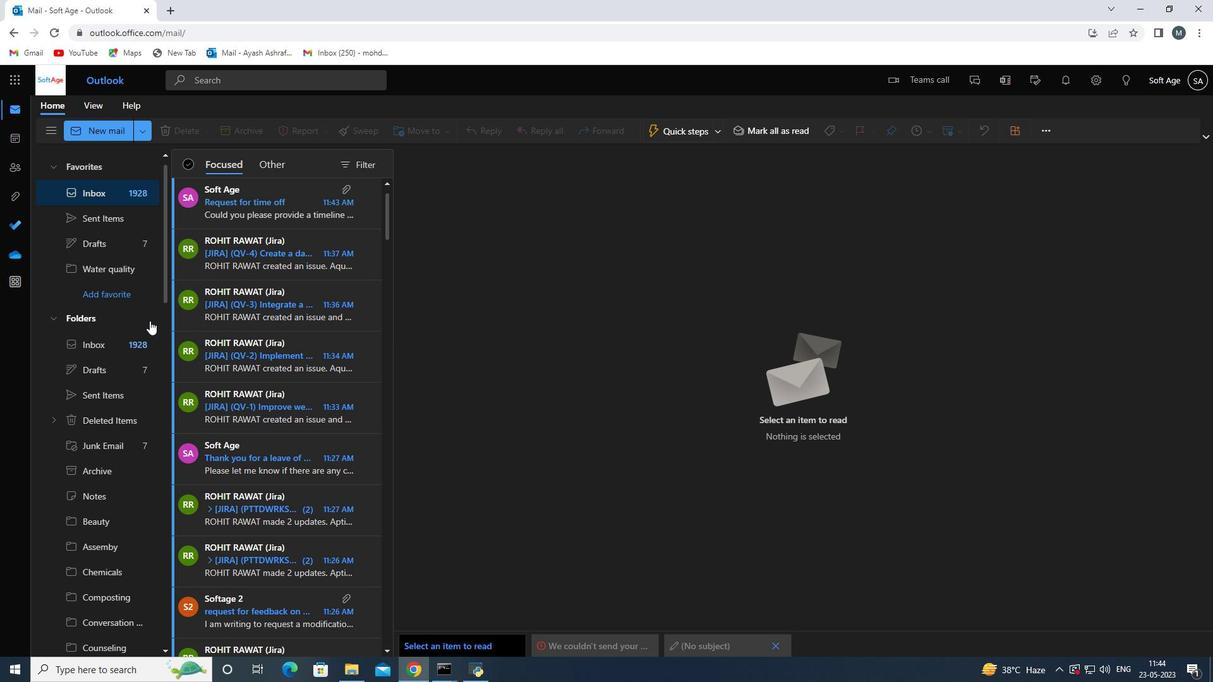 
Action: Mouse moved to (137, 298)
Screenshot: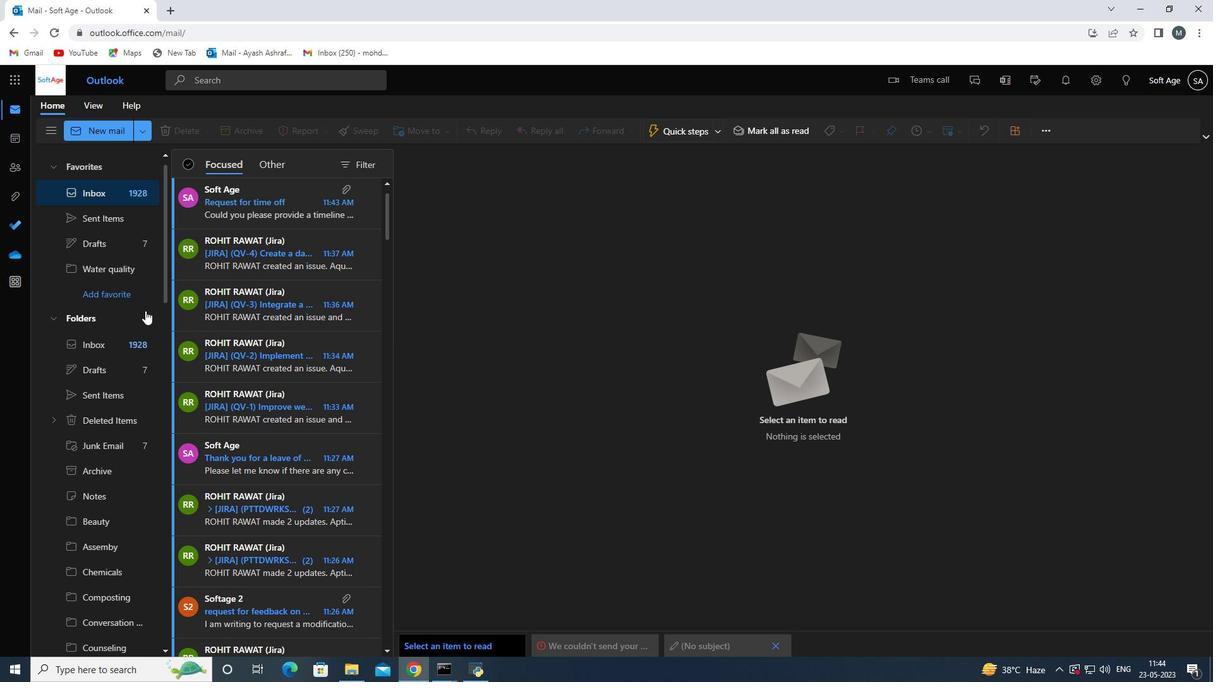 
Action: Mouse scrolled (137, 299) with delta (0, 0)
Screenshot: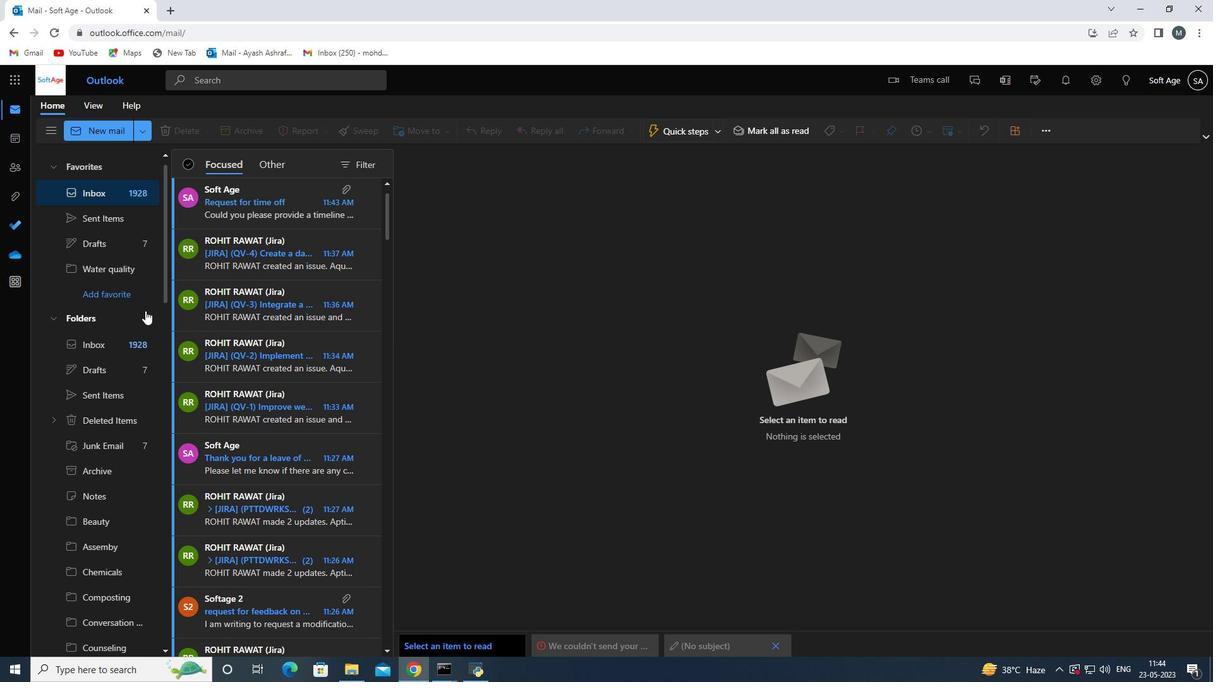 
Action: Mouse moved to (123, 217)
Screenshot: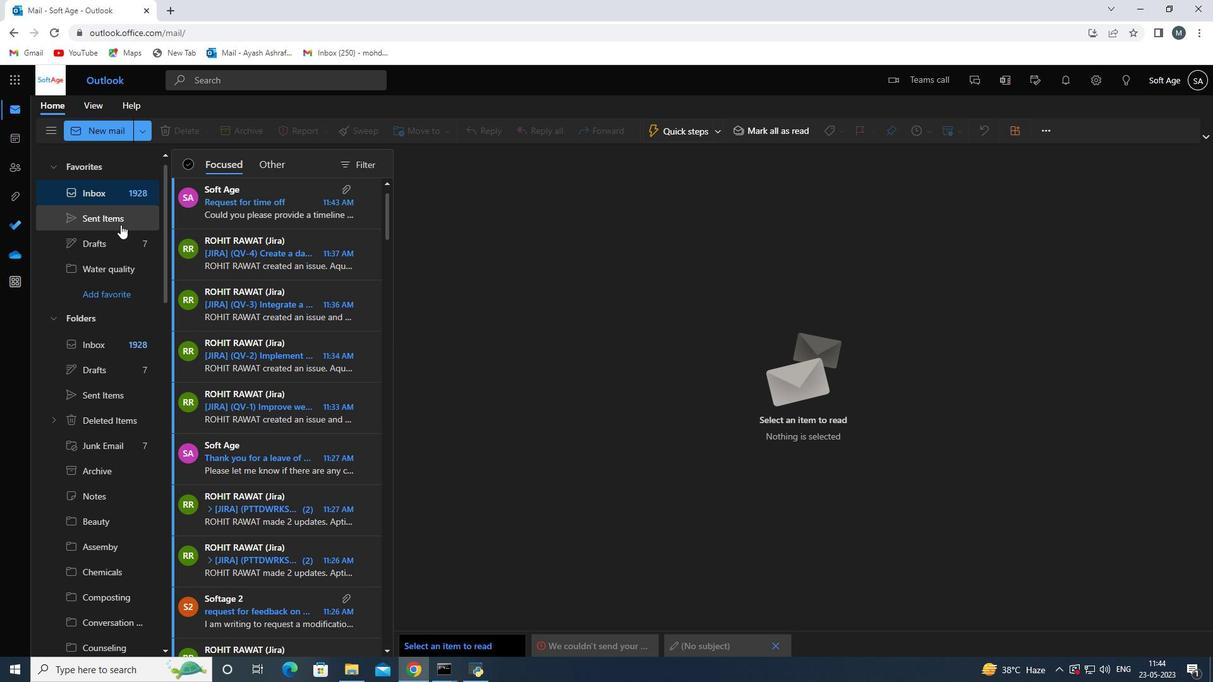 
Action: Mouse pressed left at (123, 217)
Screenshot: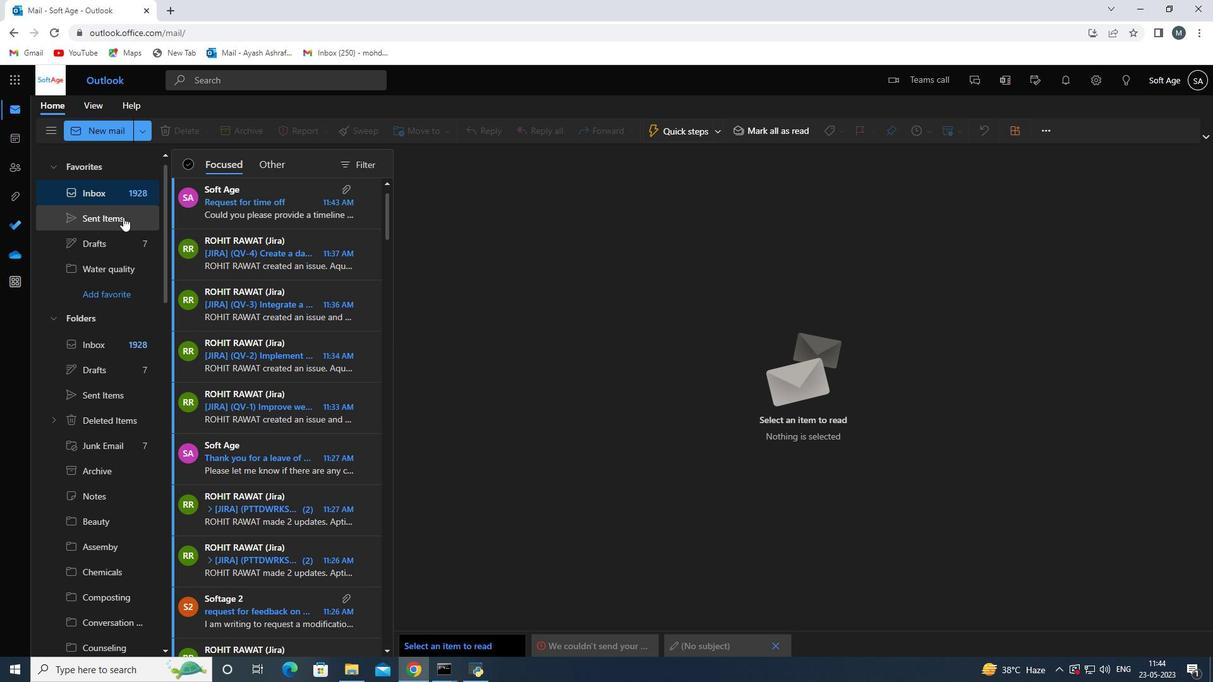 
Action: Mouse moved to (222, 228)
Screenshot: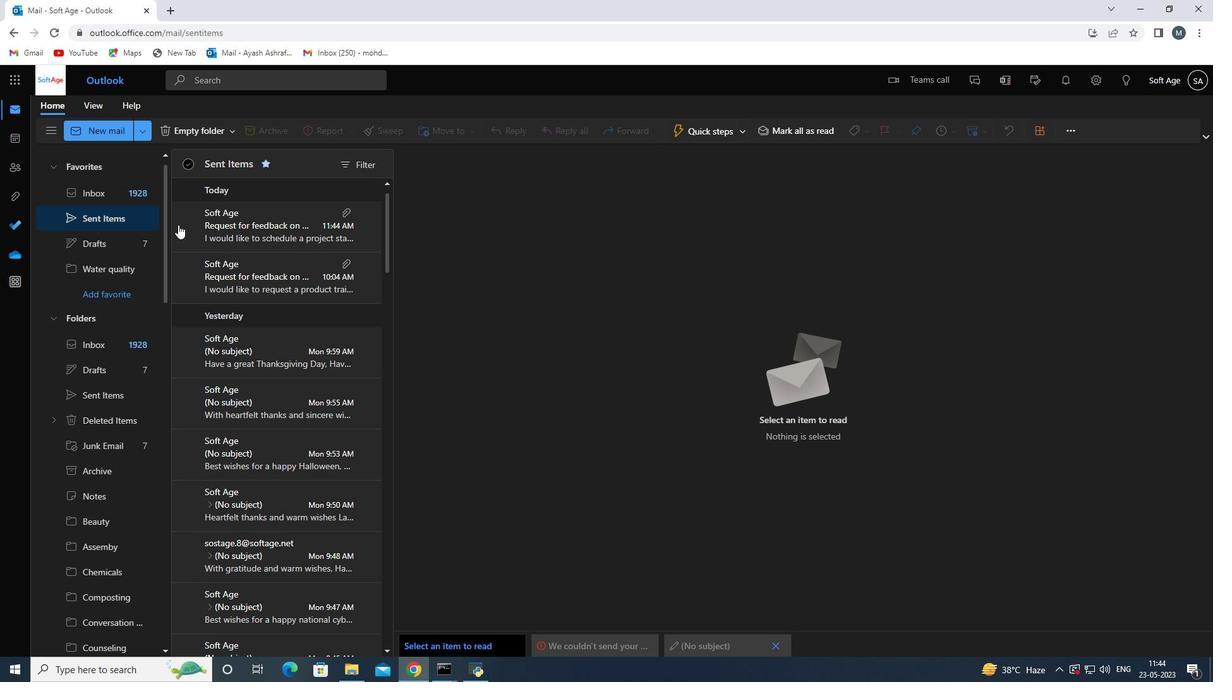 
Action: Mouse pressed left at (222, 228)
Screenshot: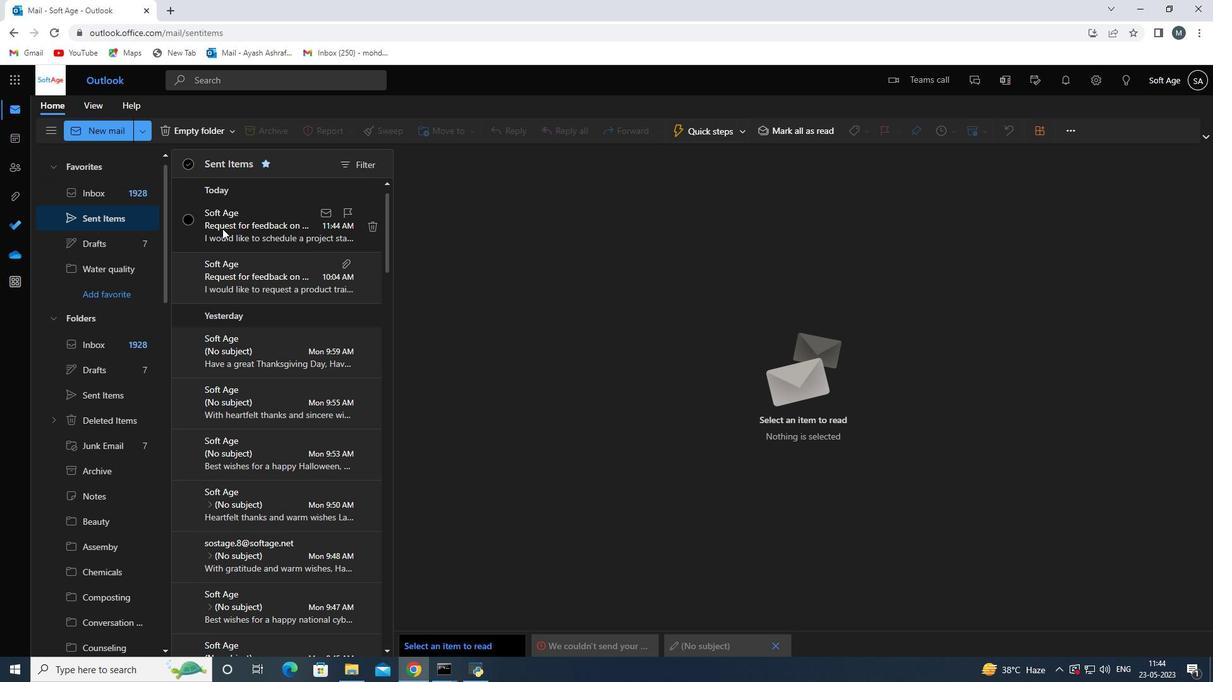 
Action: Mouse moved to (434, 135)
Screenshot: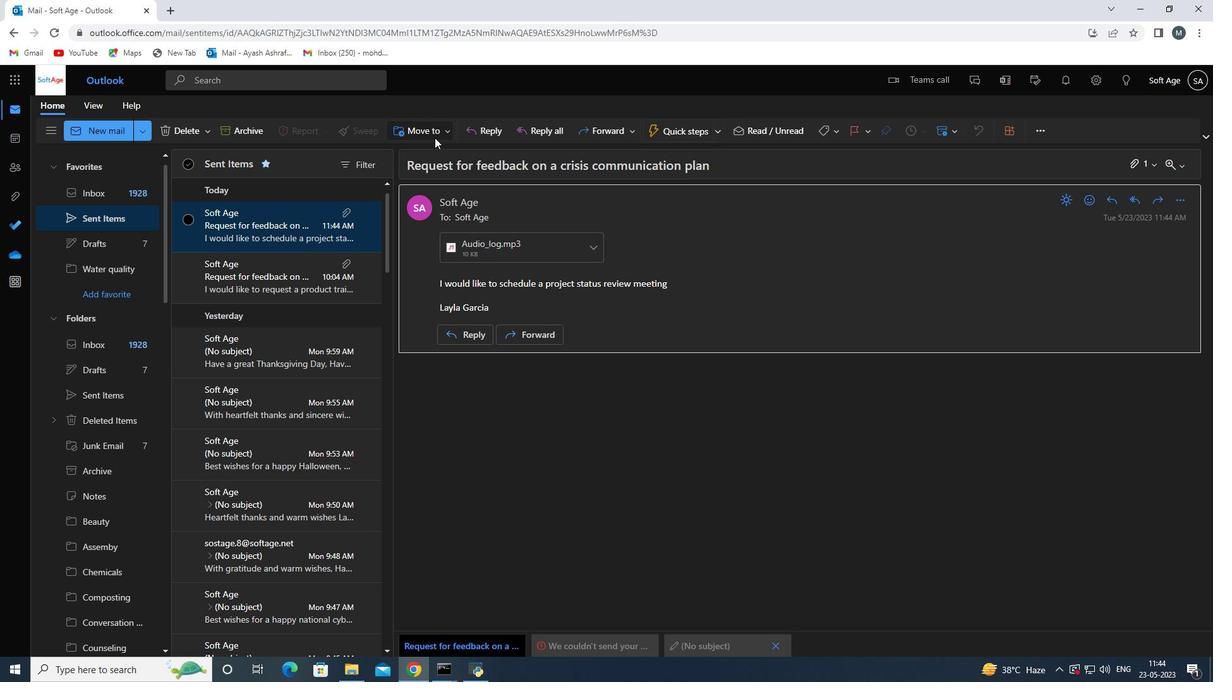 
Action: Mouse pressed left at (434, 135)
Screenshot: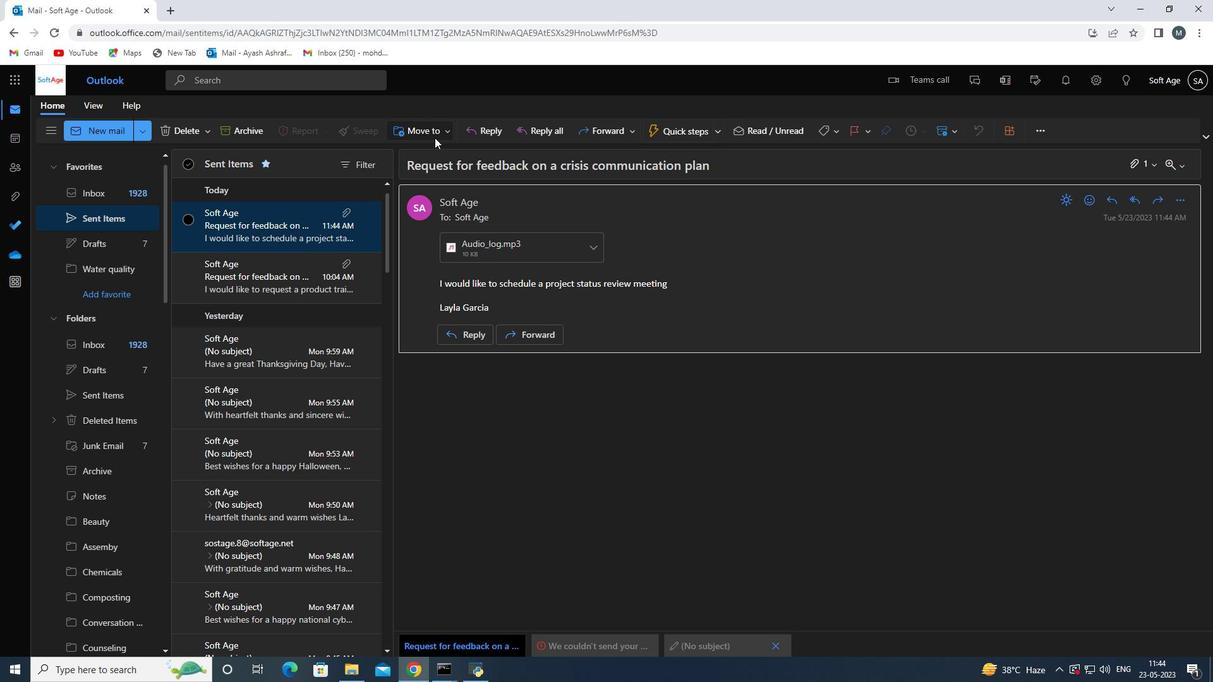 
Action: Mouse moved to (464, 157)
Screenshot: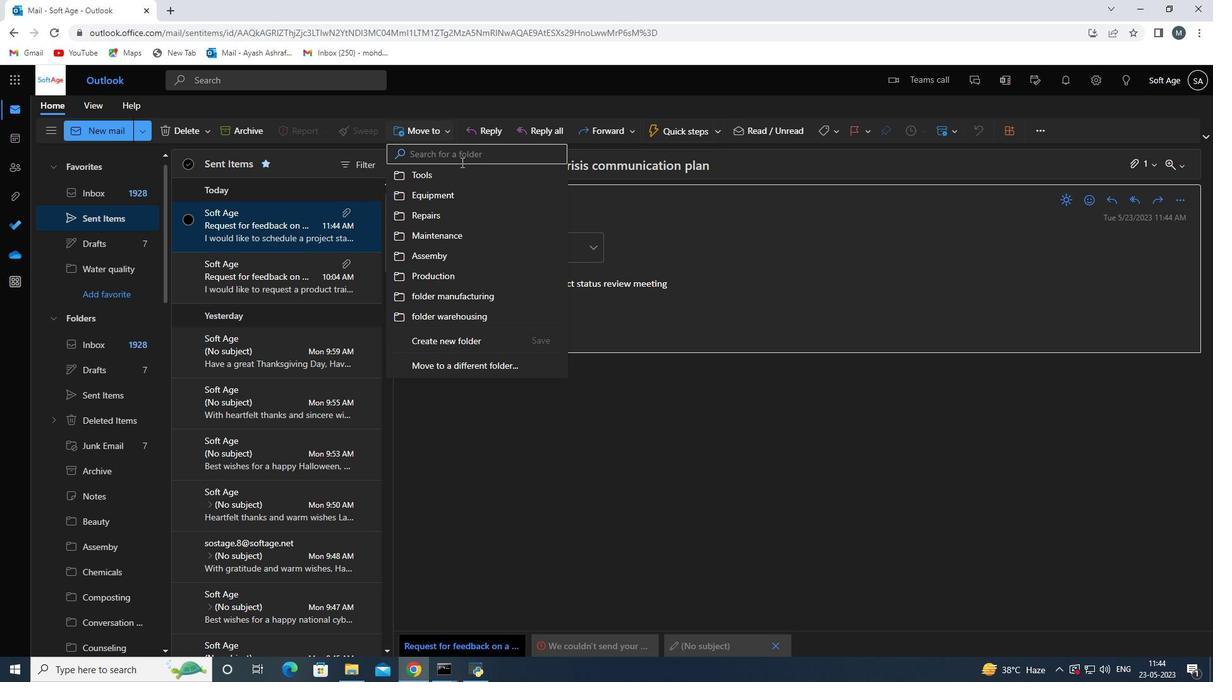 
Action: Mouse pressed left at (464, 157)
Screenshot: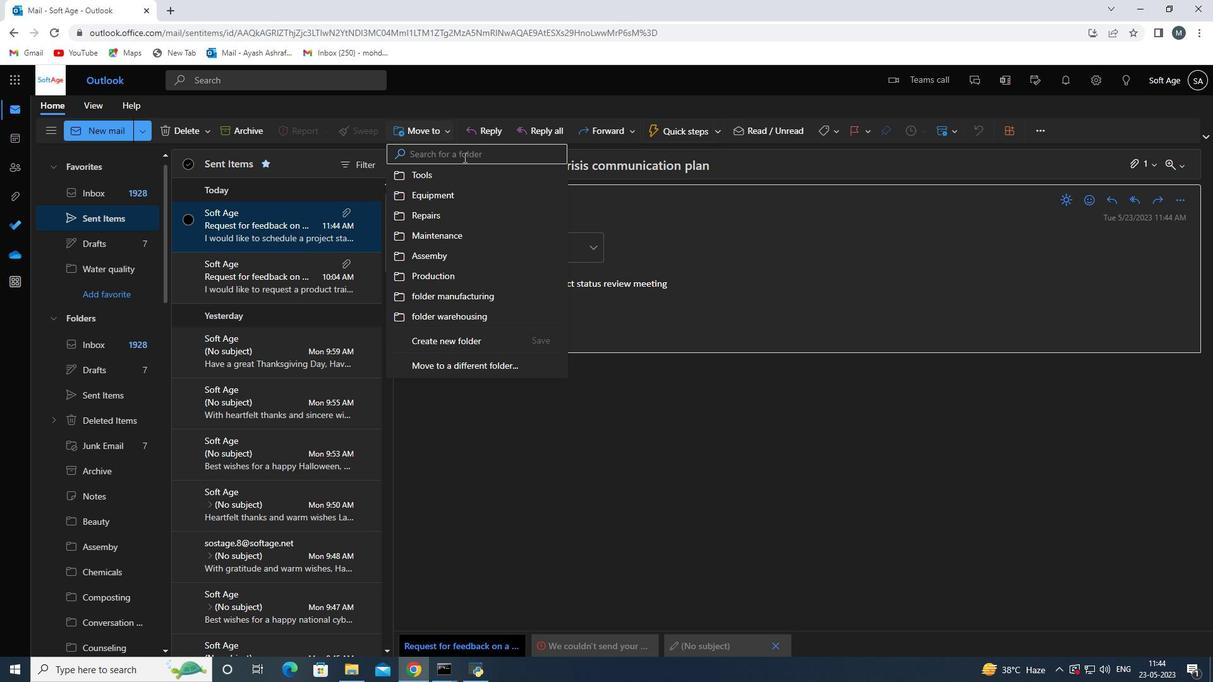 
Action: Key pressed <Key.shift>Raw<Key.space><Key.shift><Key.shift><Key.shift><Key.shift><Key.shift><Key.shift><Key.shift><Key.shift>Materials<Key.space>
Screenshot: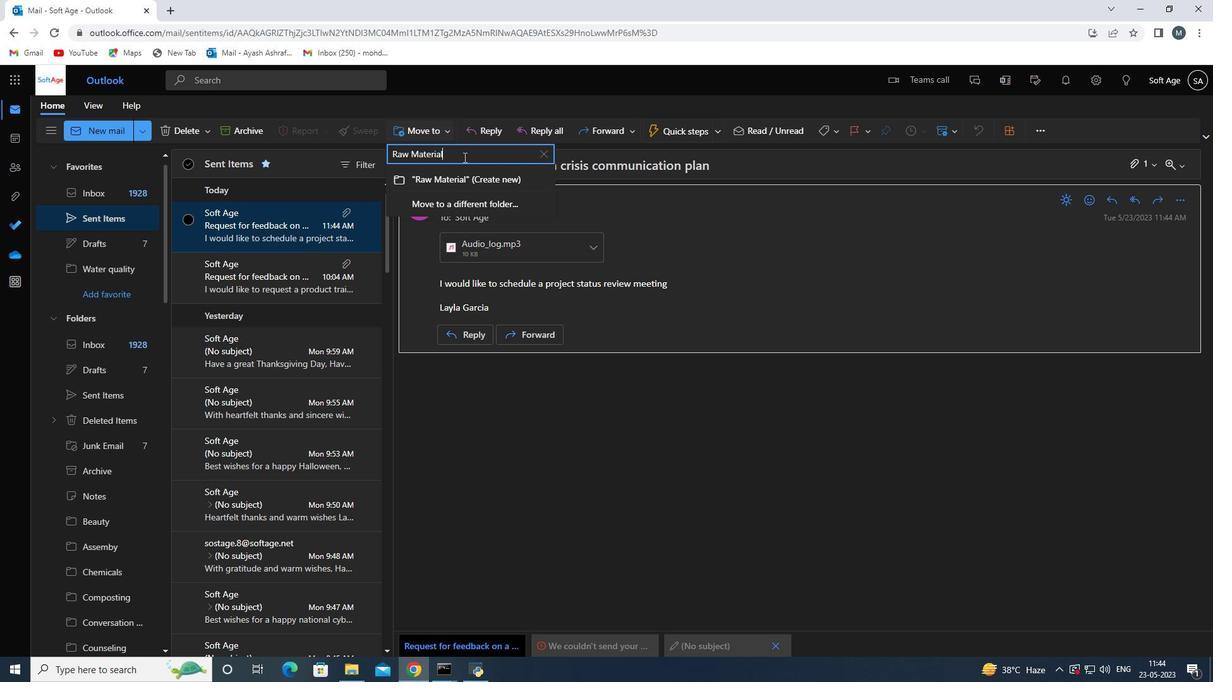 
Action: Mouse moved to (471, 173)
Screenshot: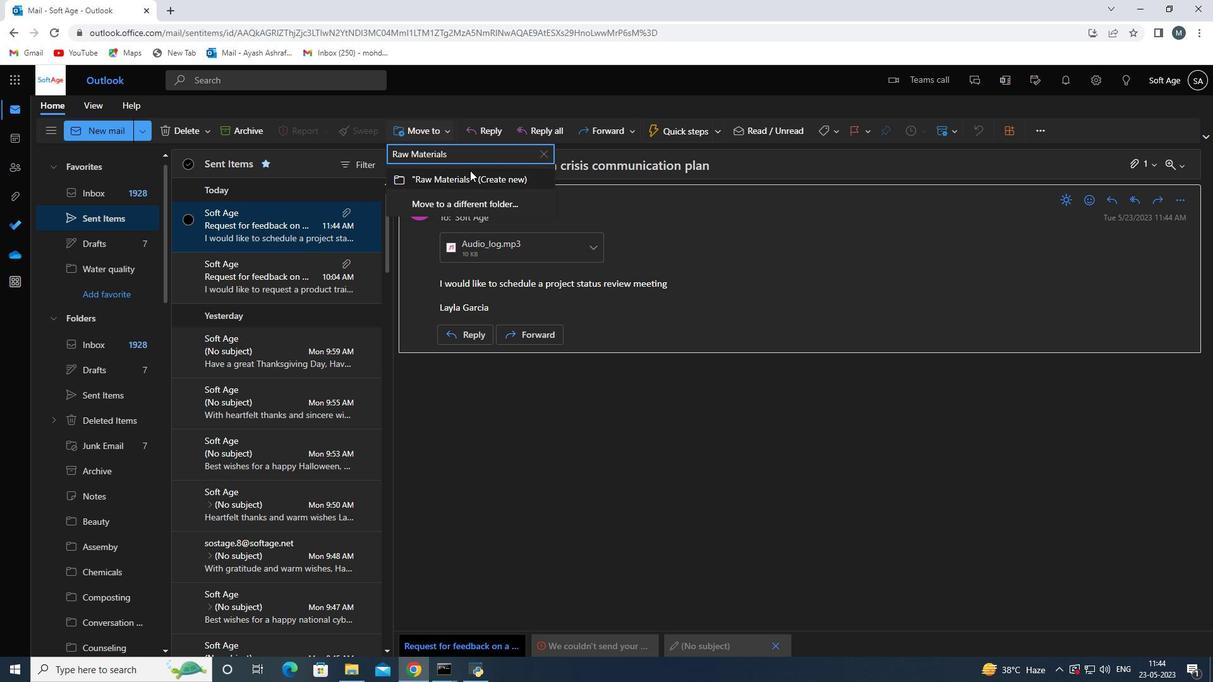 
Action: Mouse pressed left at (471, 173)
Screenshot: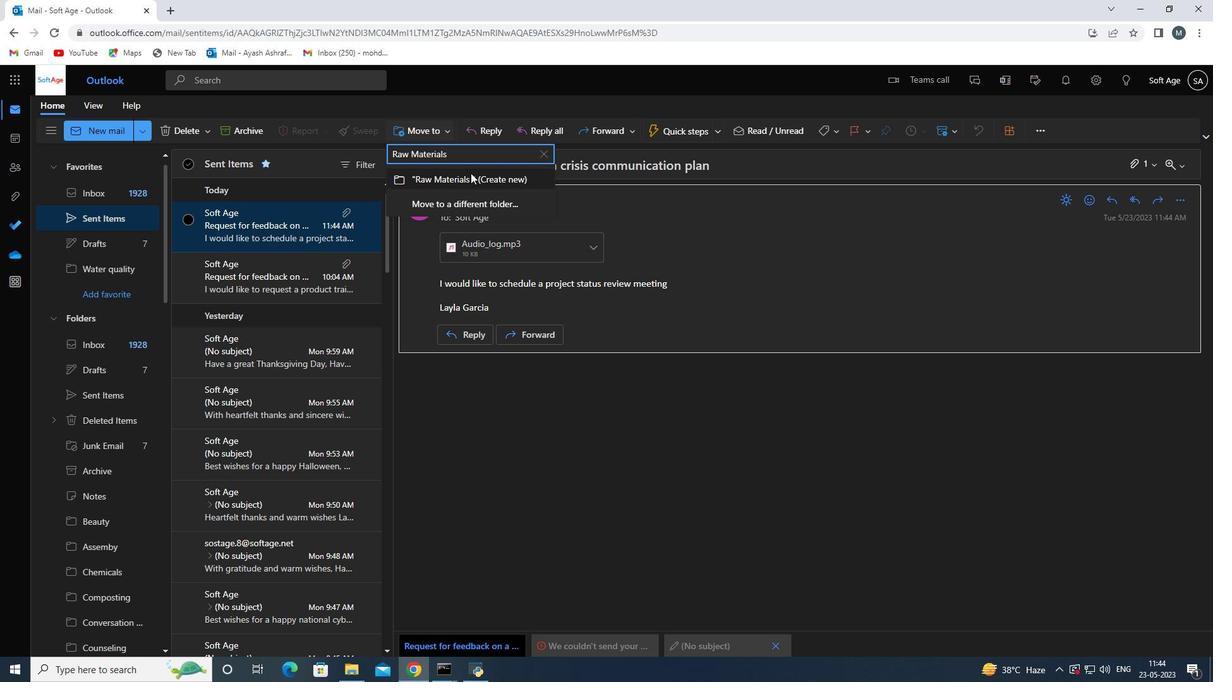 
